 Task: Explore and select a project template in Asana for setting up a new project plan.
Action: Mouse moved to (64, 43)
Screenshot: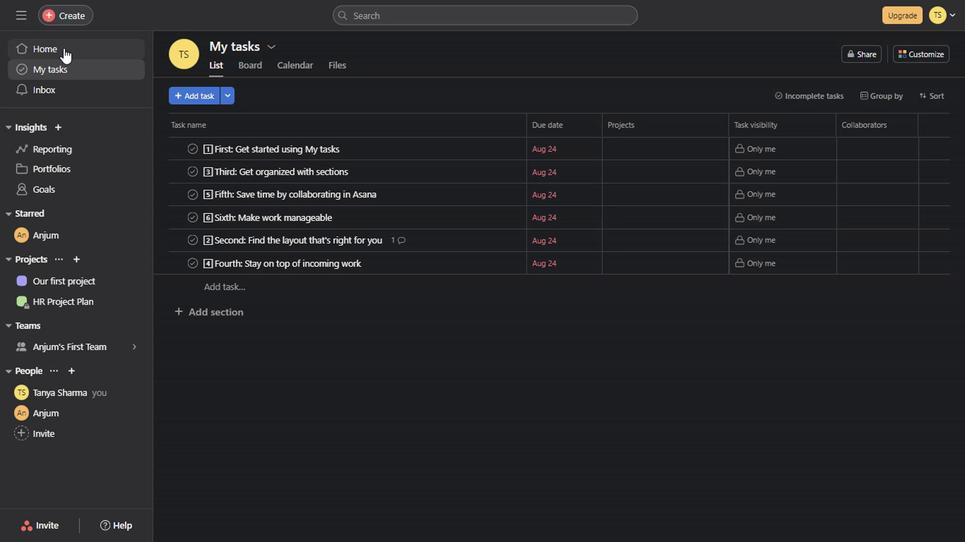 
Action: Mouse pressed left at (64, 43)
Screenshot: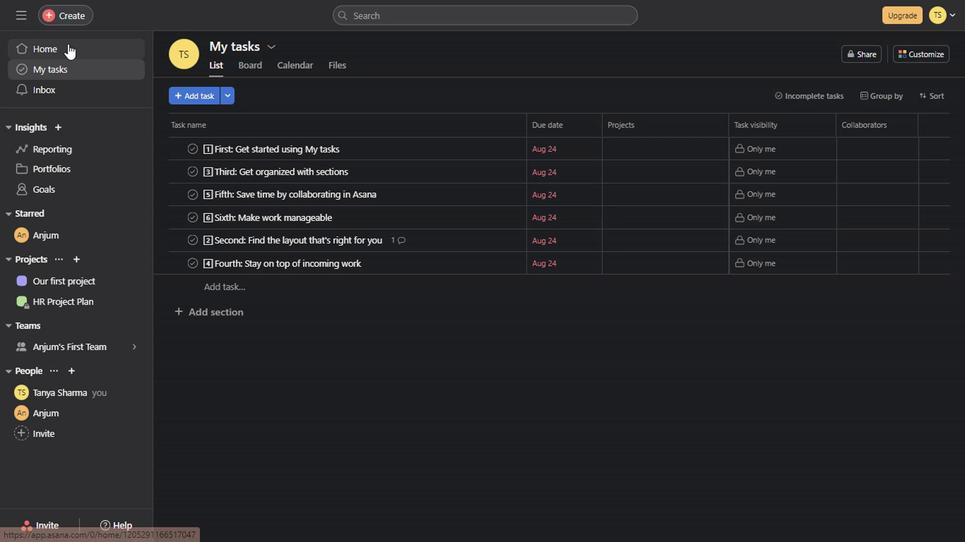 
Action: Mouse moved to (15, 14)
Screenshot: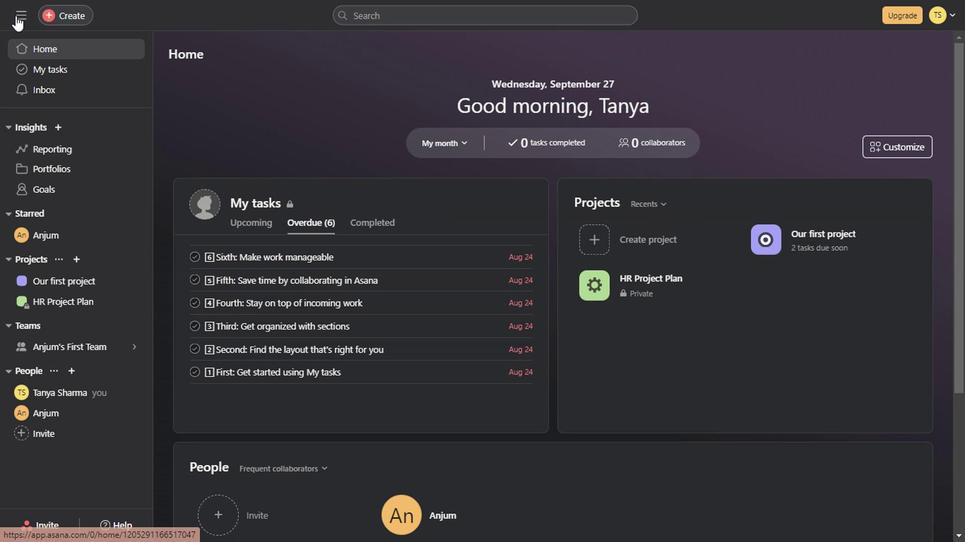 
Action: Mouse pressed left at (15, 14)
Screenshot: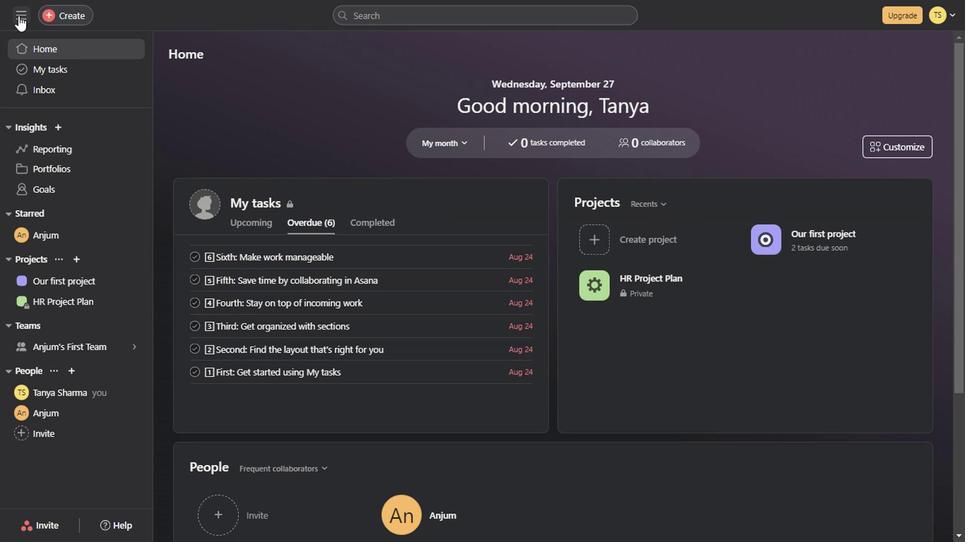 
Action: Mouse pressed left at (15, 14)
Screenshot: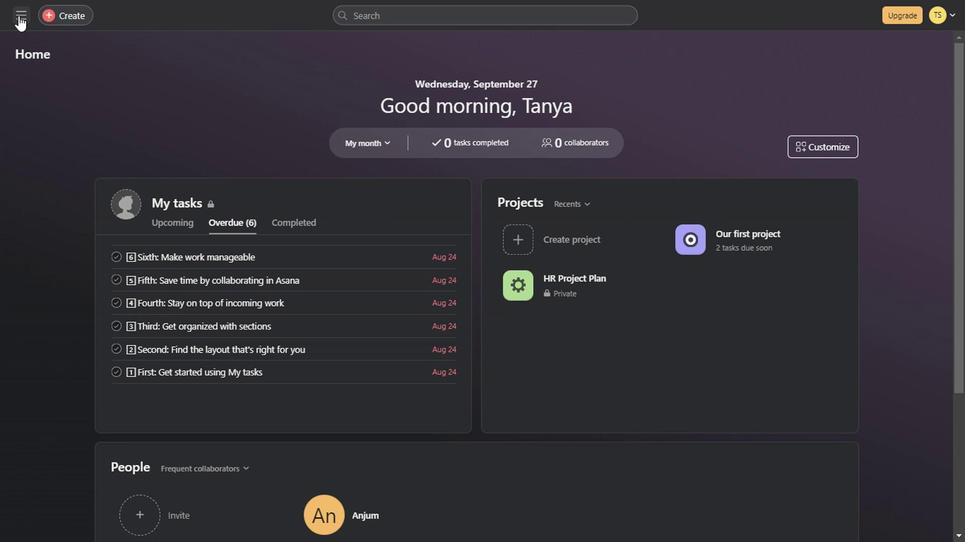 
Action: Mouse moved to (72, 71)
Screenshot: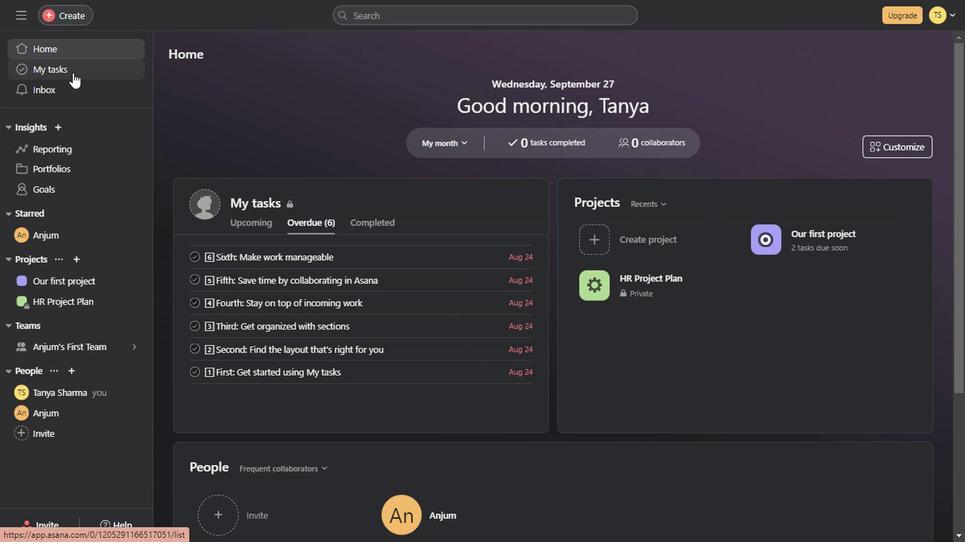 
Action: Mouse pressed left at (72, 71)
Screenshot: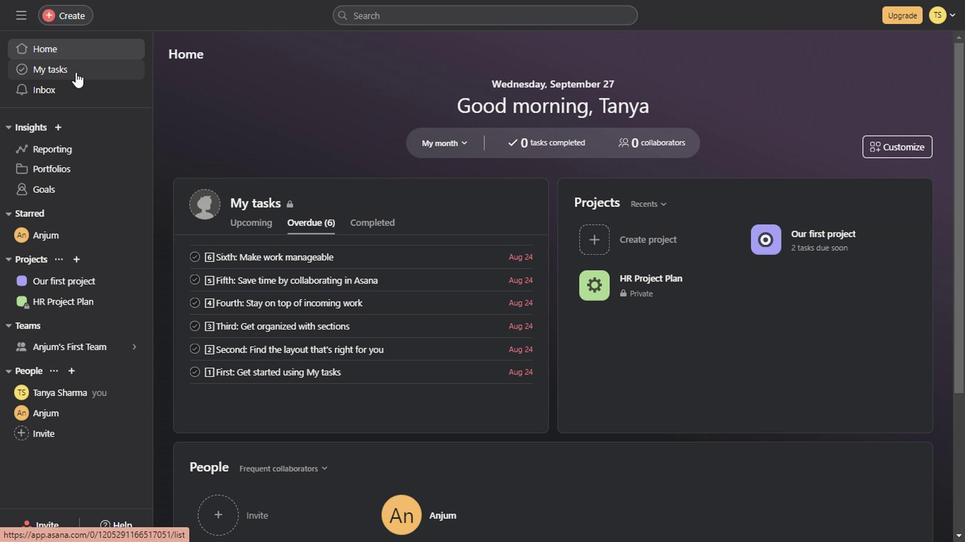 
Action: Mouse moved to (242, 68)
Screenshot: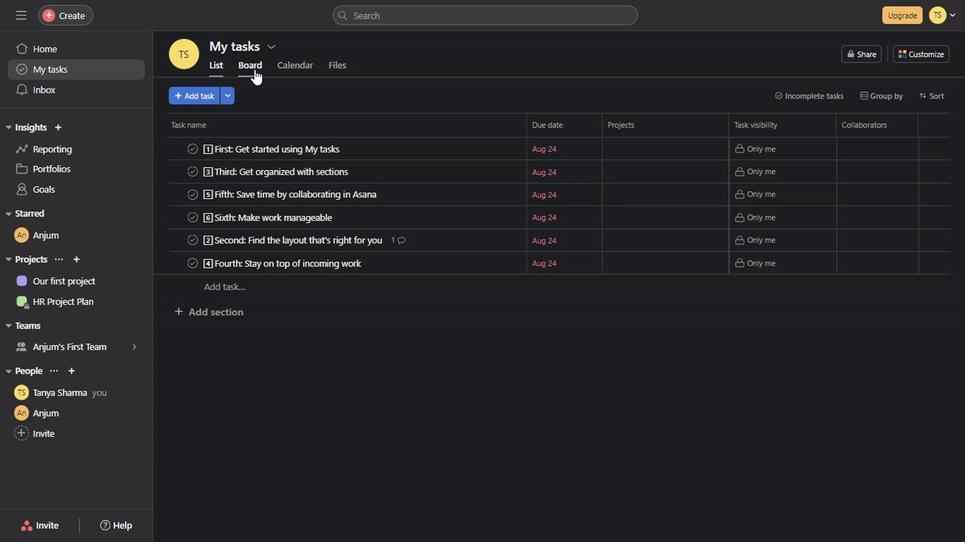 
Action: Mouse pressed left at (242, 68)
Screenshot: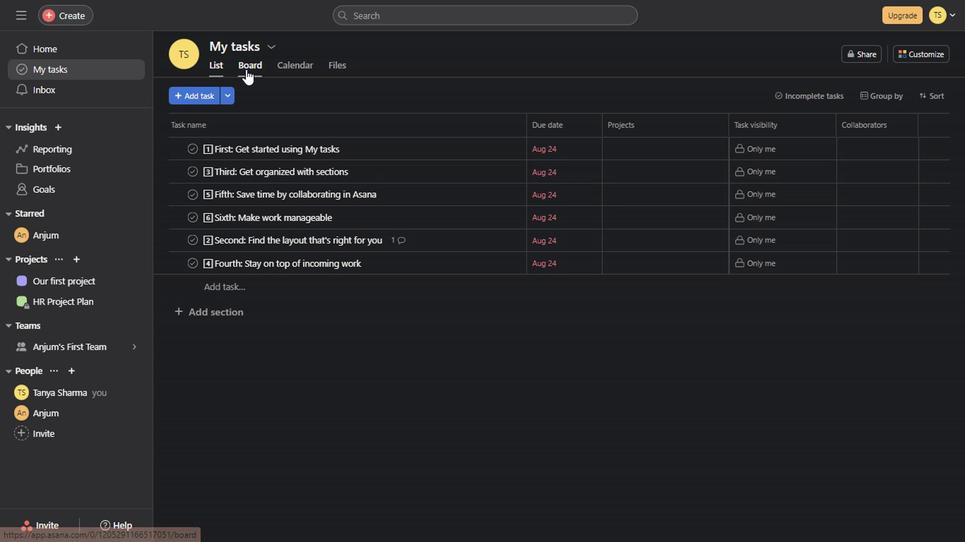 
Action: Mouse moved to (291, 62)
Screenshot: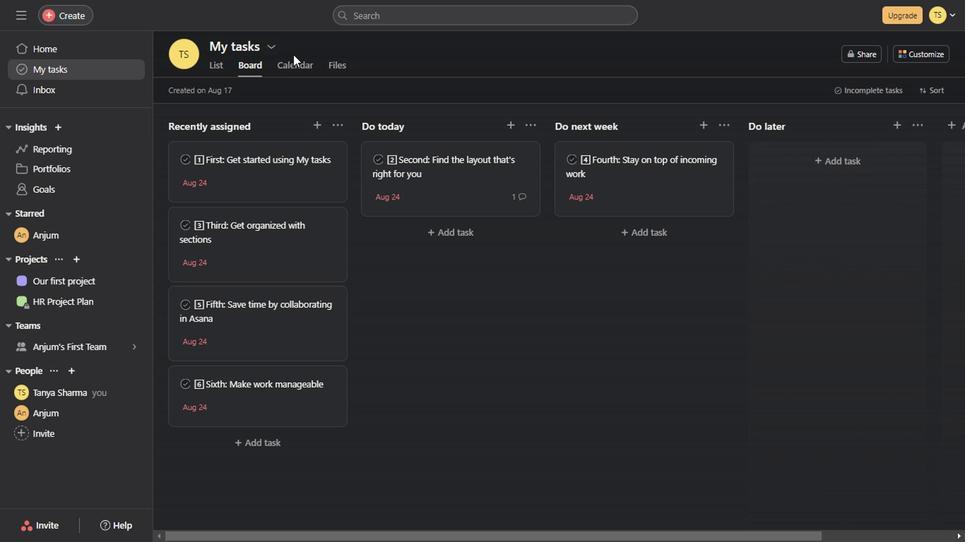 
Action: Mouse pressed left at (291, 62)
Screenshot: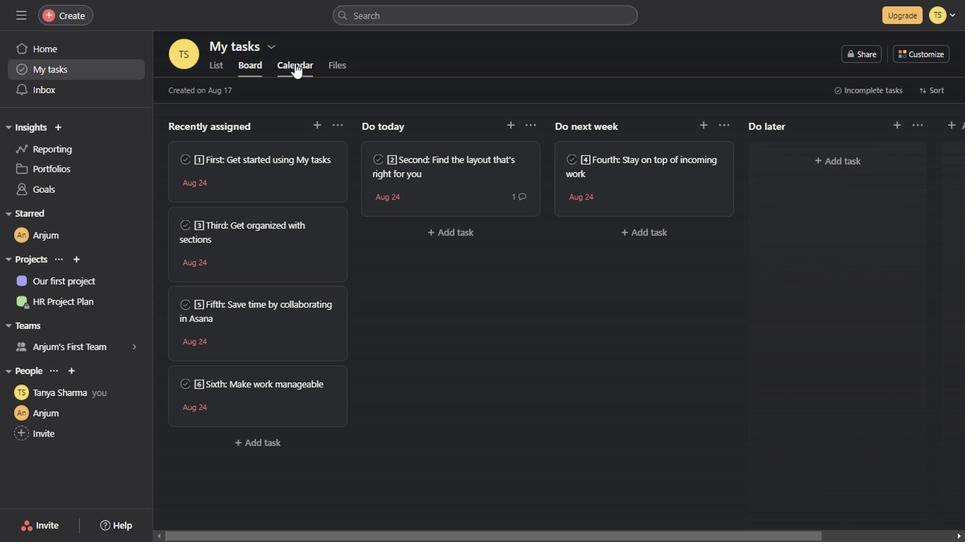 
Action: Mouse moved to (671, 348)
Screenshot: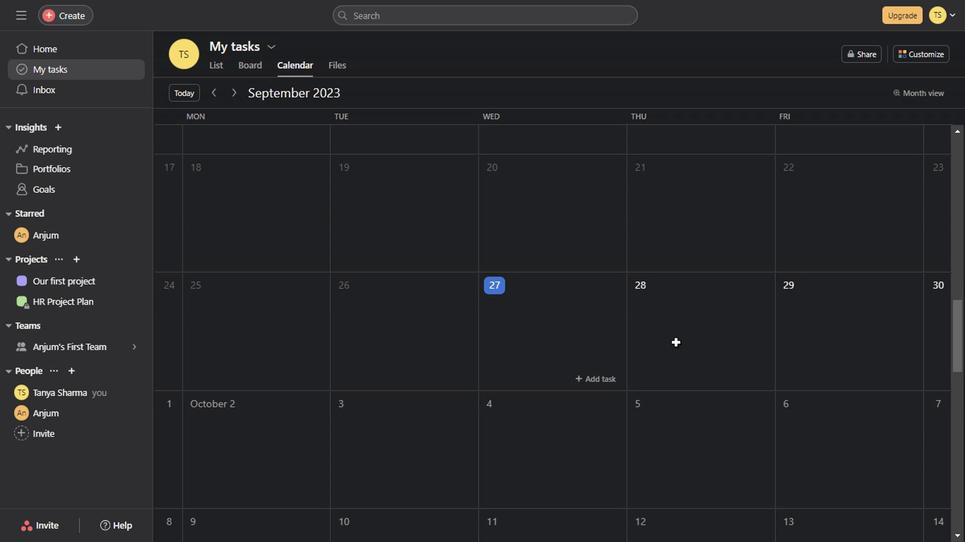 
Action: Mouse scrolled (671, 348) with delta (0, 0)
Screenshot: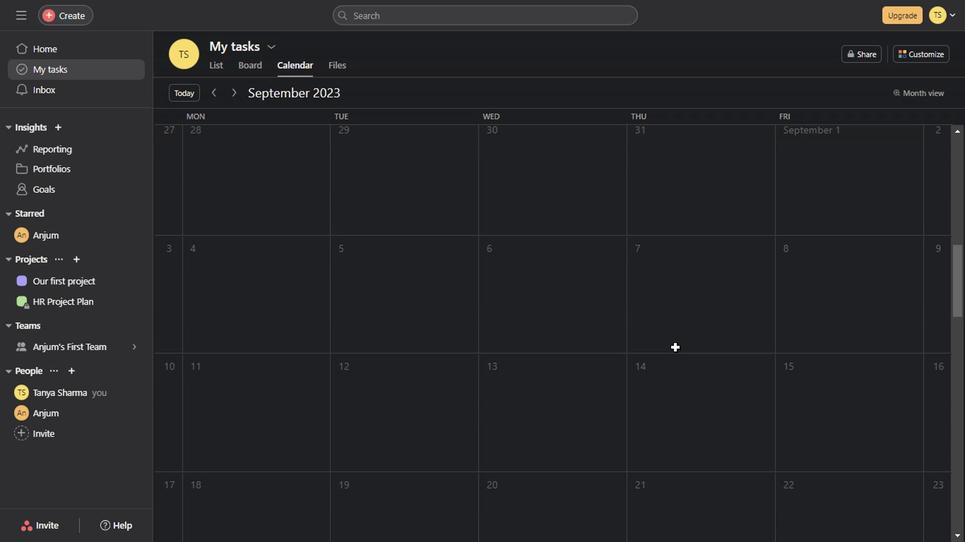 
Action: Mouse scrolled (671, 348) with delta (0, 0)
Screenshot: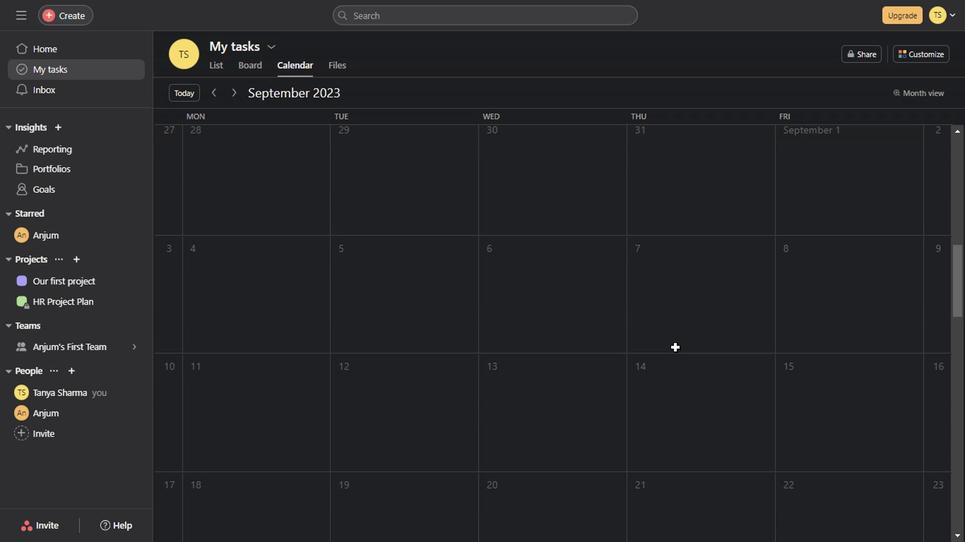 
Action: Mouse scrolled (671, 348) with delta (0, 0)
Screenshot: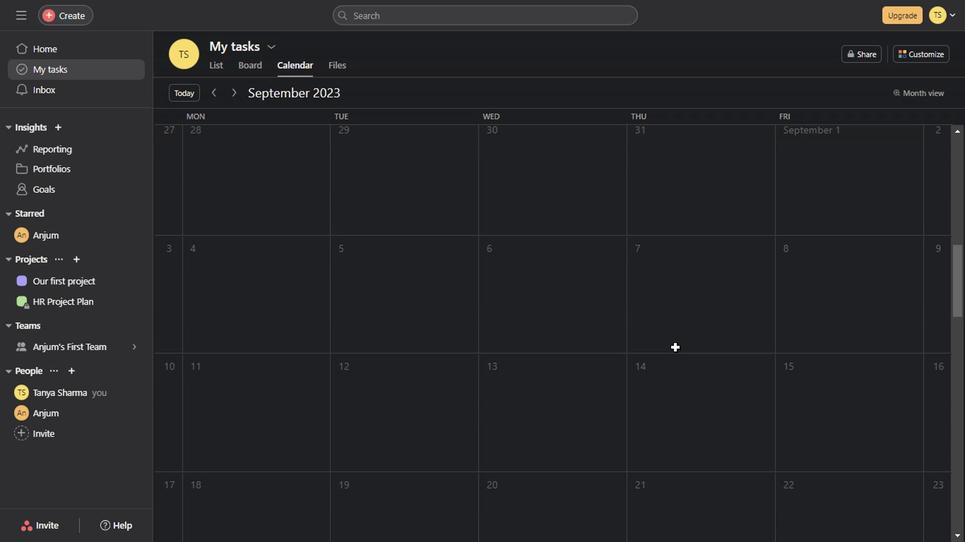 
Action: Mouse scrolled (671, 348) with delta (0, 0)
Screenshot: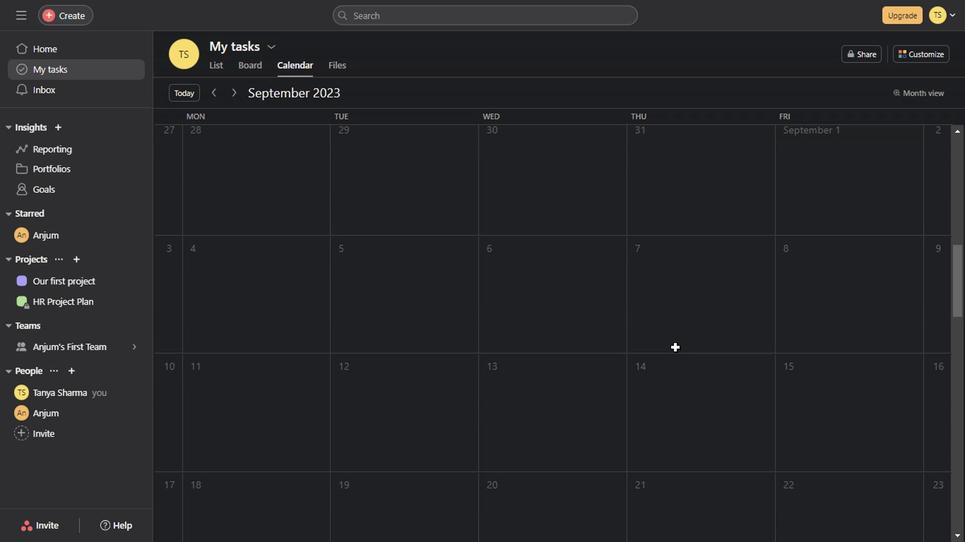 
Action: Mouse scrolled (671, 348) with delta (0, 0)
Screenshot: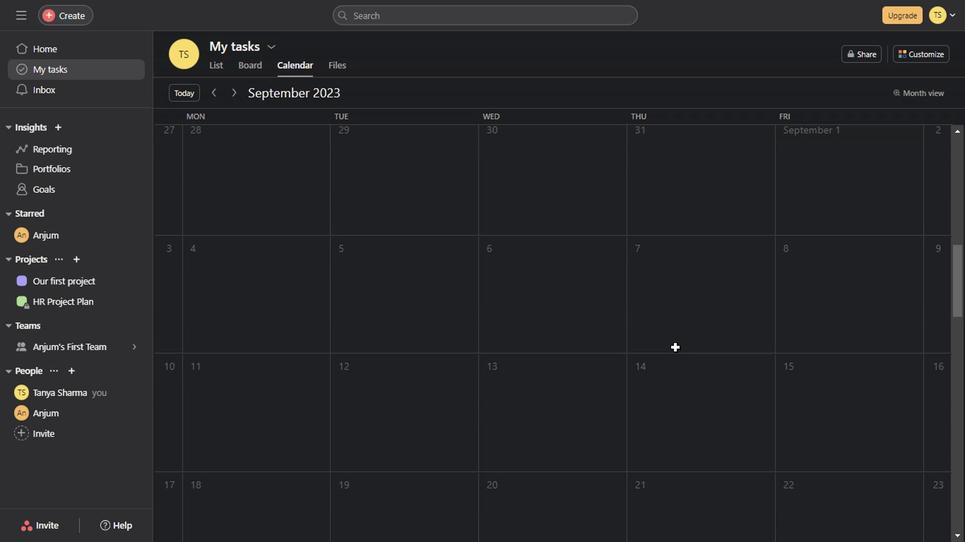 
Action: Mouse scrolled (671, 348) with delta (0, 0)
Screenshot: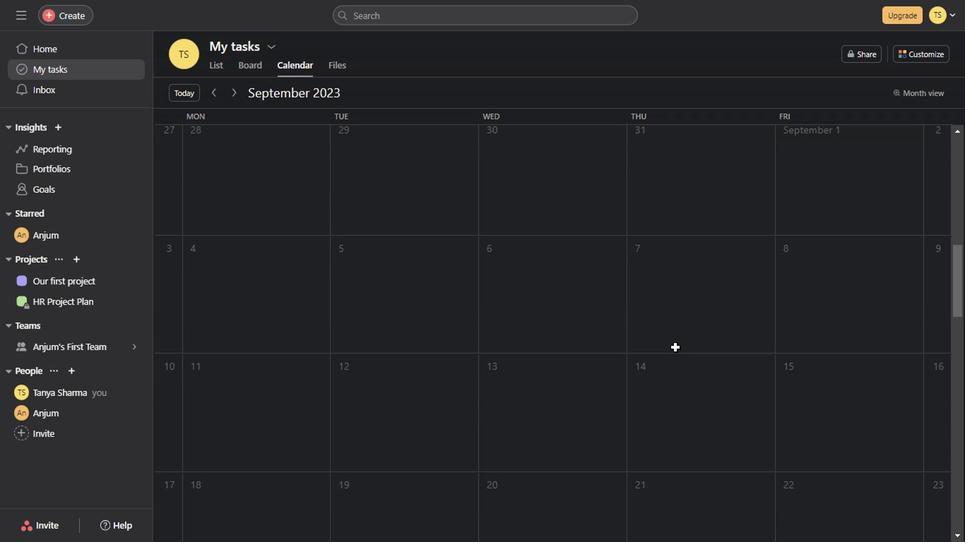 
Action: Mouse scrolled (671, 348) with delta (0, 0)
Screenshot: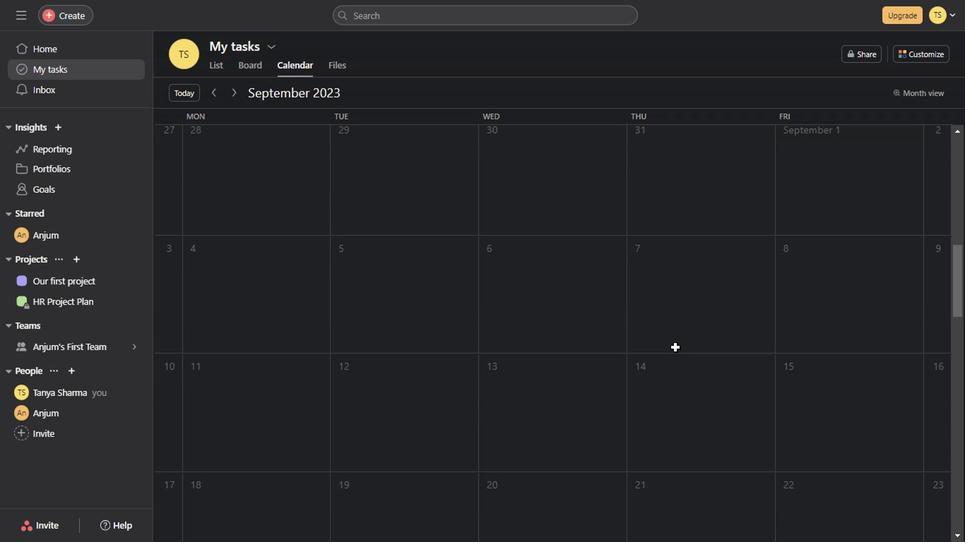 
Action: Mouse scrolled (671, 348) with delta (0, 0)
Screenshot: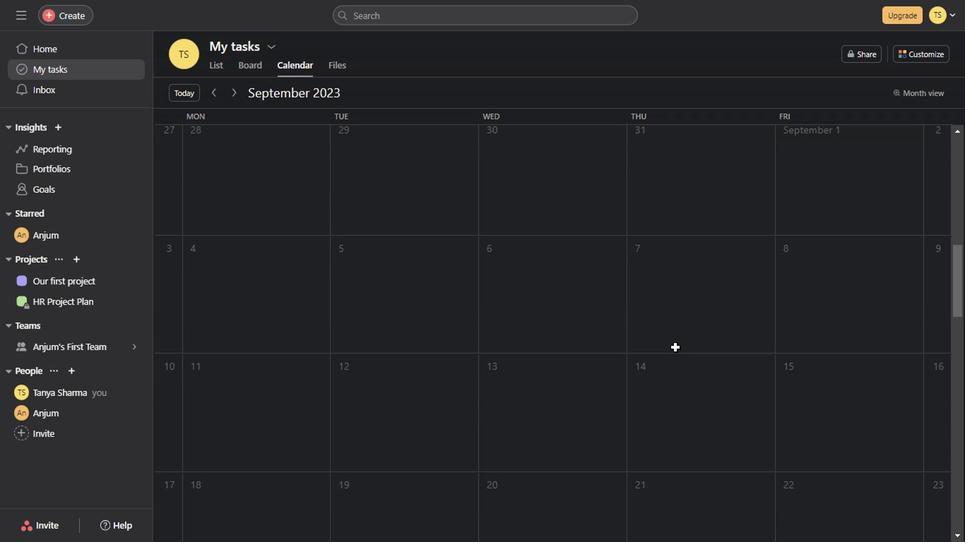 
Action: Mouse scrolled (671, 348) with delta (0, 0)
Screenshot: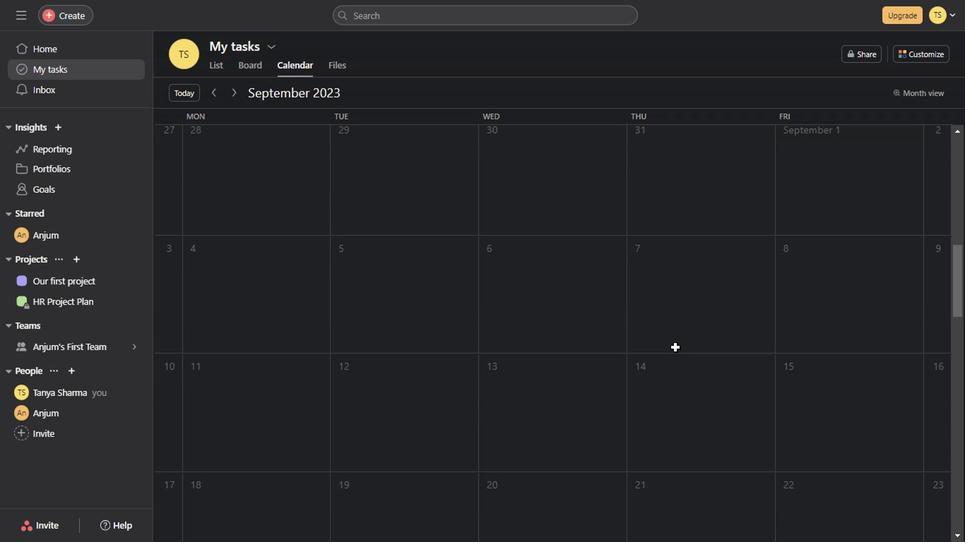 
Action: Mouse scrolled (671, 348) with delta (0, 0)
Screenshot: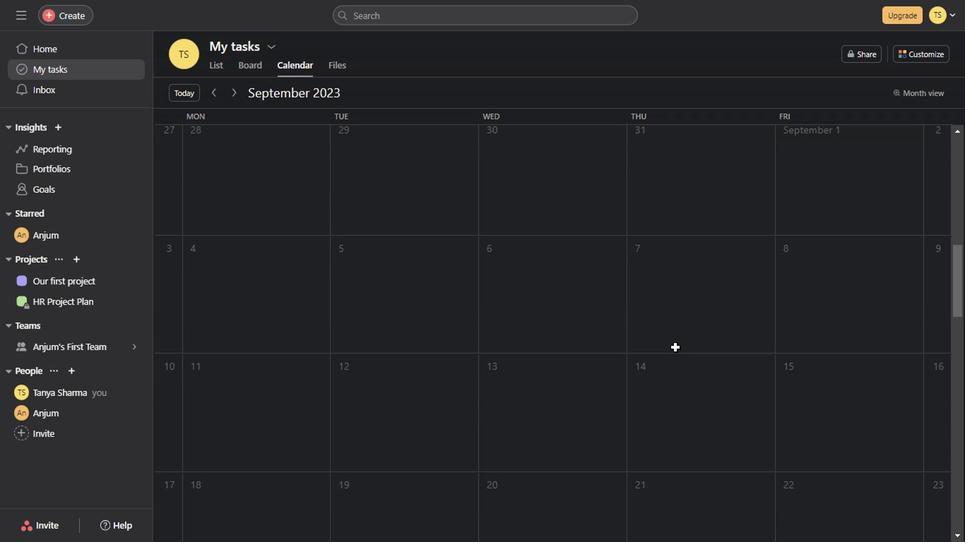 
Action: Mouse scrolled (671, 348) with delta (0, 0)
Screenshot: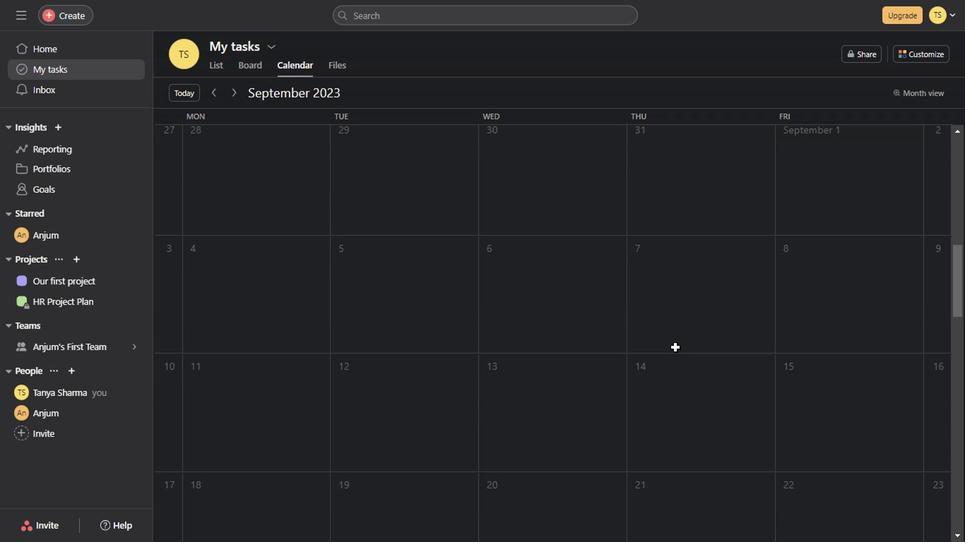 
Action: Mouse scrolled (671, 348) with delta (0, 0)
Screenshot: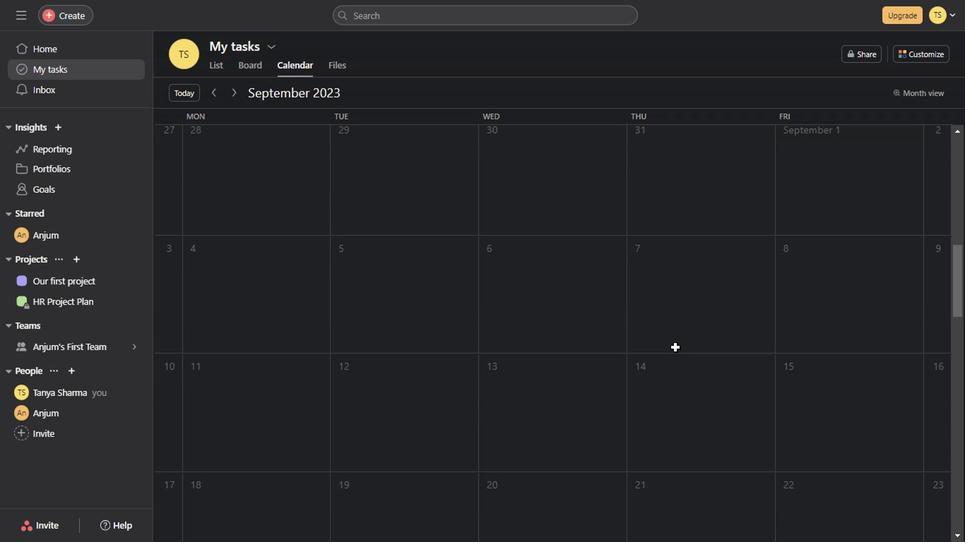 
Action: Mouse scrolled (671, 348) with delta (0, 0)
Screenshot: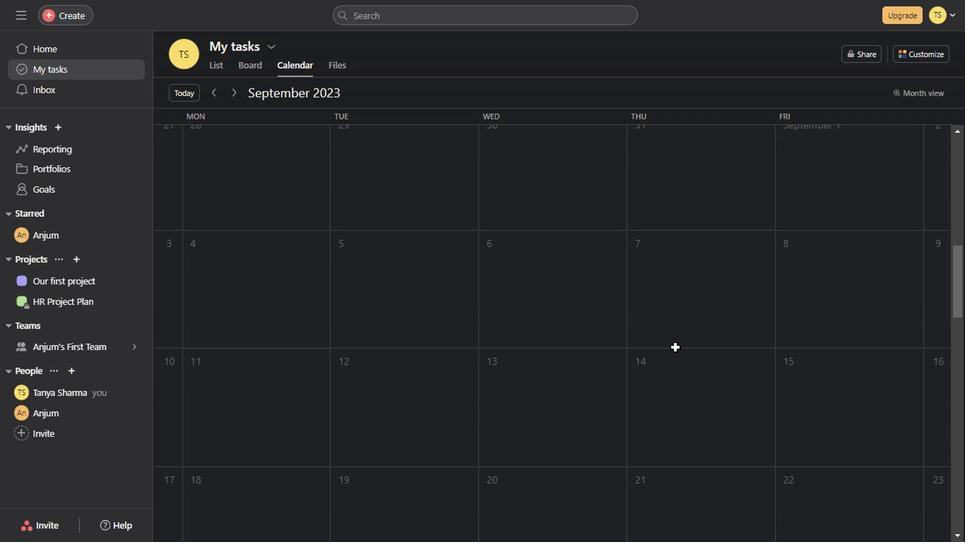 
Action: Mouse scrolled (671, 348) with delta (0, 0)
Screenshot: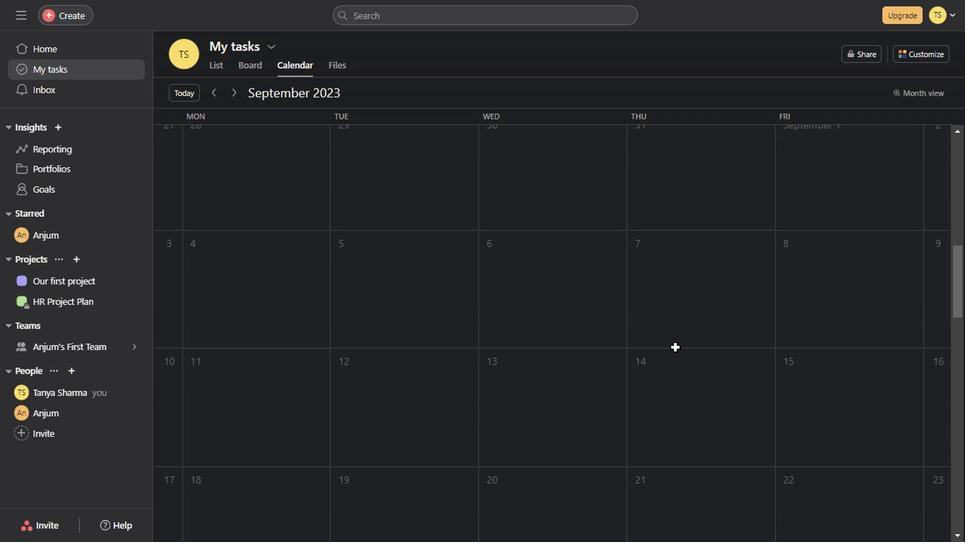 
Action: Mouse scrolled (671, 348) with delta (0, 0)
Screenshot: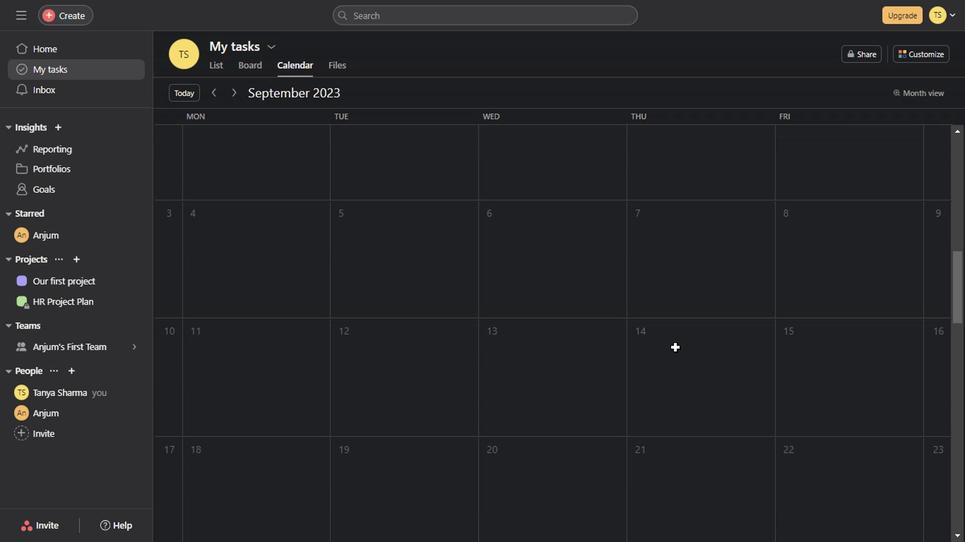 
Action: Mouse scrolled (671, 348) with delta (0, 0)
Screenshot: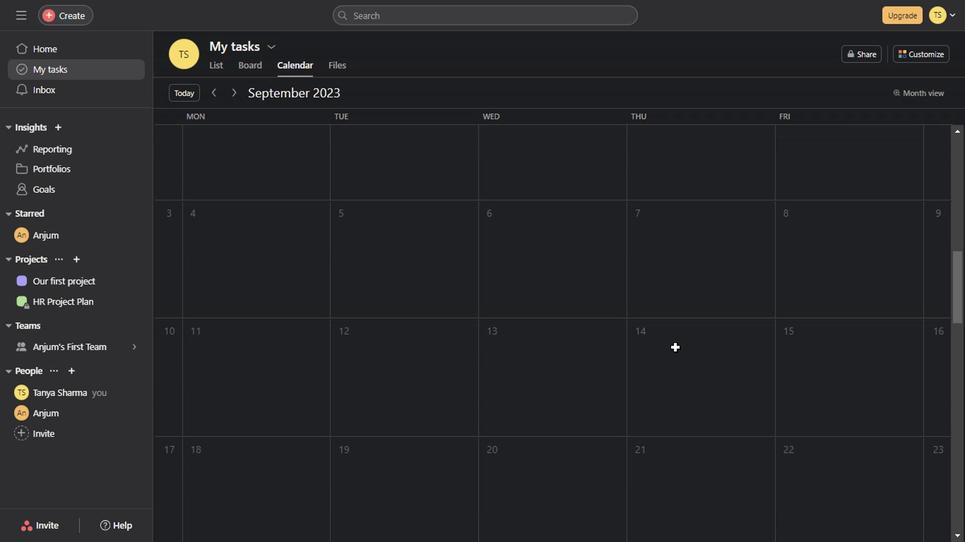 
Action: Mouse scrolled (671, 348) with delta (0, 0)
Screenshot: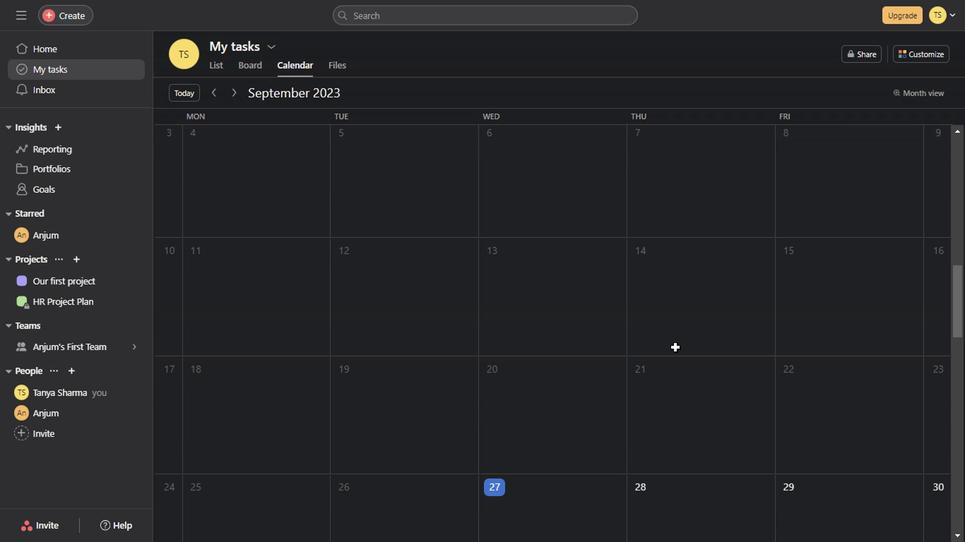 
Action: Mouse scrolled (671, 348) with delta (0, 0)
Screenshot: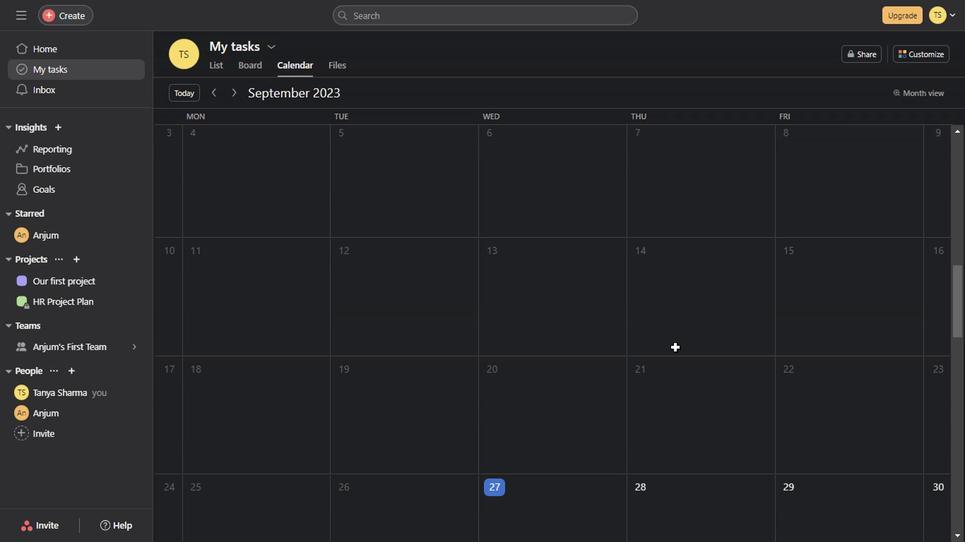 
Action: Mouse scrolled (671, 348) with delta (0, 0)
Screenshot: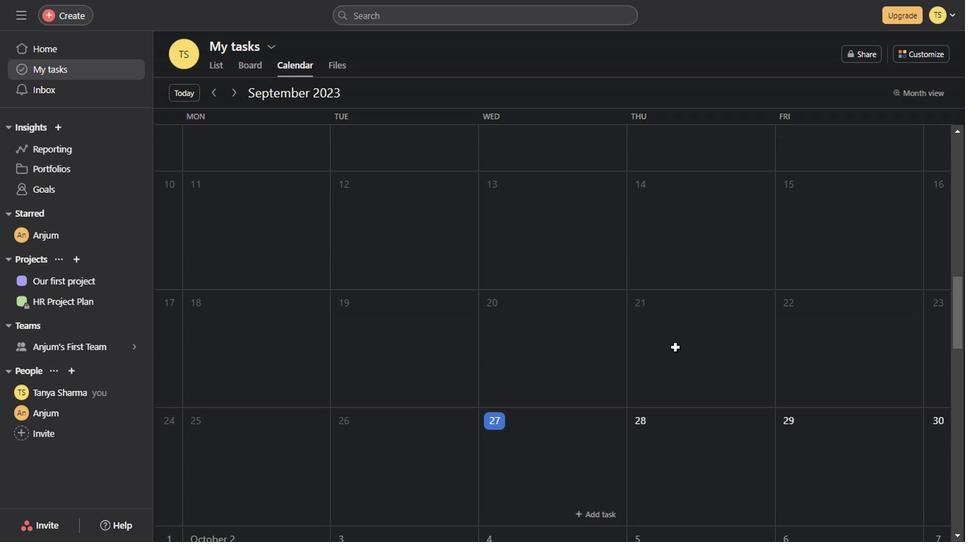 
Action: Mouse scrolled (671, 348) with delta (0, 0)
Screenshot: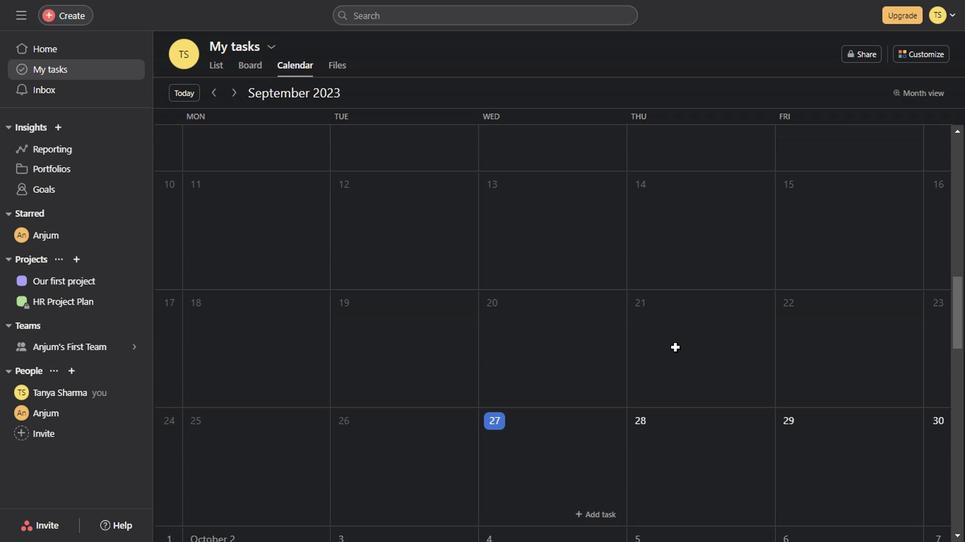 
Action: Mouse scrolled (671, 348) with delta (0, 0)
Screenshot: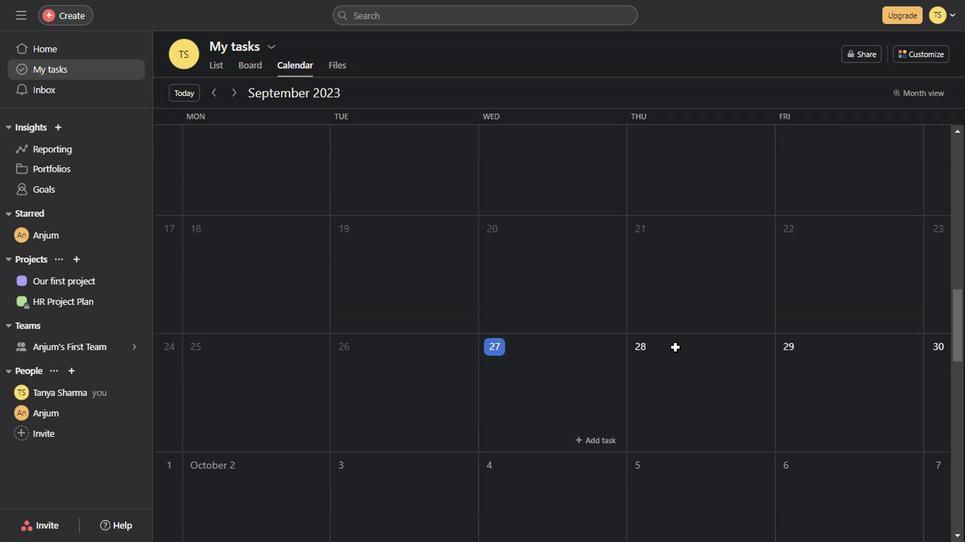 
Action: Mouse scrolled (671, 348) with delta (0, 0)
Screenshot: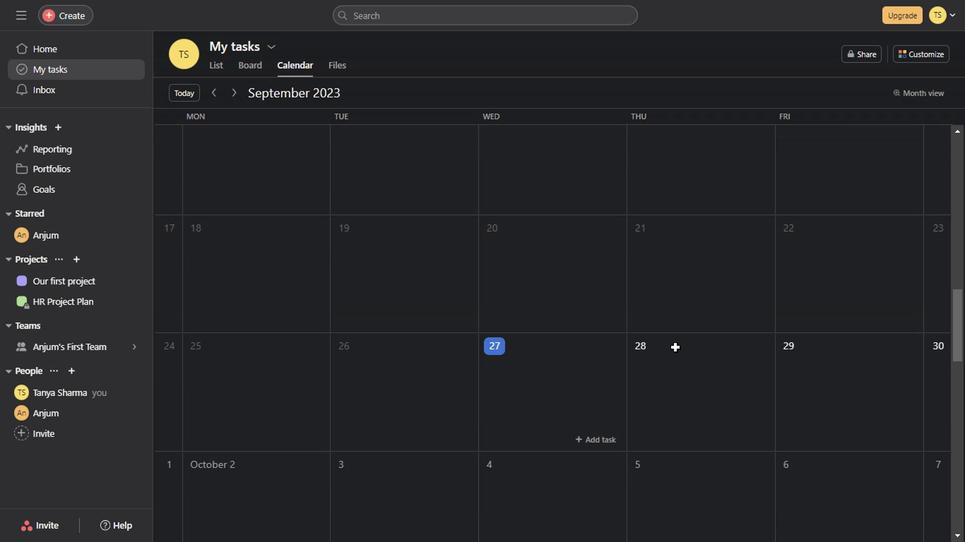 
Action: Mouse scrolled (671, 348) with delta (0, 0)
Screenshot: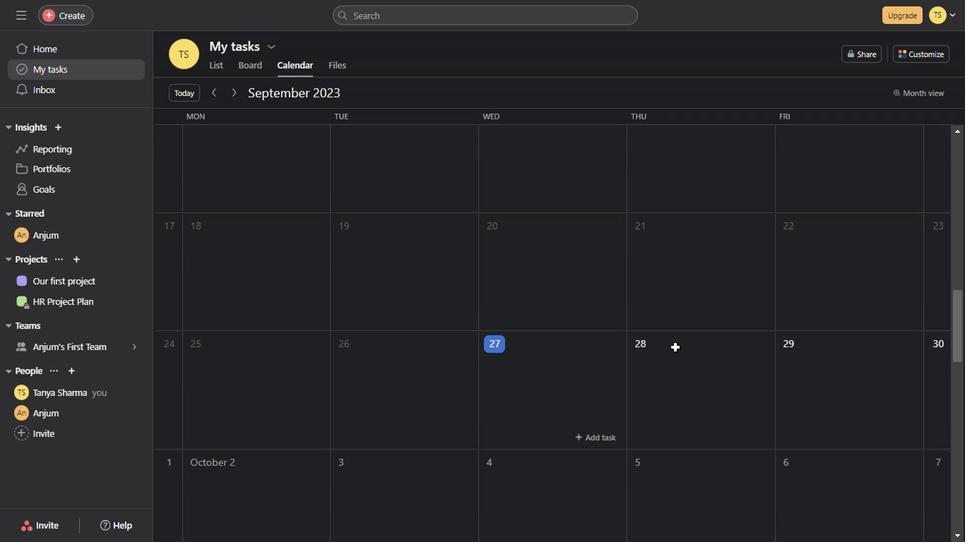 
Action: Mouse scrolled (671, 348) with delta (0, 0)
Screenshot: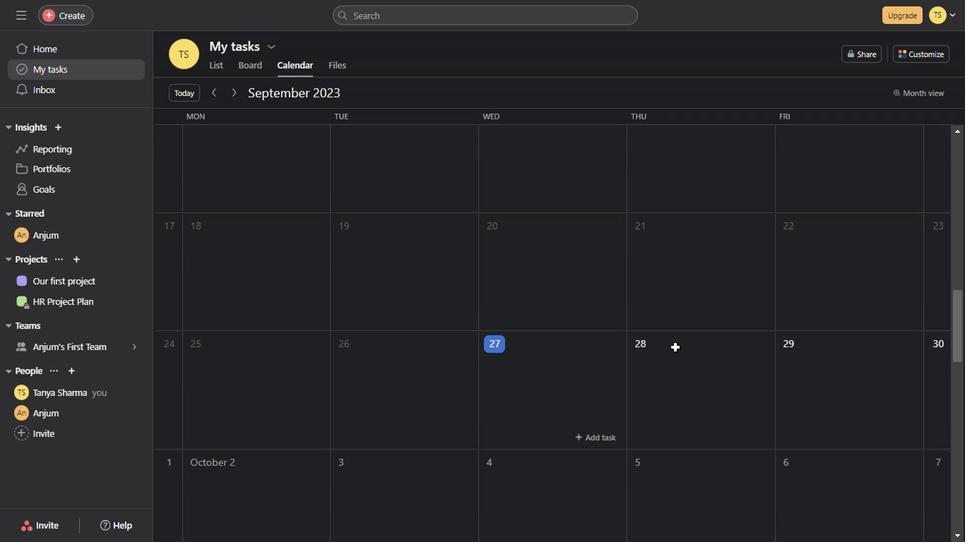 
Action: Mouse scrolled (671, 348) with delta (0, 0)
Screenshot: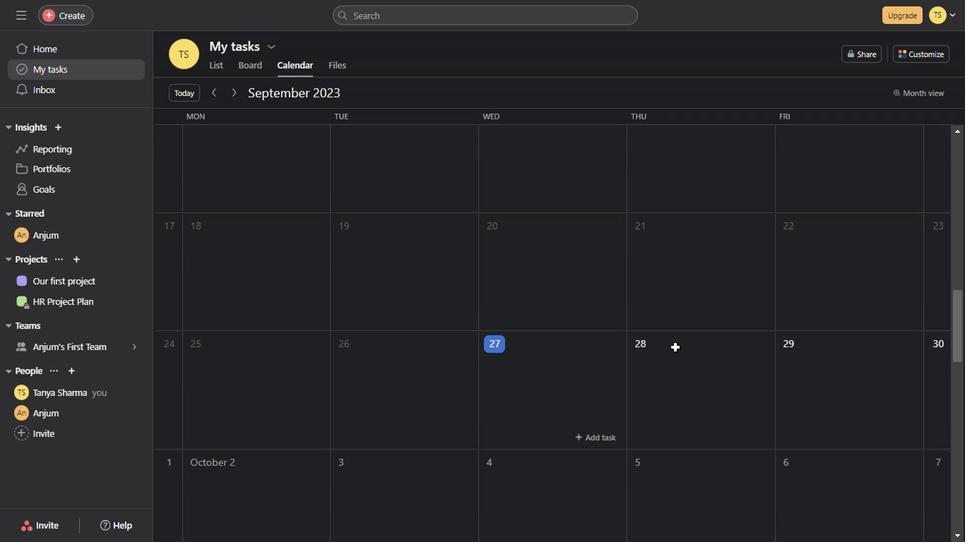 
Action: Mouse scrolled (671, 348) with delta (0, 0)
Screenshot: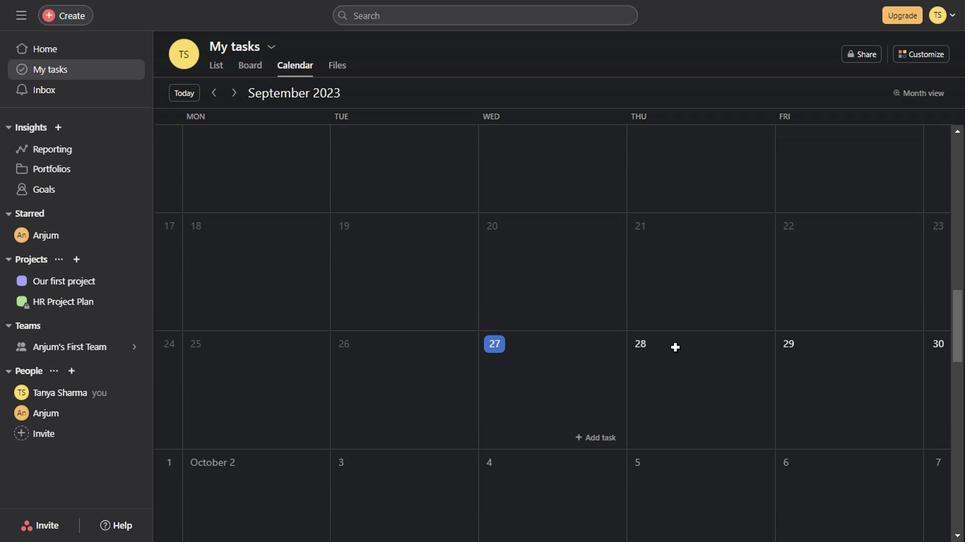 
Action: Mouse scrolled (671, 348) with delta (0, 0)
Screenshot: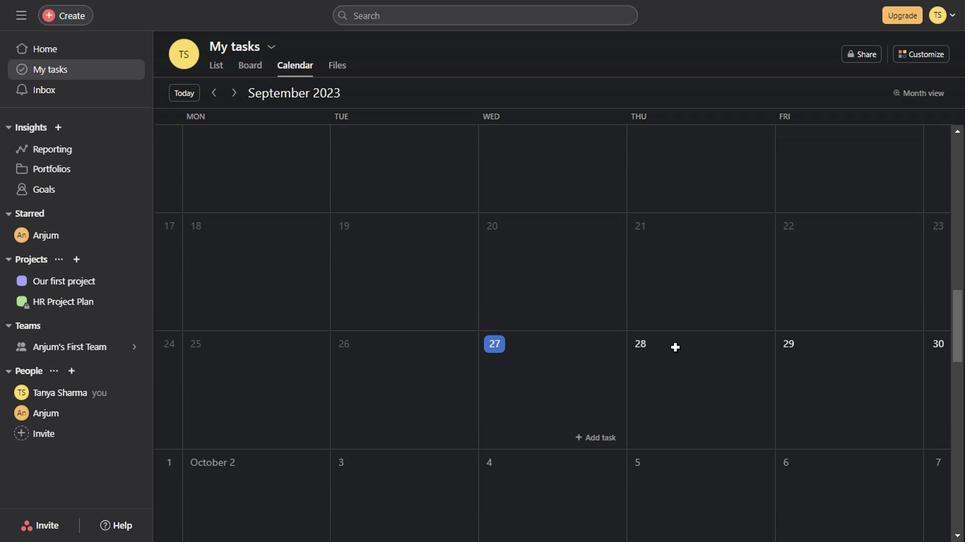
Action: Mouse scrolled (671, 348) with delta (0, 0)
Screenshot: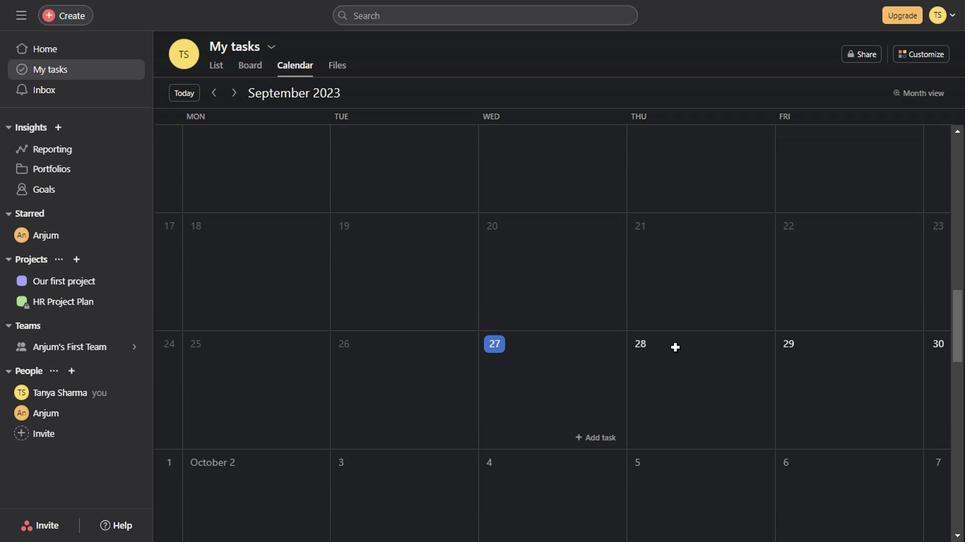 
Action: Mouse scrolled (671, 348) with delta (0, 0)
Screenshot: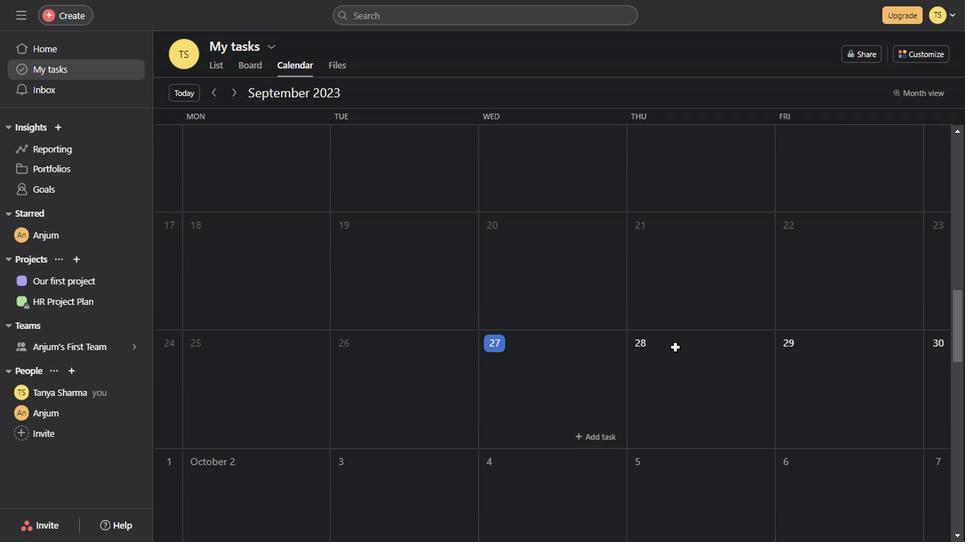 
Action: Mouse scrolled (671, 348) with delta (0, 0)
Screenshot: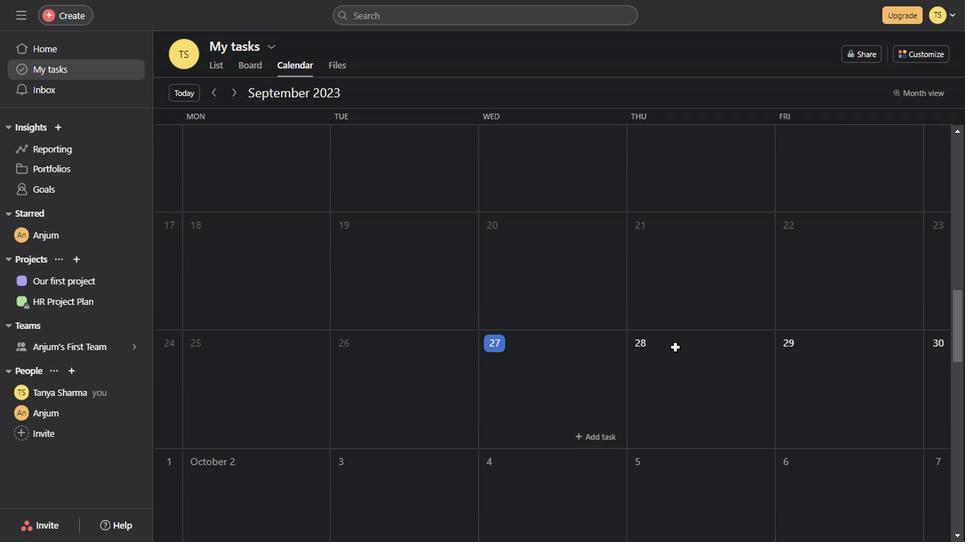 
Action: Mouse scrolled (671, 348) with delta (0, 0)
Screenshot: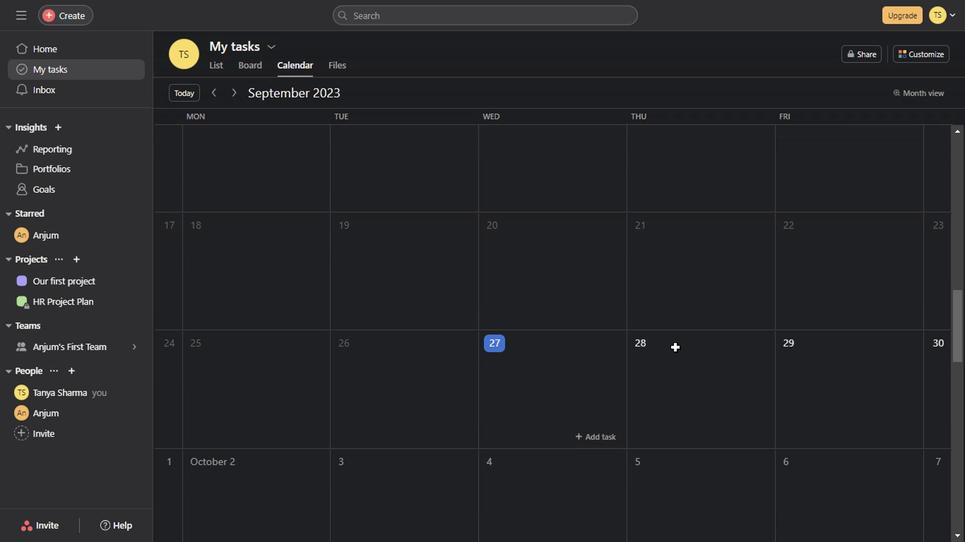 
Action: Mouse scrolled (671, 348) with delta (0, 0)
Screenshot: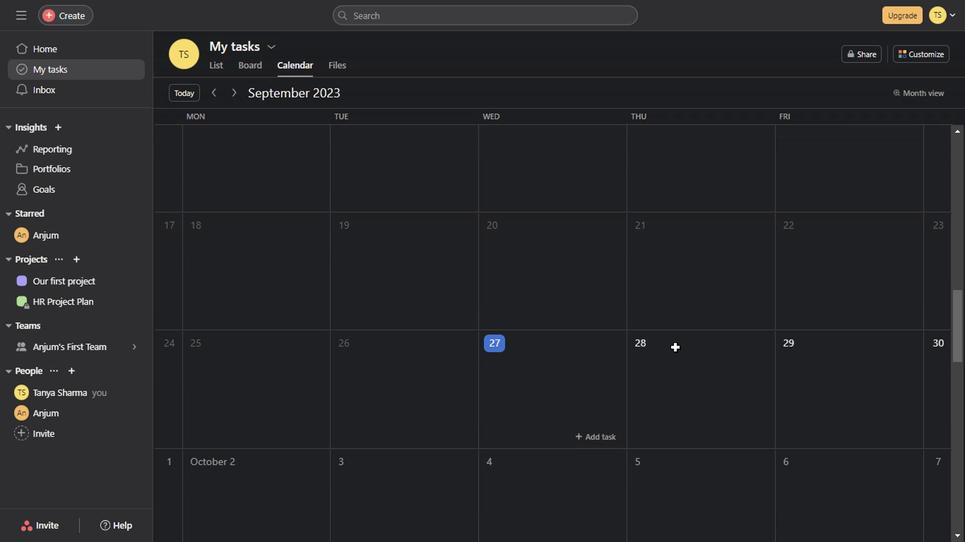 
Action: Mouse moved to (912, 92)
Screenshot: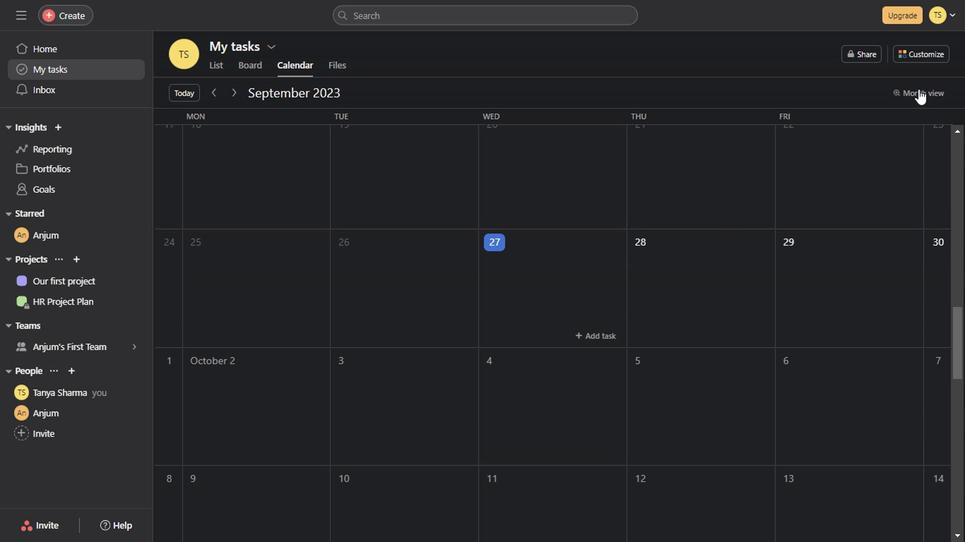 
Action: Mouse pressed left at (912, 92)
Screenshot: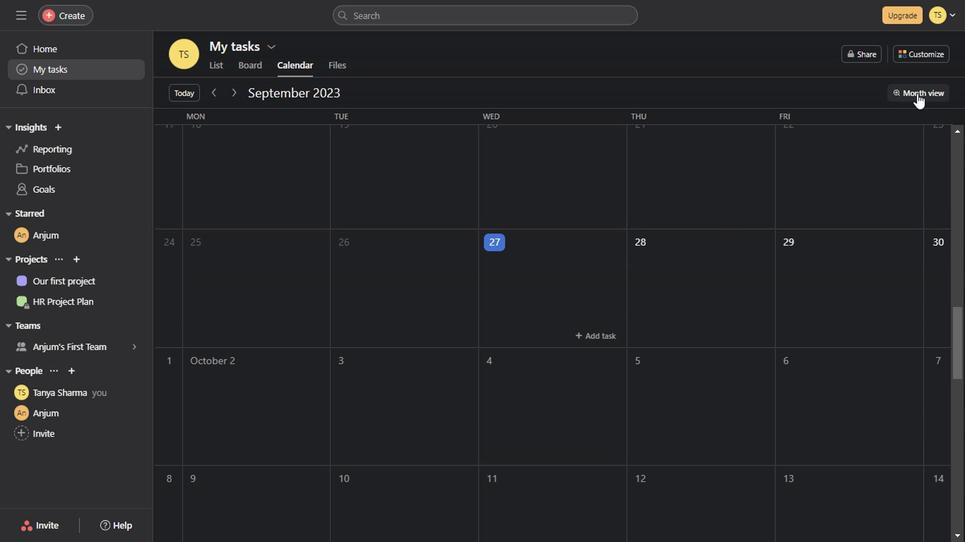 
Action: Mouse moved to (878, 105)
Screenshot: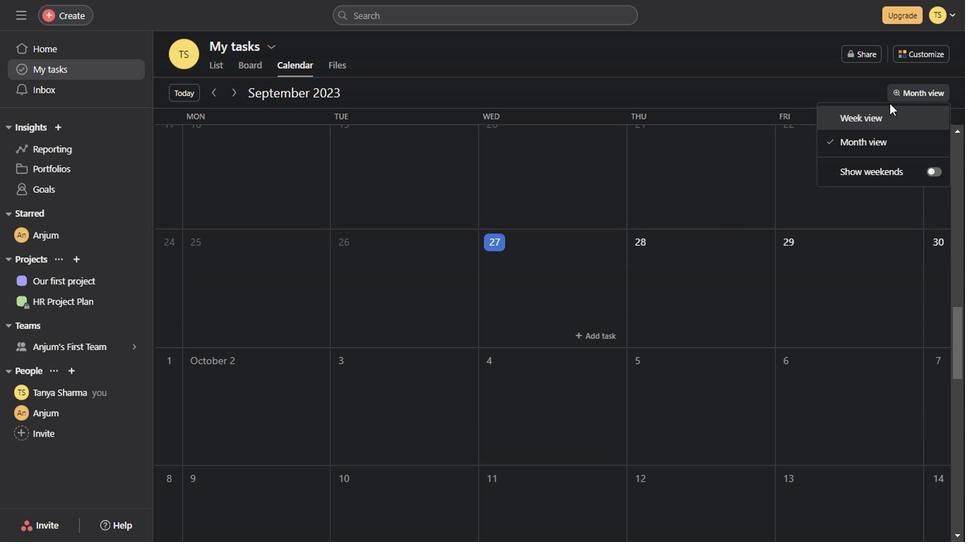 
Action: Mouse pressed left at (878, 105)
Screenshot: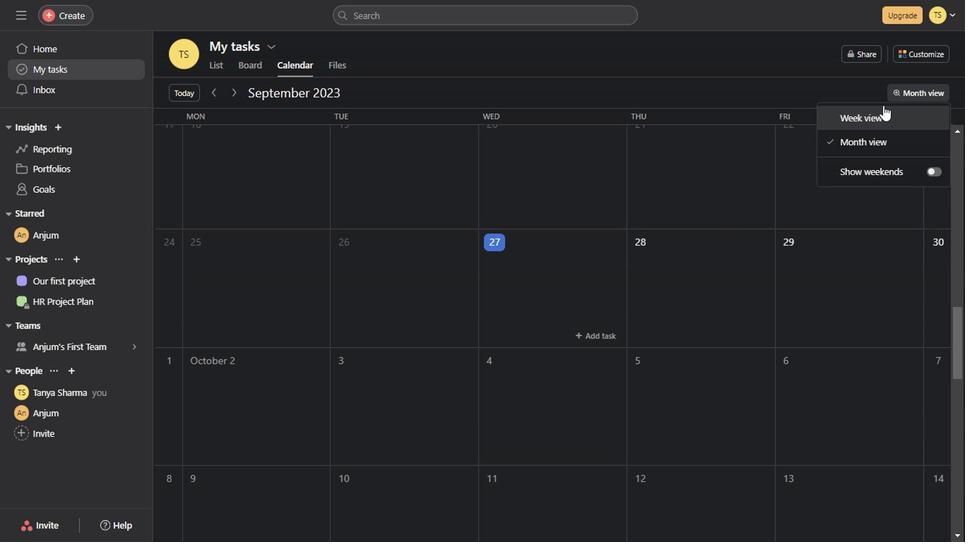 
Action: Mouse moved to (804, 93)
Screenshot: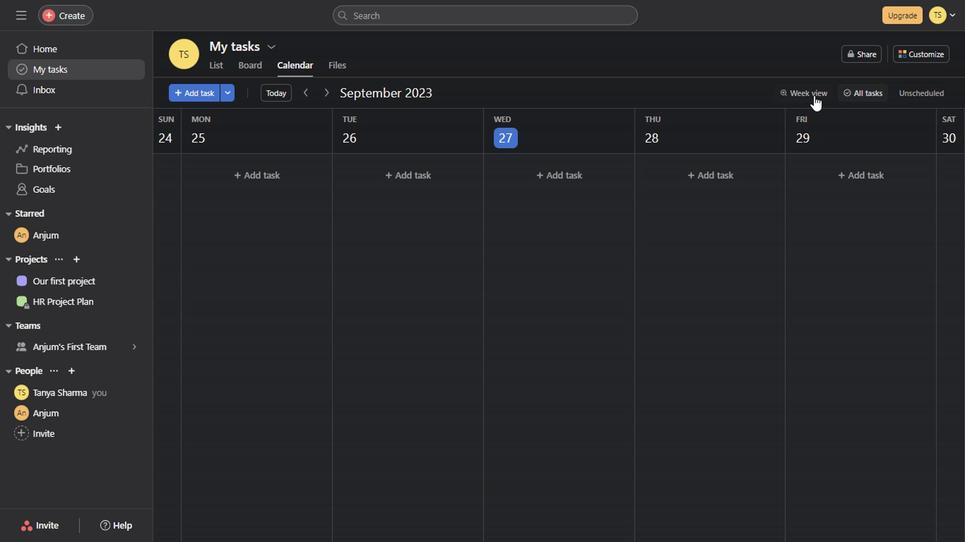 
Action: Mouse pressed left at (804, 93)
Screenshot: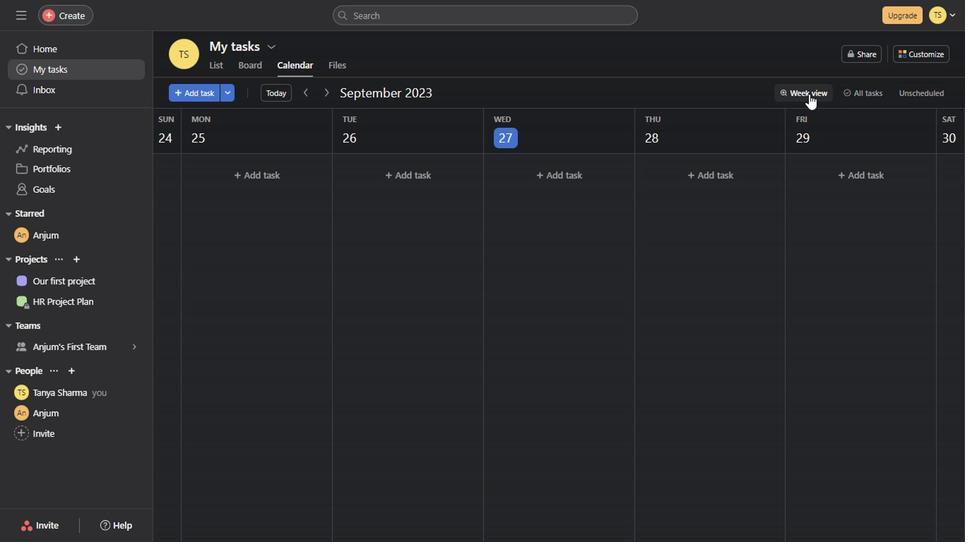 
Action: Mouse moved to (898, 189)
Screenshot: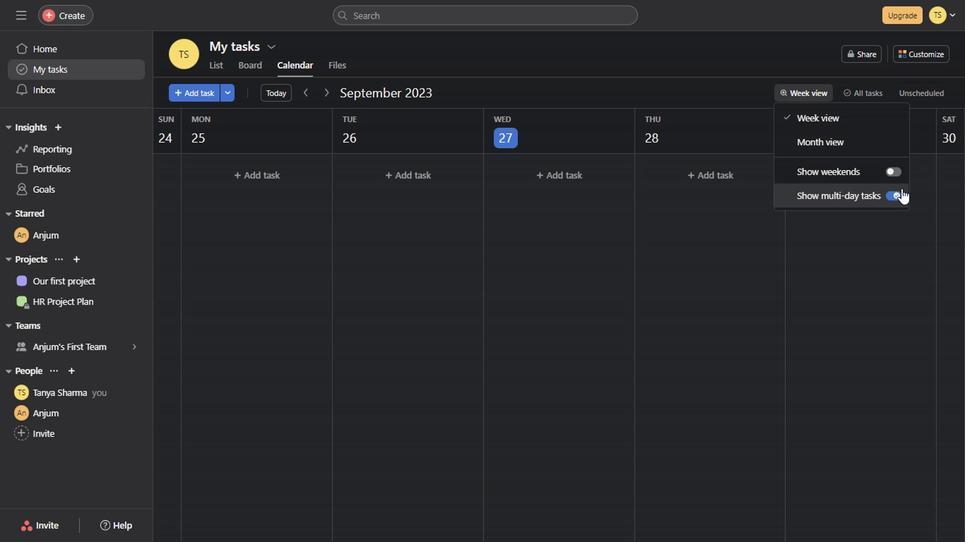 
Action: Mouse pressed left at (898, 189)
Screenshot: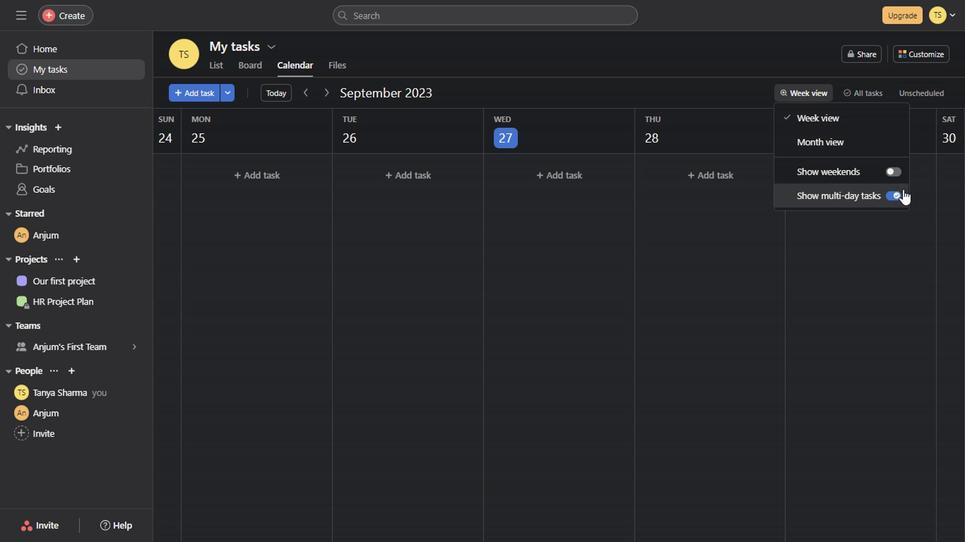 
Action: Mouse pressed left at (898, 189)
Screenshot: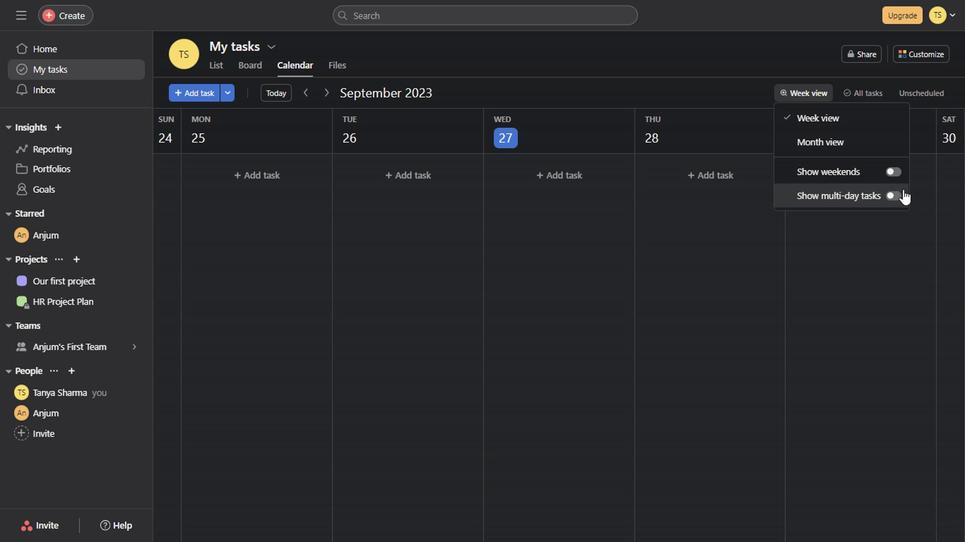 
Action: Mouse moved to (890, 174)
Screenshot: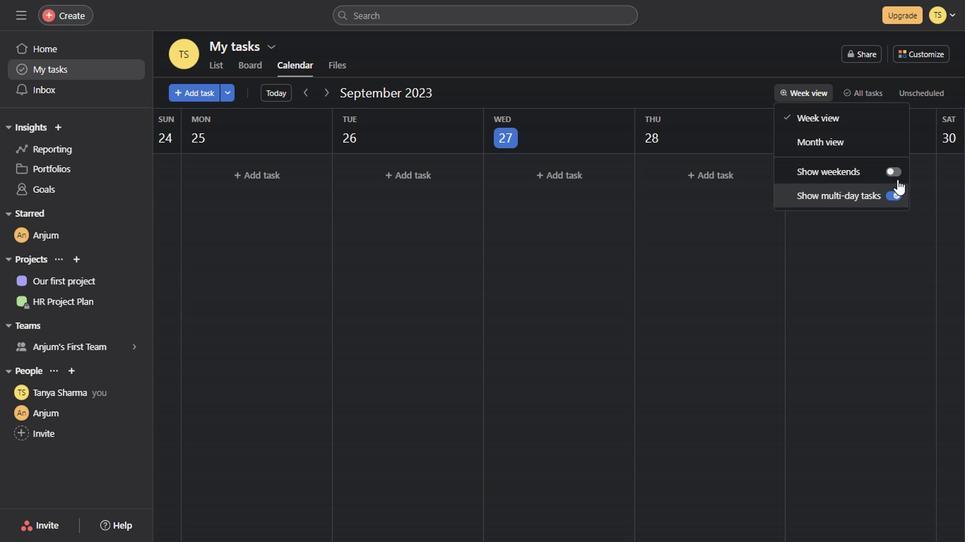 
Action: Mouse pressed left at (890, 174)
Screenshot: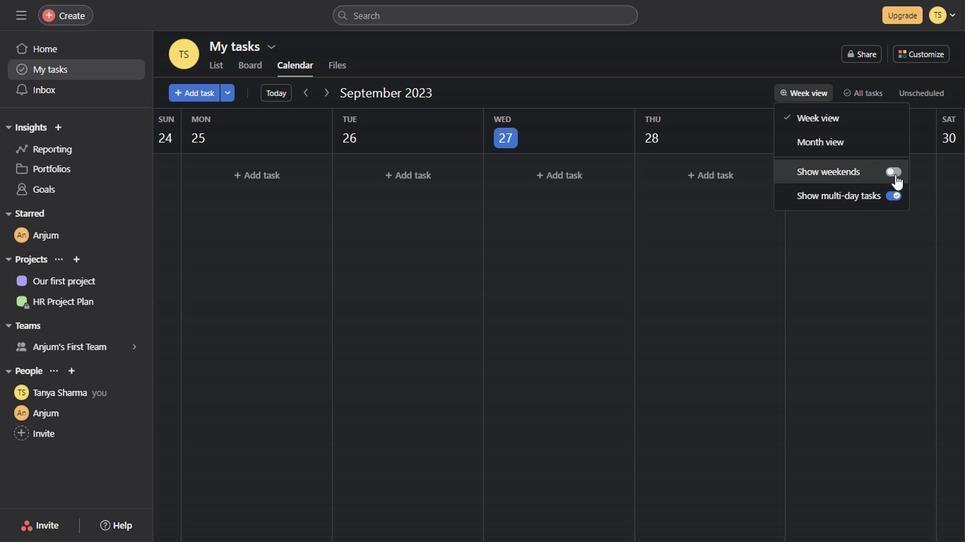
Action: Mouse moved to (843, 273)
Screenshot: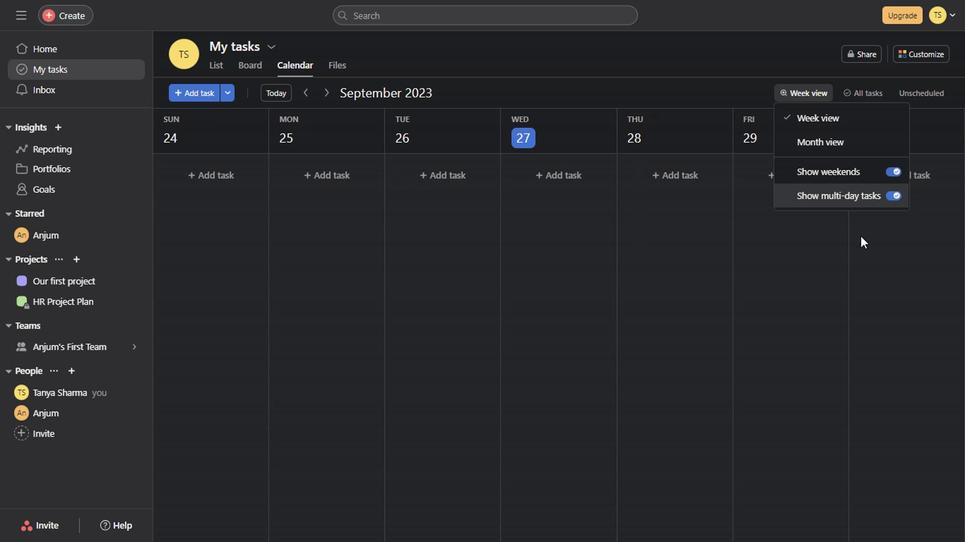 
Action: Mouse pressed left at (843, 273)
Screenshot: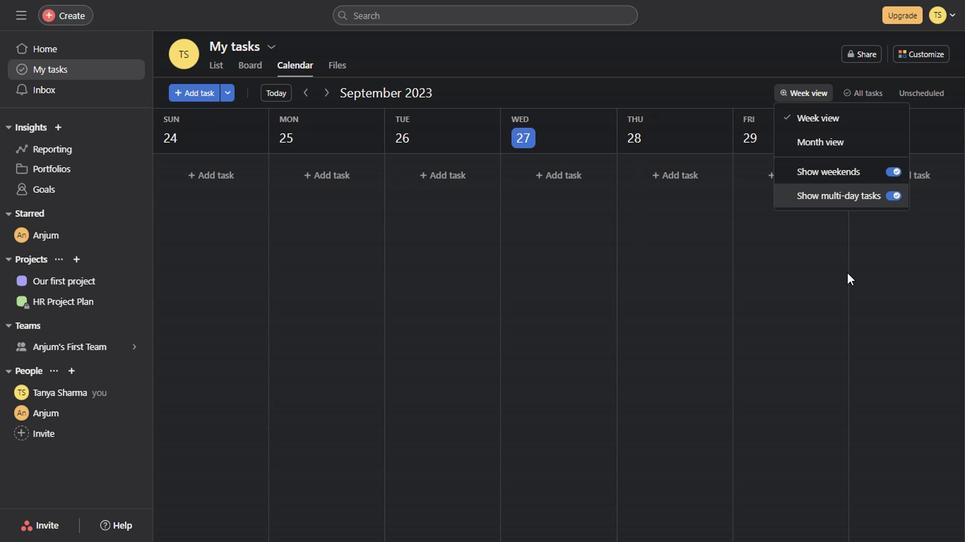 
Action: Mouse moved to (922, 96)
Screenshot: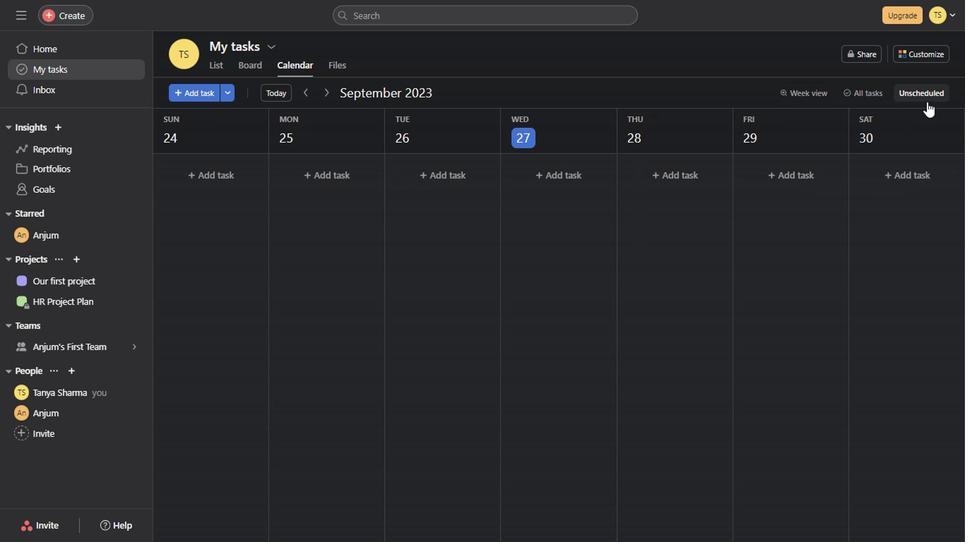 
Action: Mouse pressed left at (922, 96)
Screenshot: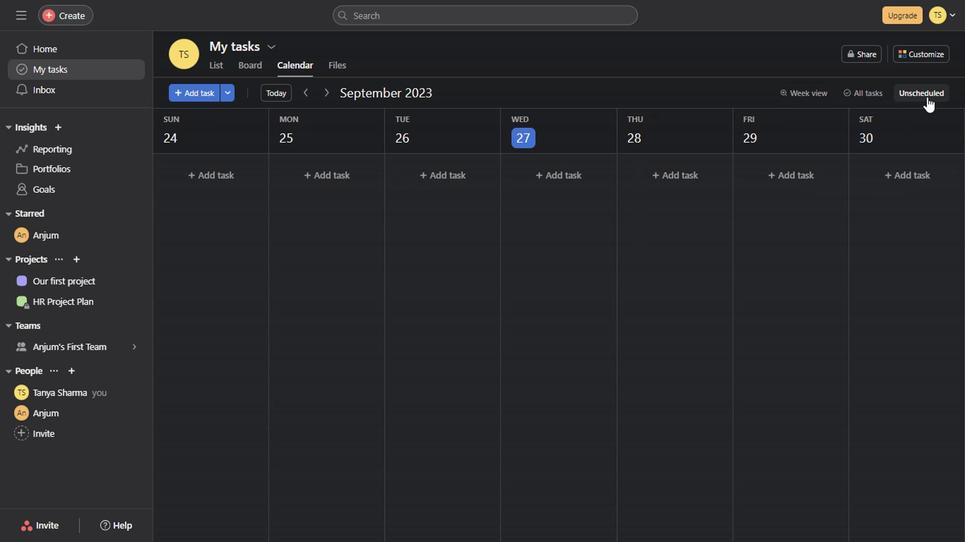 
Action: Mouse moved to (876, 86)
Screenshot: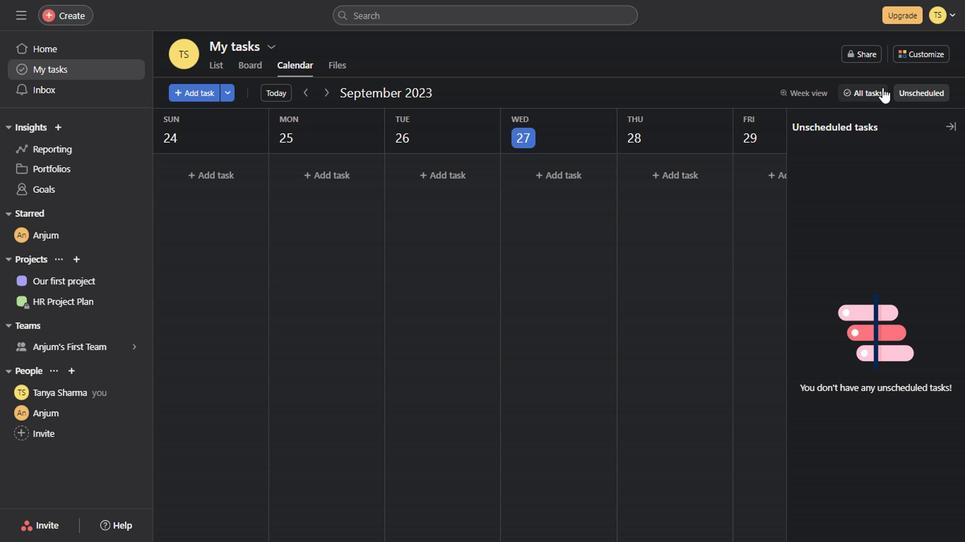 
Action: Mouse pressed left at (876, 86)
Screenshot: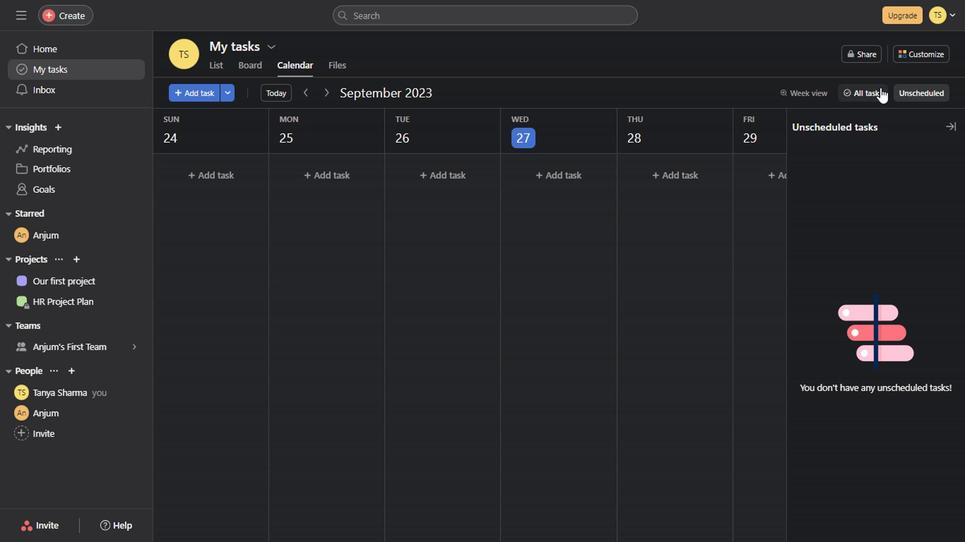 
Action: Mouse moved to (876, 110)
Screenshot: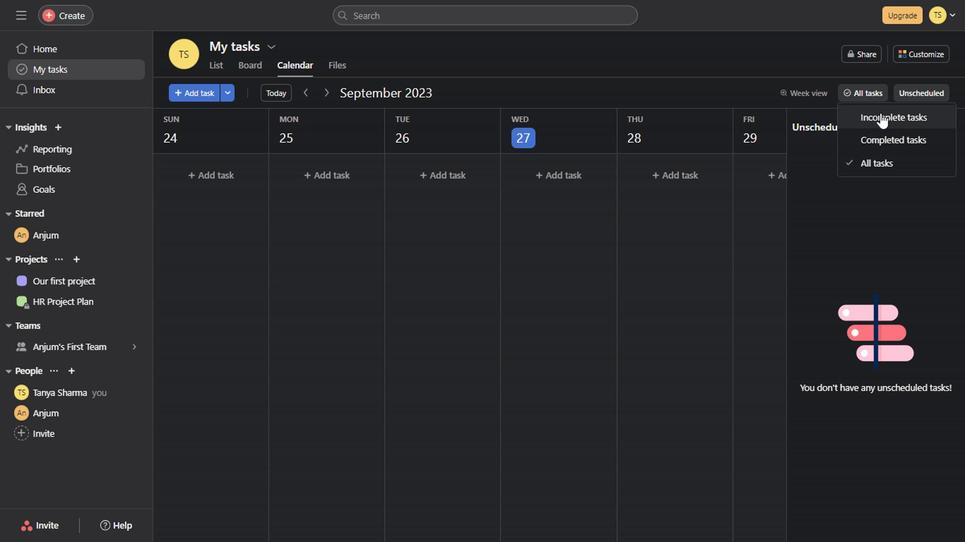 
Action: Mouse pressed left at (876, 110)
Screenshot: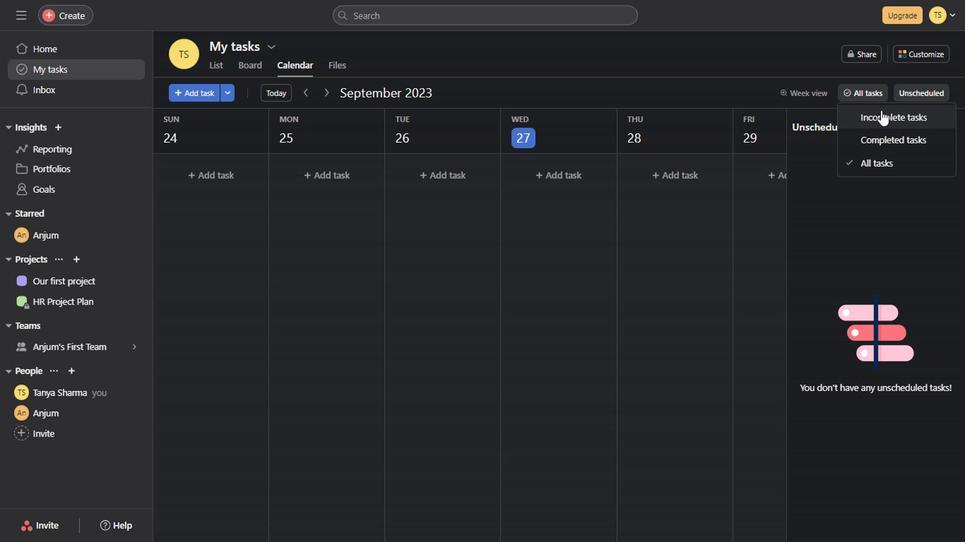 
Action: Mouse moved to (945, 125)
Screenshot: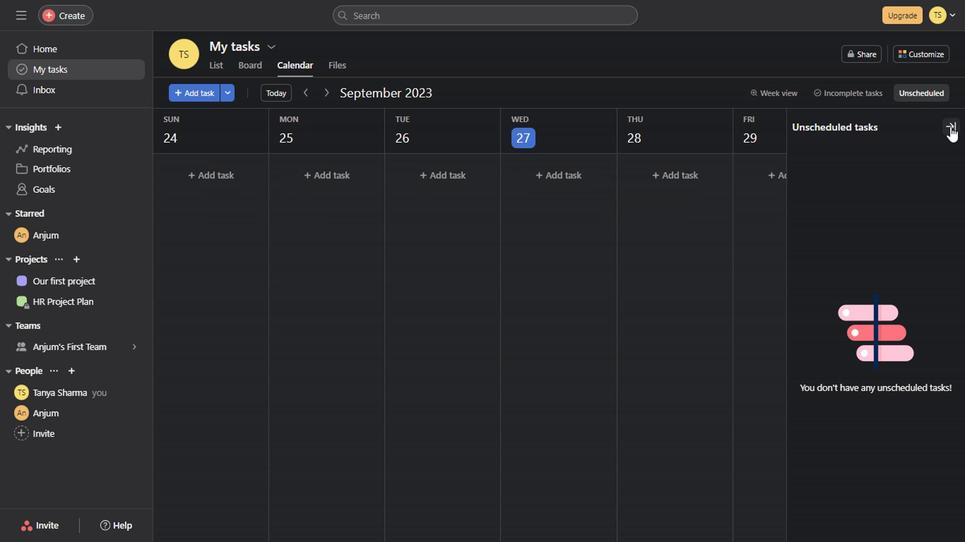 
Action: Mouse pressed left at (945, 125)
Screenshot: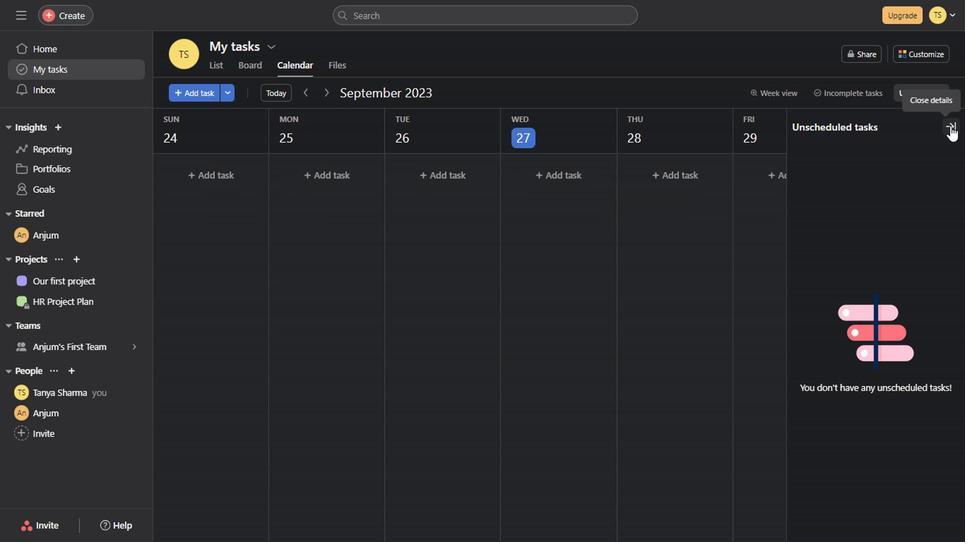 
Action: Mouse moved to (868, 95)
Screenshot: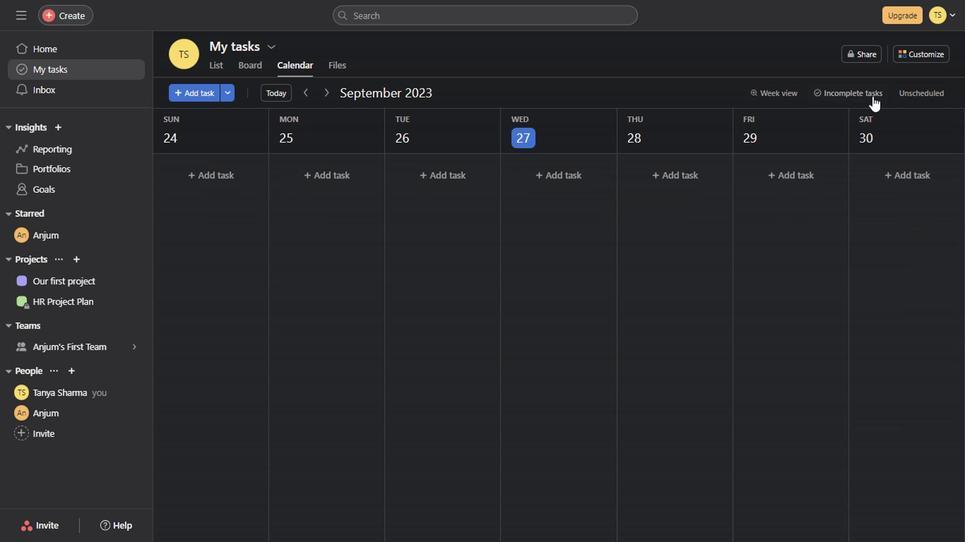 
Action: Mouse pressed left at (868, 95)
Screenshot: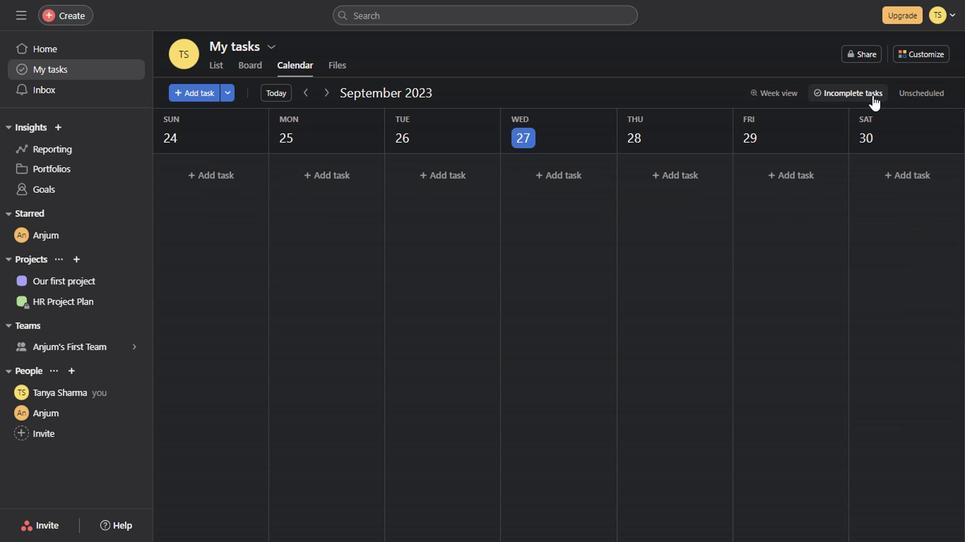 
Action: Mouse moved to (855, 165)
Screenshot: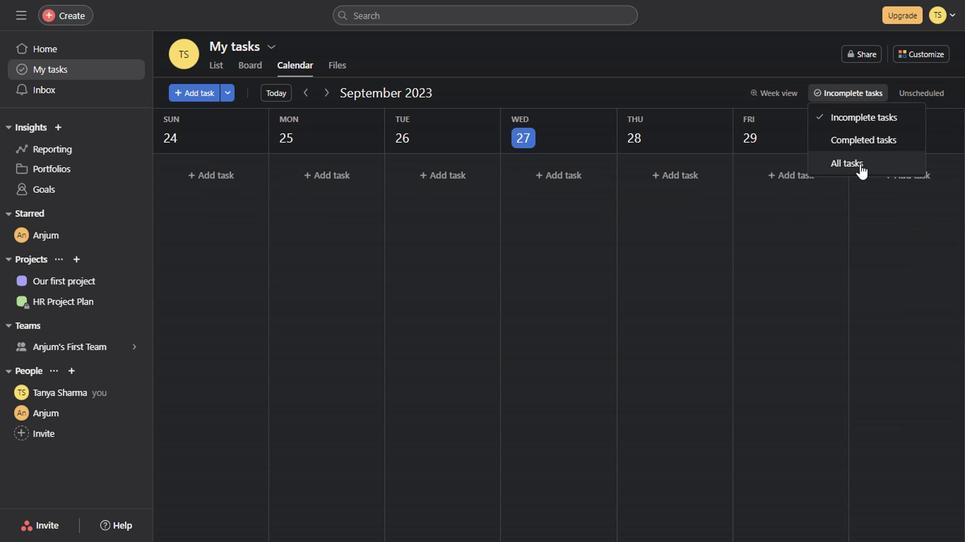 
Action: Mouse pressed left at (855, 165)
Screenshot: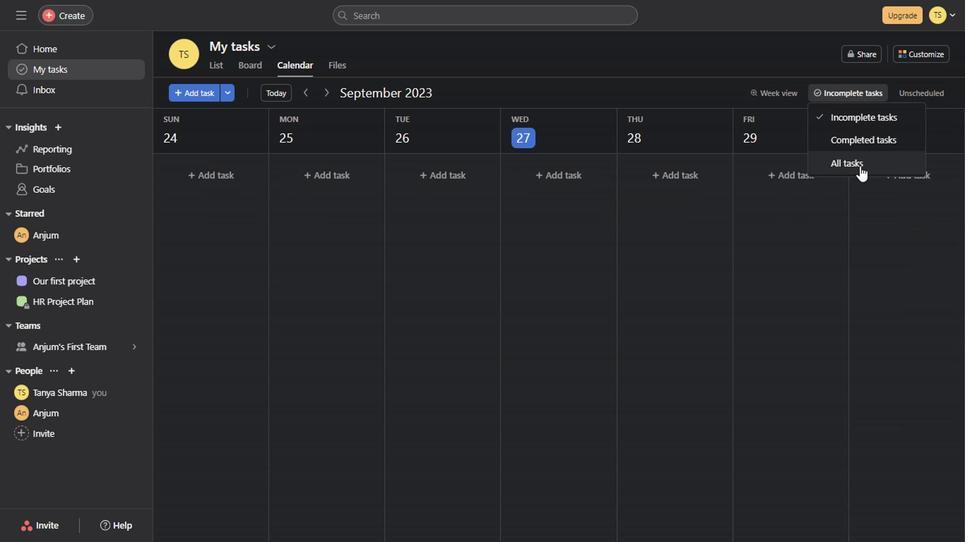 
Action: Mouse moved to (808, 95)
Screenshot: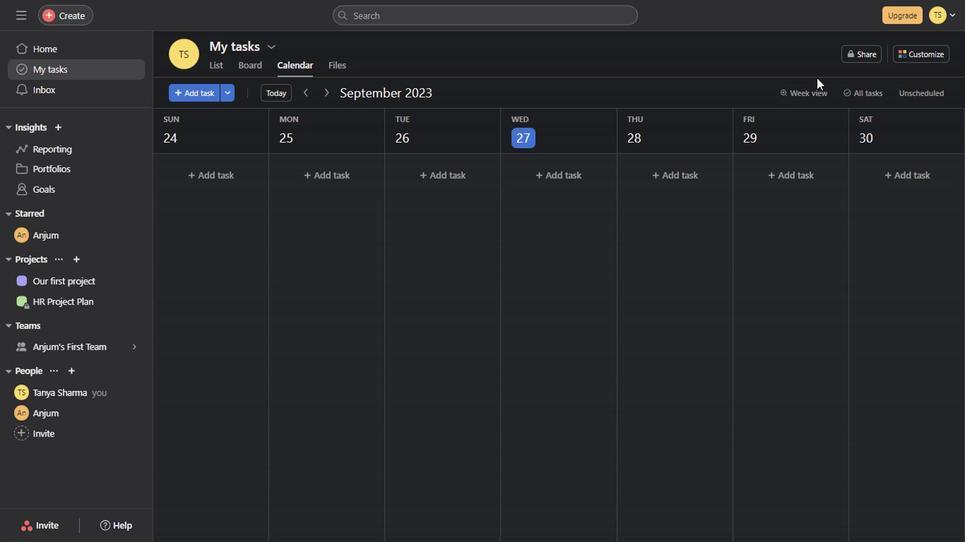 
Action: Mouse pressed left at (808, 95)
Screenshot: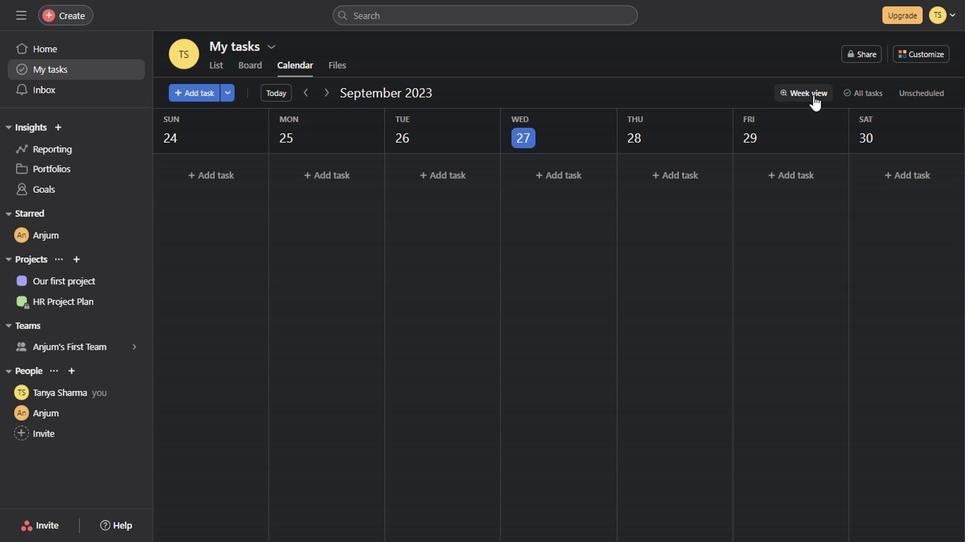 
Action: Mouse moved to (810, 147)
Screenshot: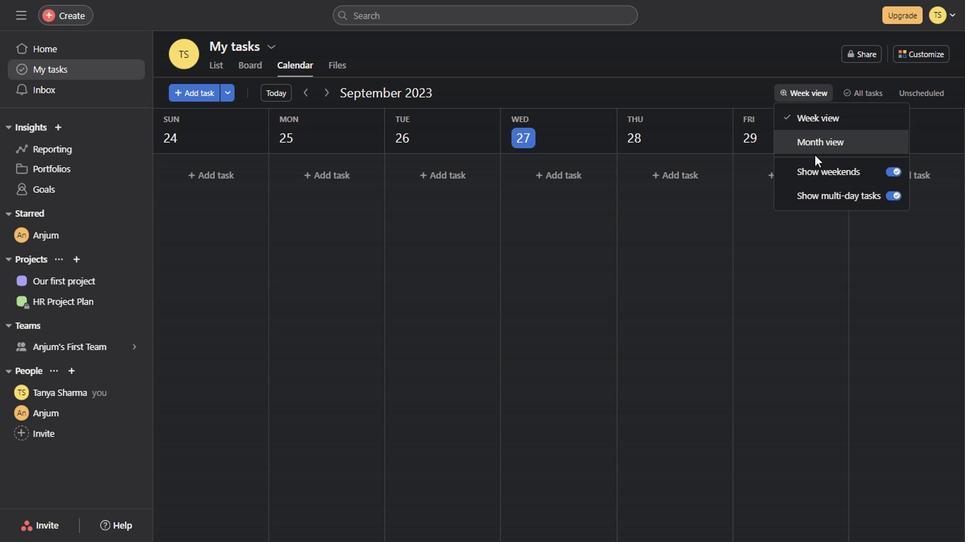 
Action: Mouse pressed left at (810, 147)
Screenshot: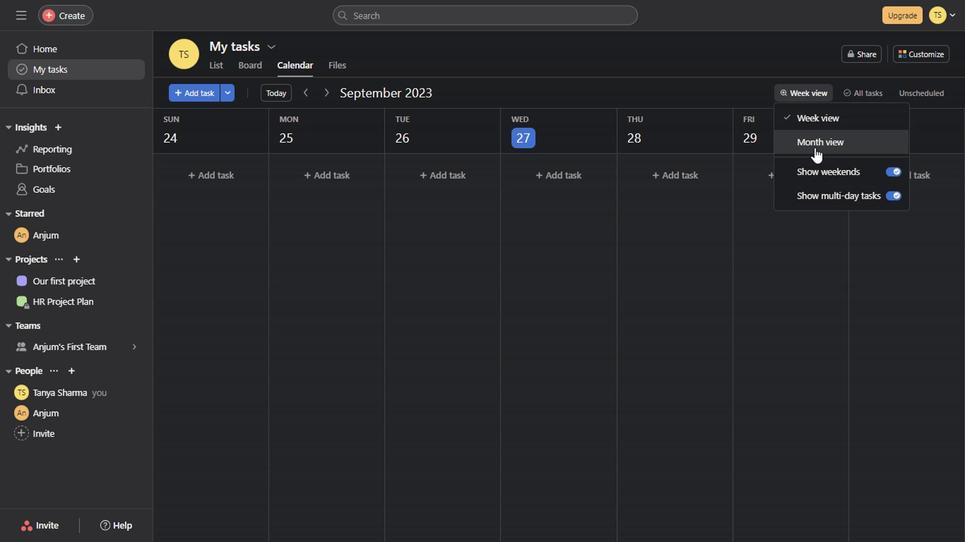 
Action: Mouse moved to (507, 291)
Screenshot: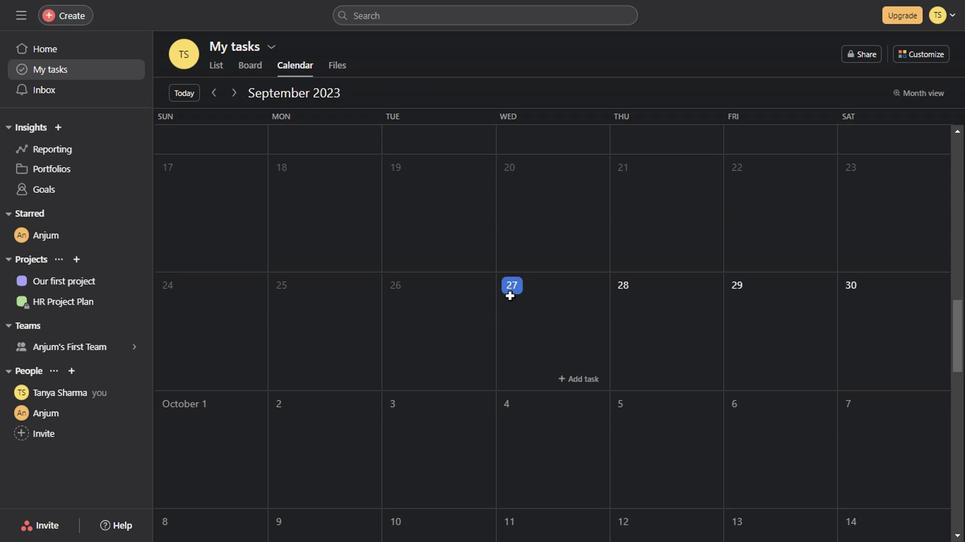 
Action: Mouse pressed left at (507, 291)
Screenshot: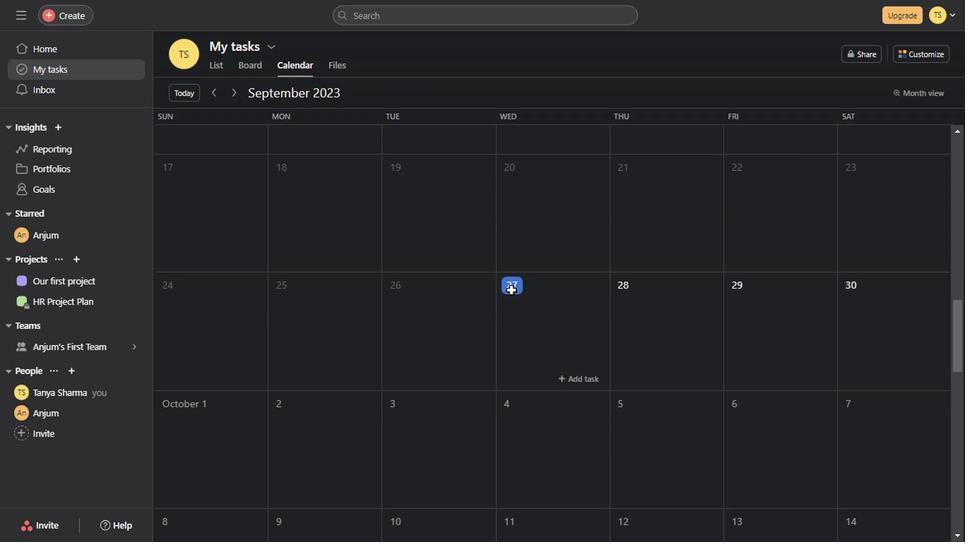 
Action: Mouse moved to (692, 279)
Screenshot: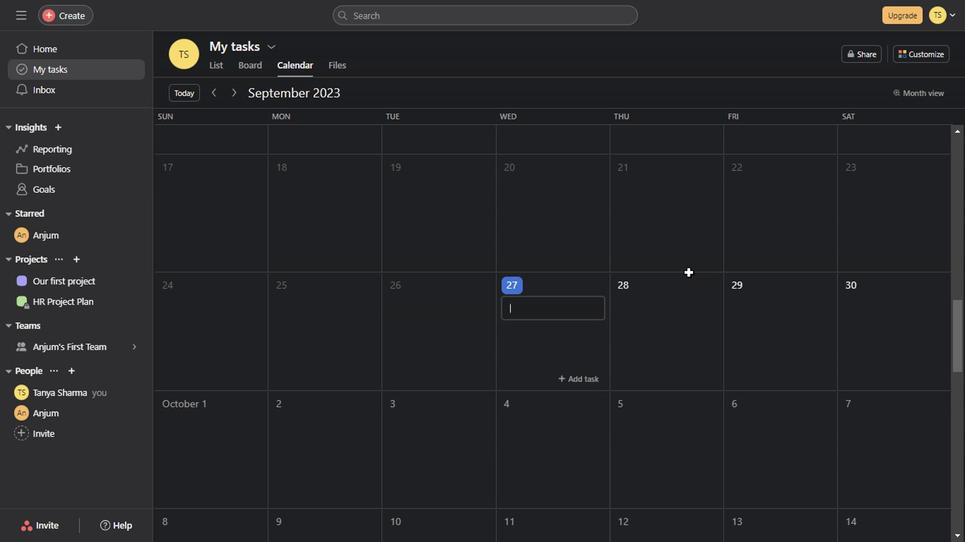 
Action: Mouse scrolled (692, 278) with delta (0, -1)
Screenshot: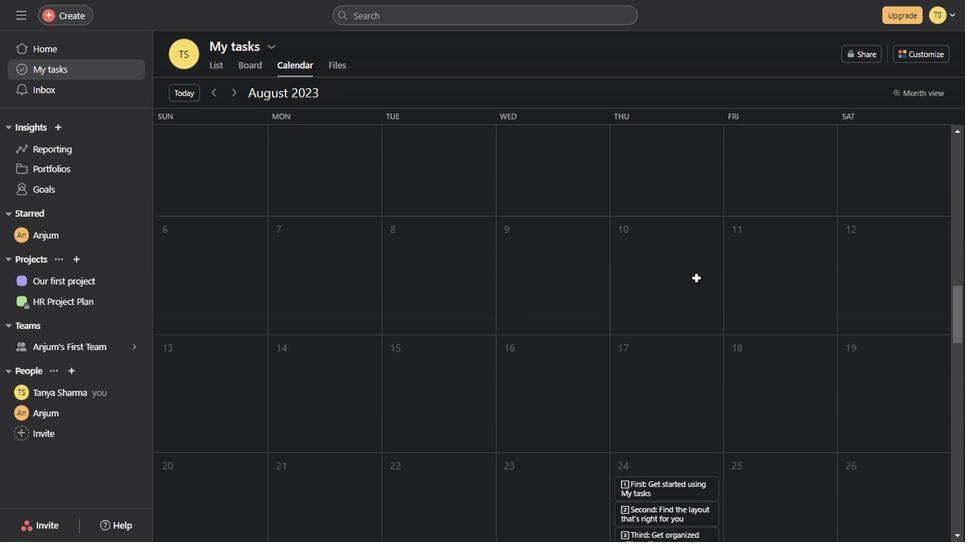 
Action: Mouse scrolled (692, 278) with delta (0, -1)
Screenshot: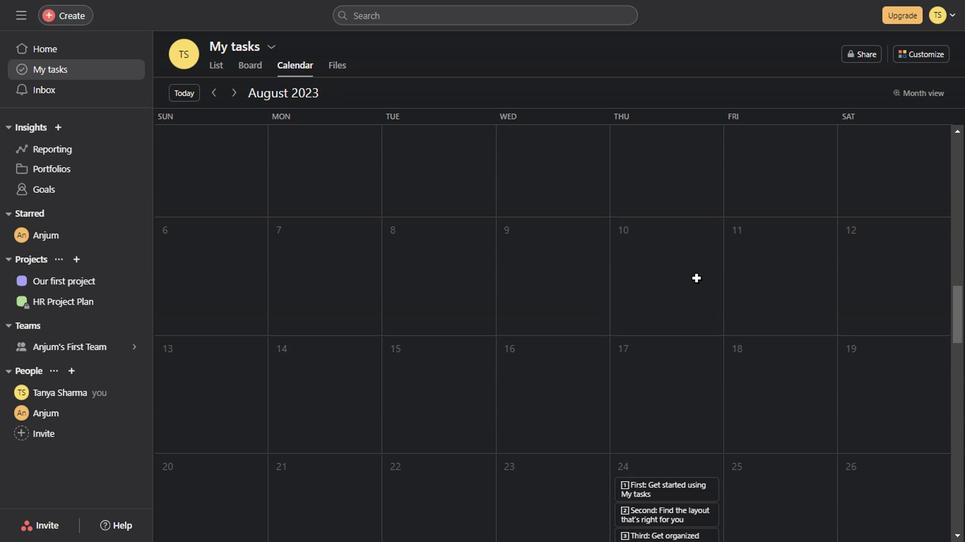 
Action: Mouse scrolled (692, 278) with delta (0, -1)
Screenshot: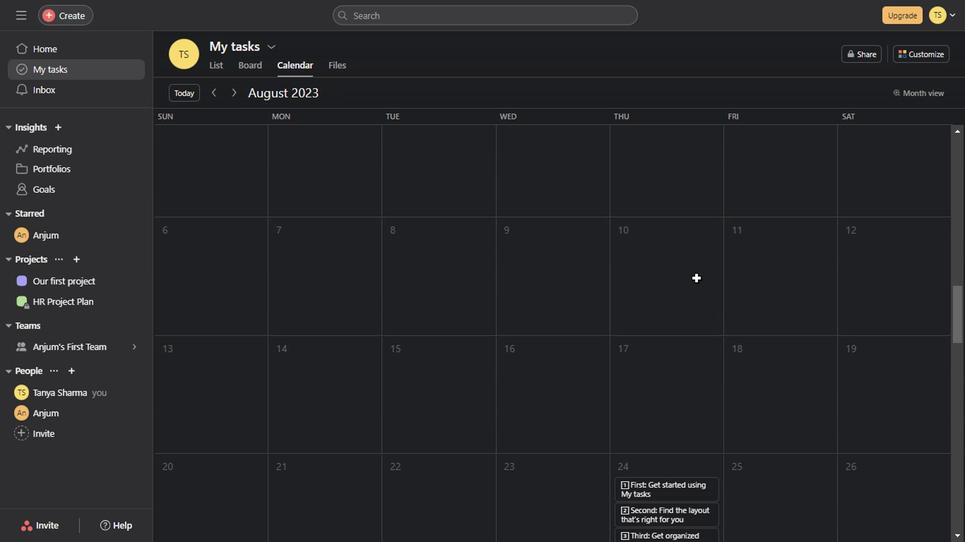 
Action: Mouse scrolled (692, 278) with delta (0, -1)
Screenshot: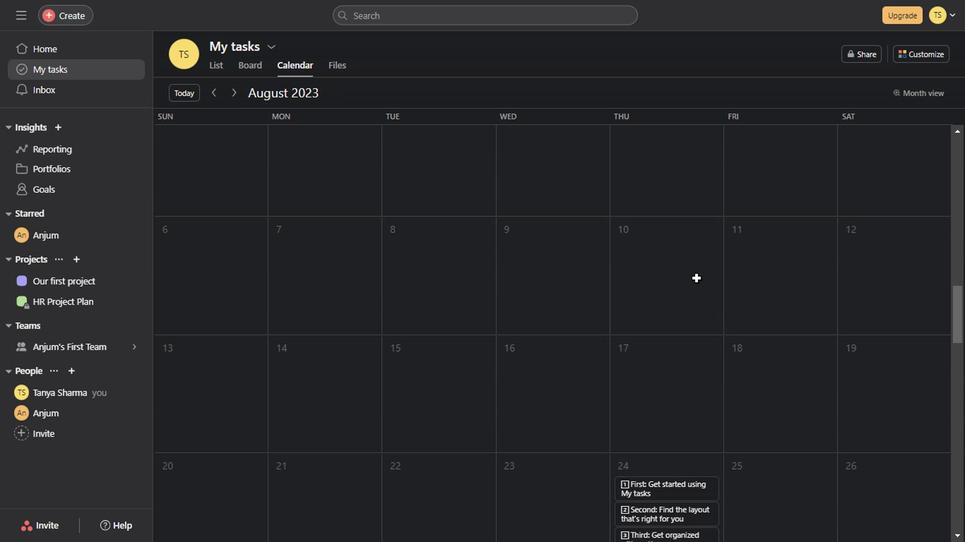 
Action: Mouse scrolled (692, 278) with delta (0, -1)
Screenshot: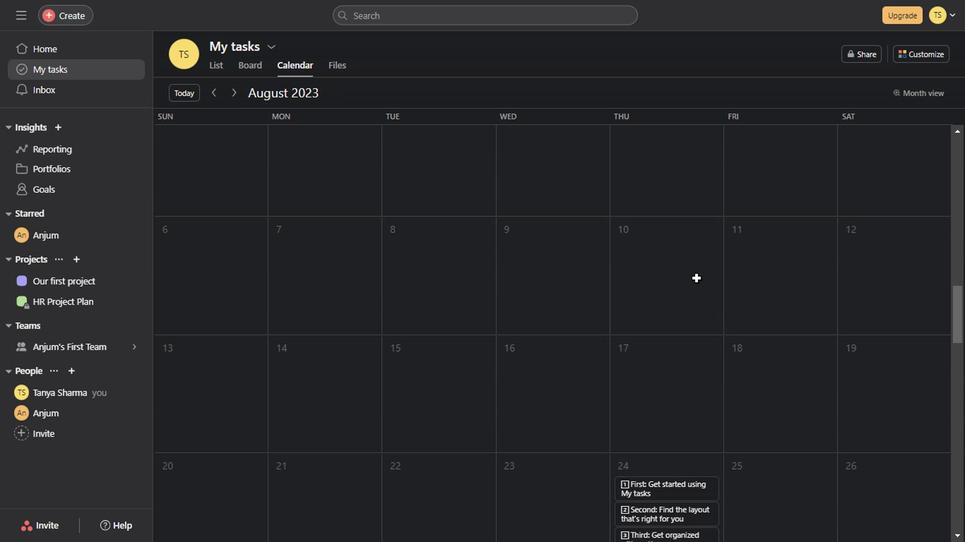 
Action: Mouse scrolled (692, 278) with delta (0, -1)
Screenshot: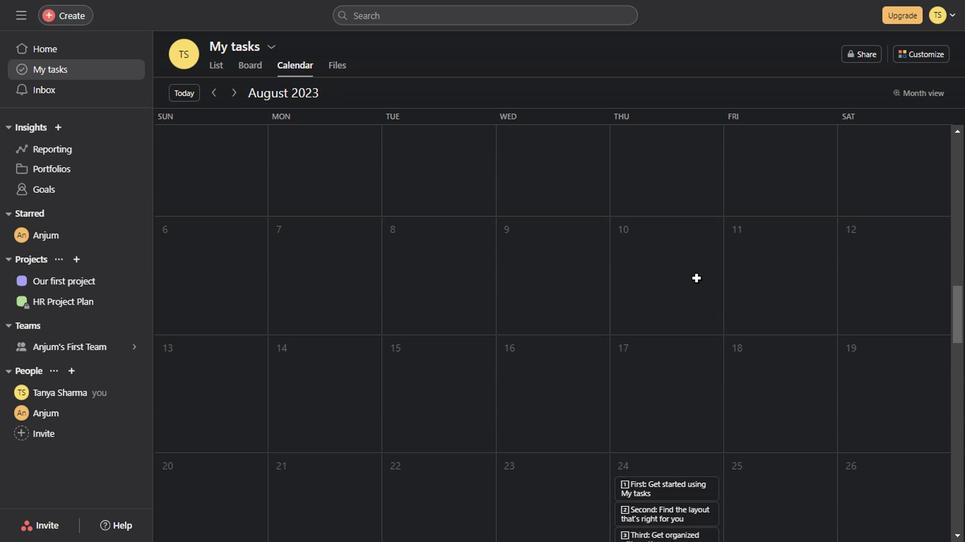 
Action: Mouse scrolled (692, 278) with delta (0, -1)
Screenshot: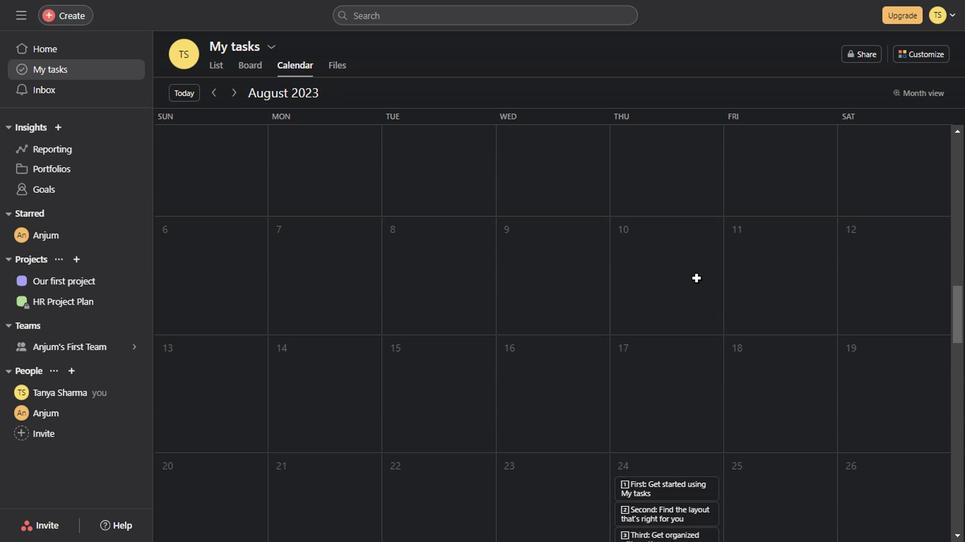 
Action: Mouse scrolled (692, 278) with delta (0, -1)
Screenshot: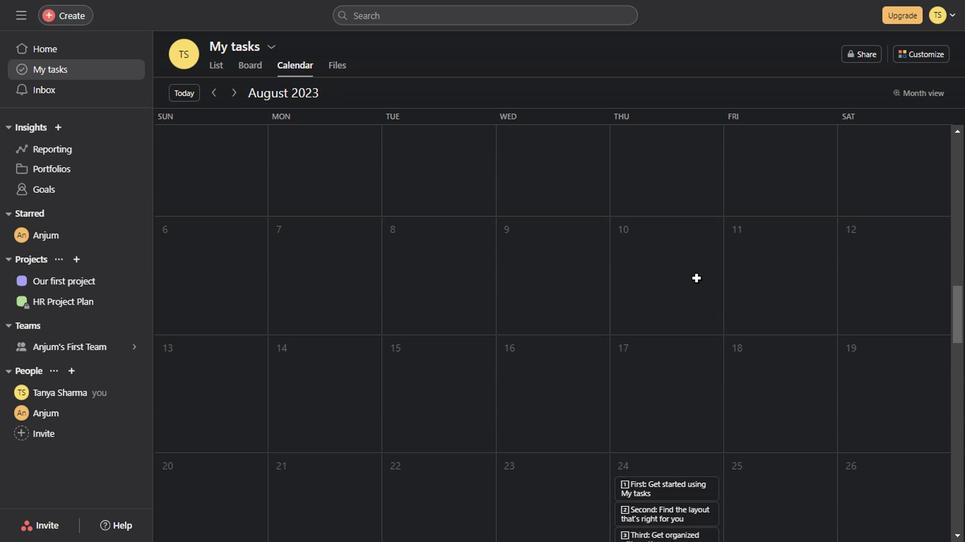 
Action: Mouse scrolled (692, 278) with delta (0, -1)
Screenshot: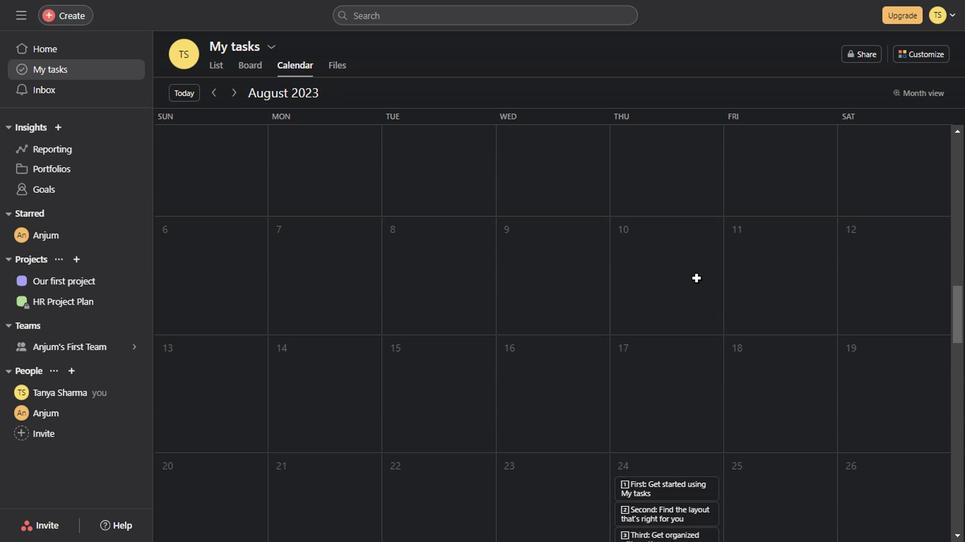 
Action: Mouse scrolled (692, 278) with delta (0, -1)
Screenshot: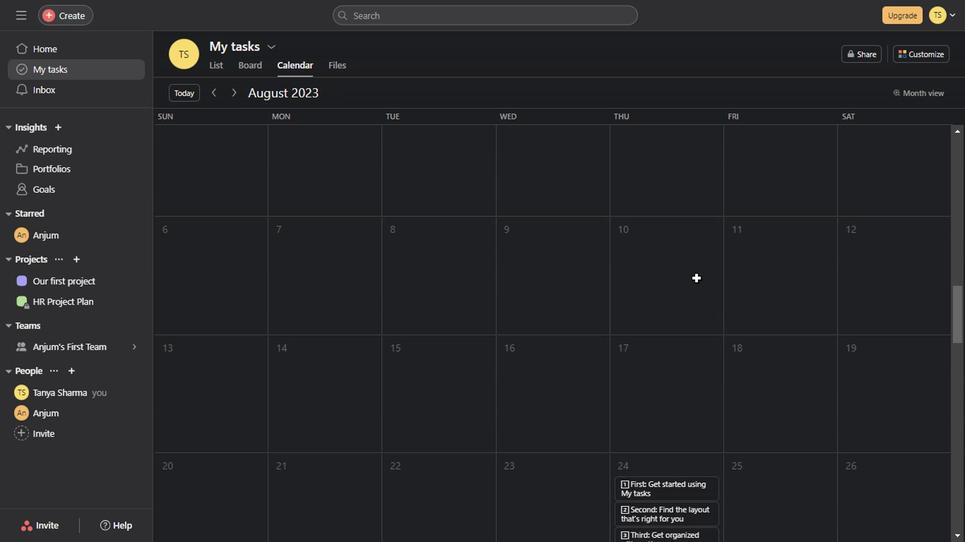 
Action: Mouse scrolled (692, 278) with delta (0, -1)
Screenshot: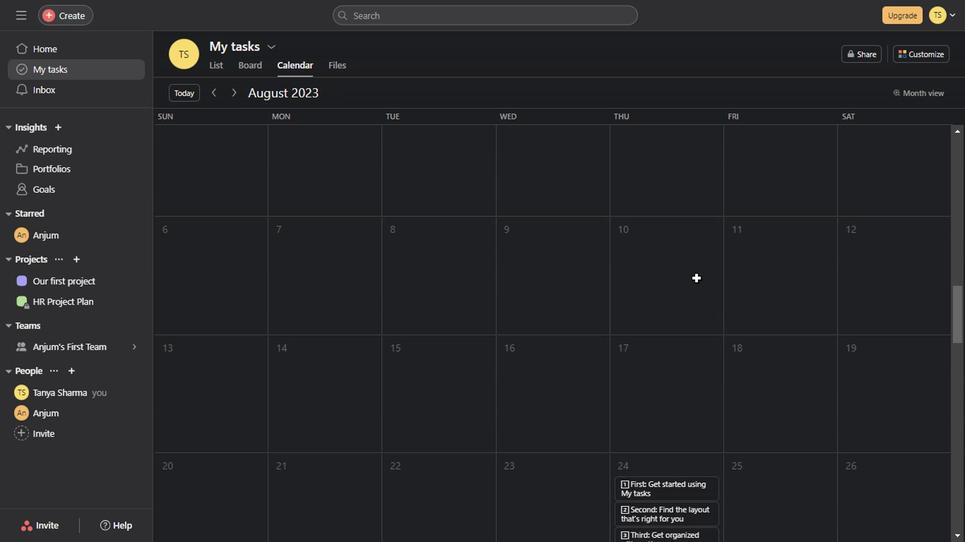 
Action: Mouse scrolled (692, 278) with delta (0, -1)
Screenshot: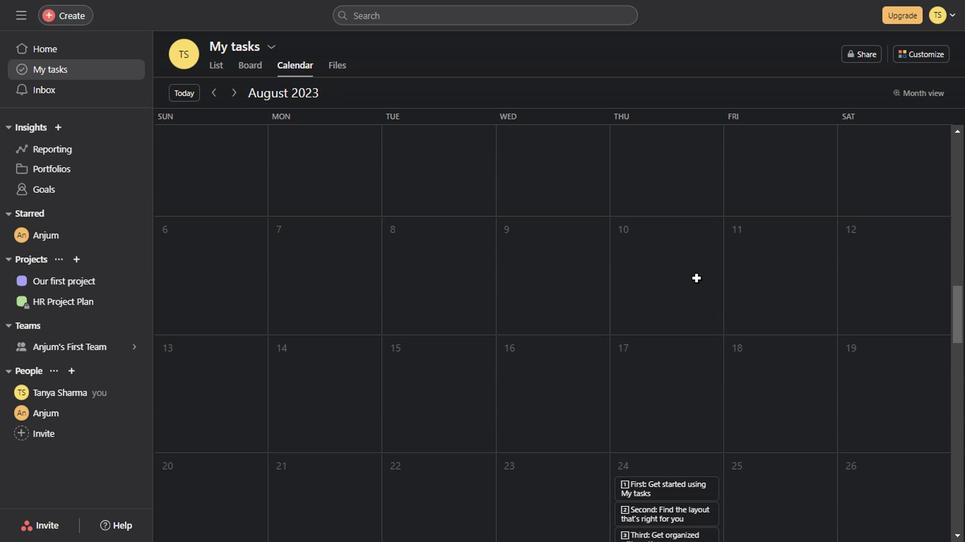 
Action: Mouse scrolled (692, 278) with delta (0, -1)
Screenshot: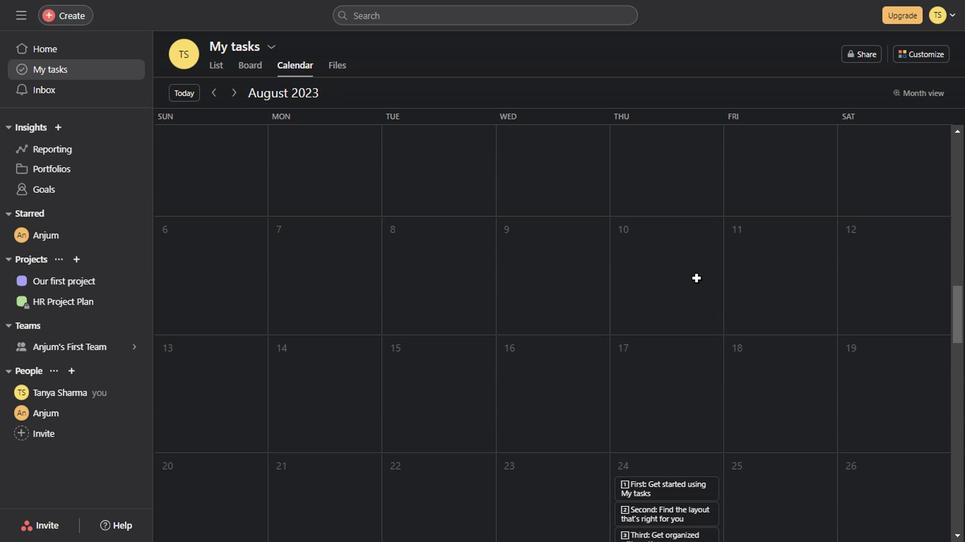 
Action: Mouse scrolled (692, 278) with delta (0, -1)
Screenshot: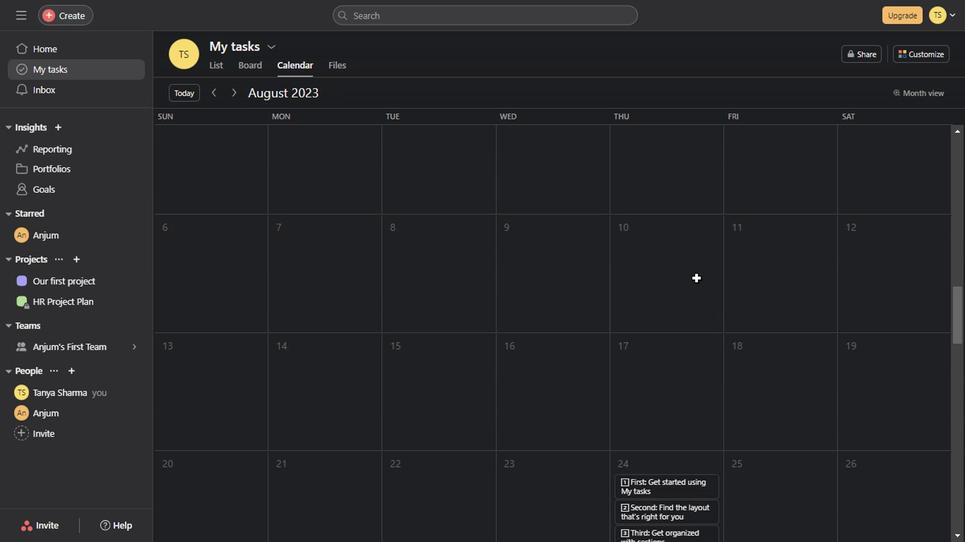 
Action: Mouse scrolled (692, 278) with delta (0, -1)
Screenshot: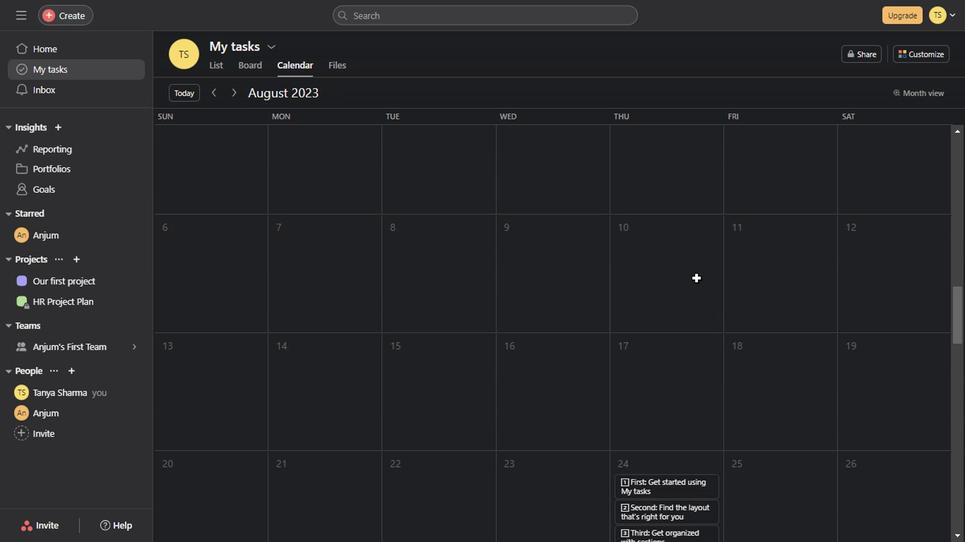 
Action: Mouse scrolled (692, 278) with delta (0, -1)
Screenshot: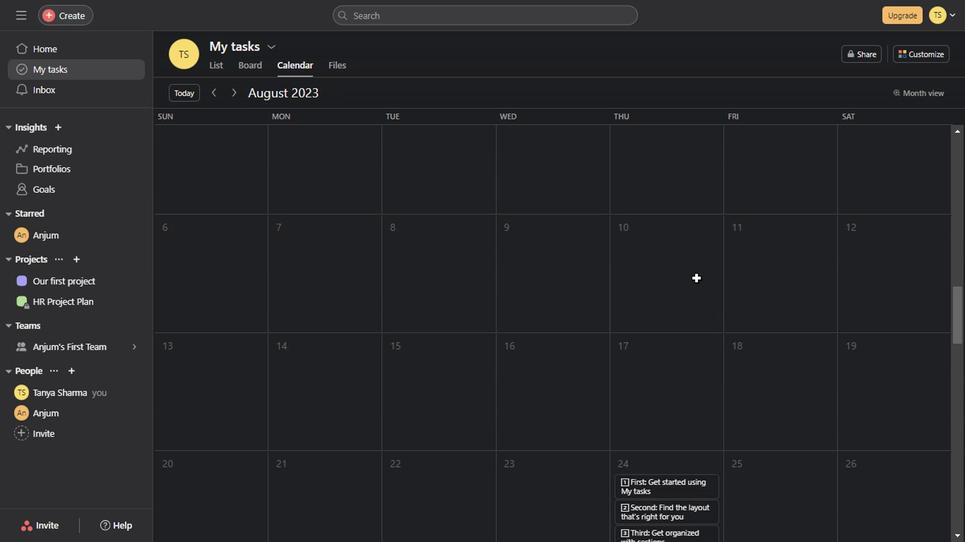 
Action: Mouse scrolled (692, 278) with delta (0, -1)
Screenshot: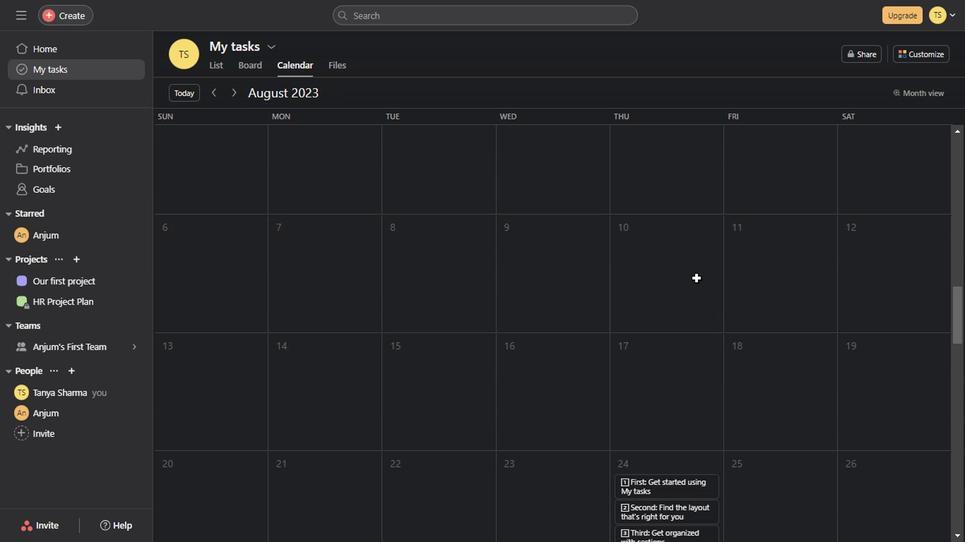 
Action: Mouse scrolled (692, 278) with delta (0, -1)
Screenshot: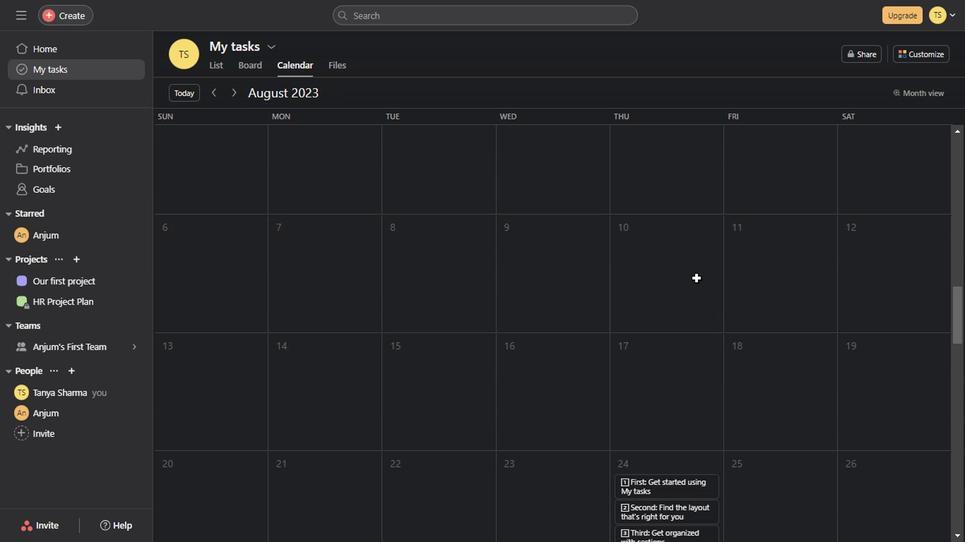 
Action: Mouse scrolled (692, 278) with delta (0, -1)
Screenshot: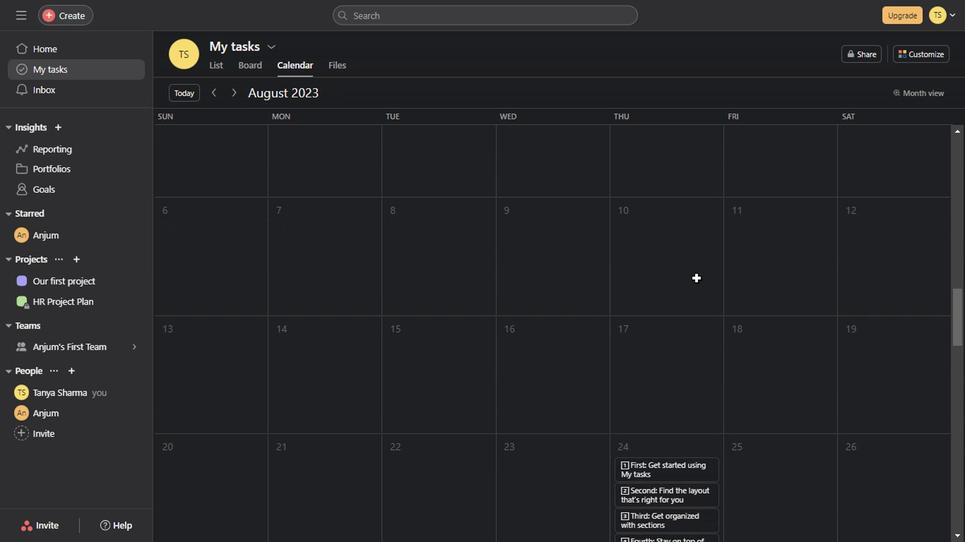 
Action: Mouse moved to (683, 290)
Screenshot: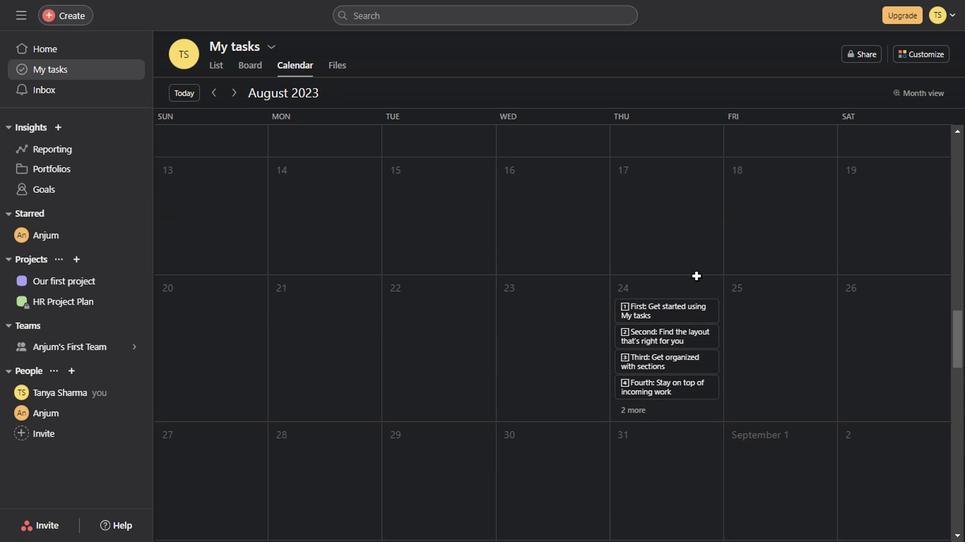 
Action: Mouse pressed left at (683, 290)
Screenshot: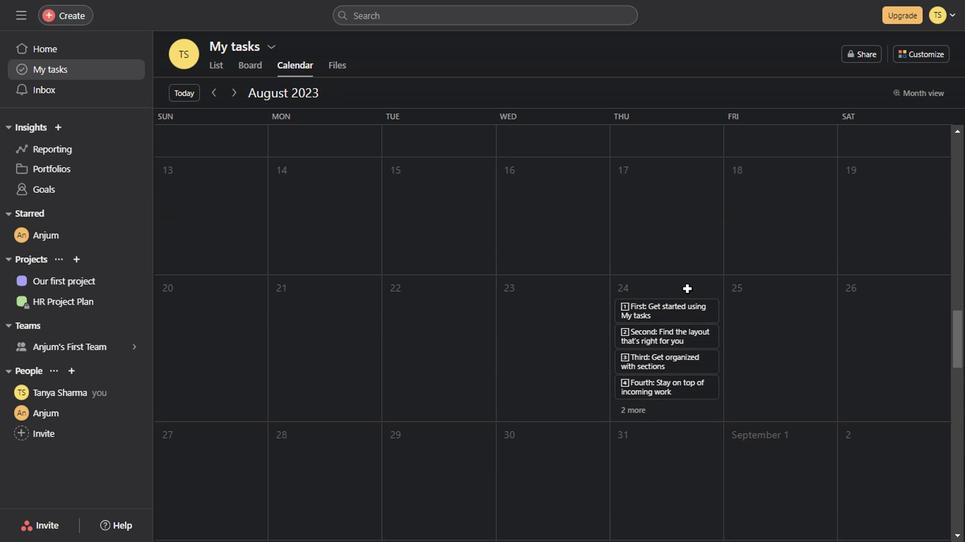 
Action: Mouse moved to (716, 389)
Screenshot: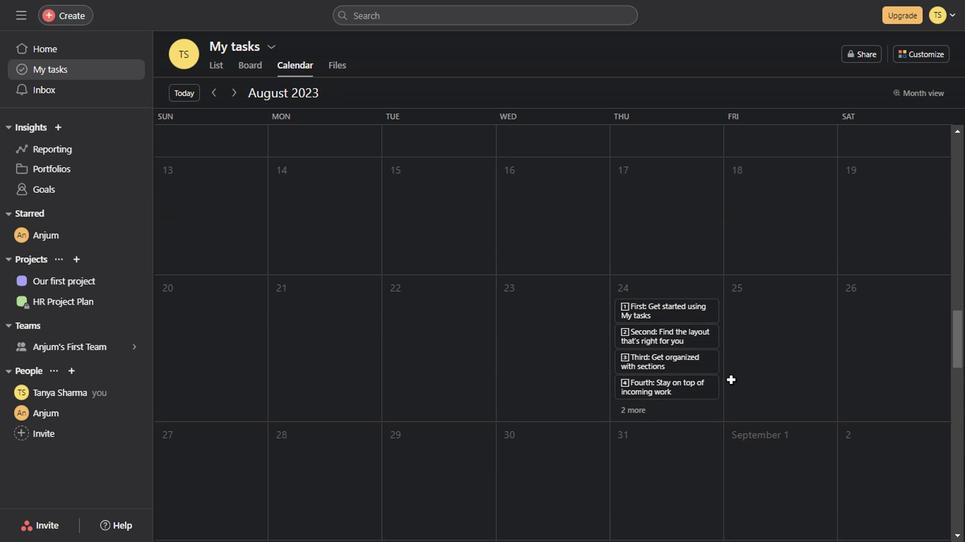 
Action: Mouse scrolled (716, 390) with delta (0, 0)
Screenshot: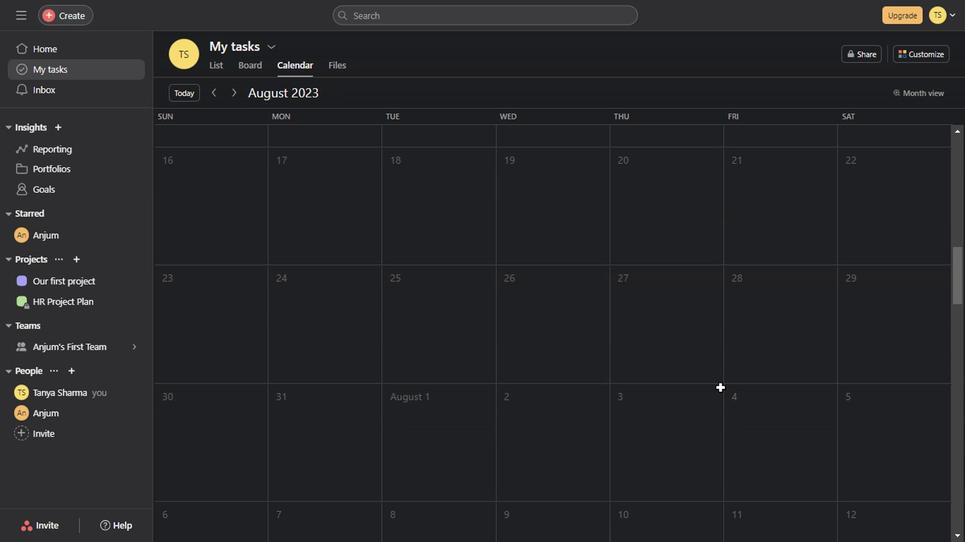 
Action: Mouse scrolled (716, 389) with delta (0, 0)
Screenshot: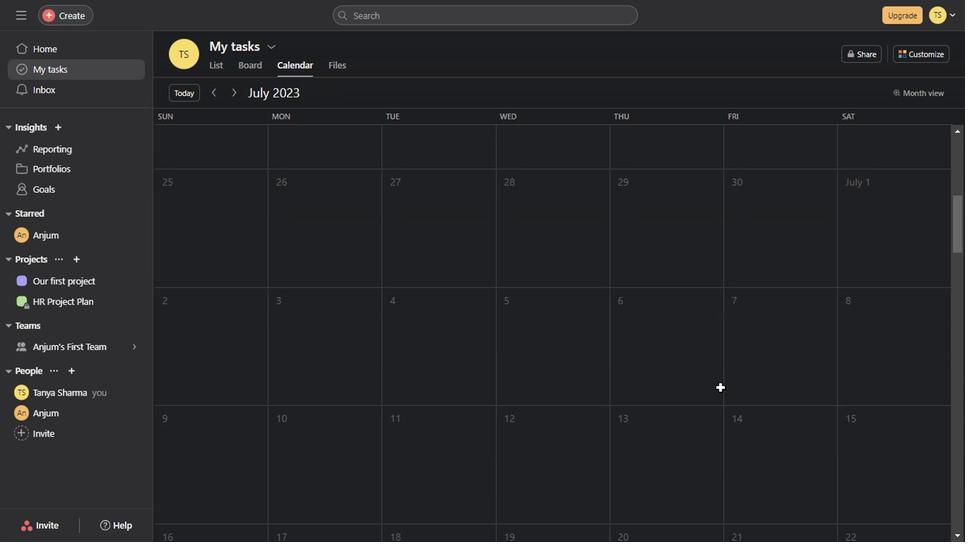 
Action: Mouse scrolled (716, 389) with delta (0, 0)
Screenshot: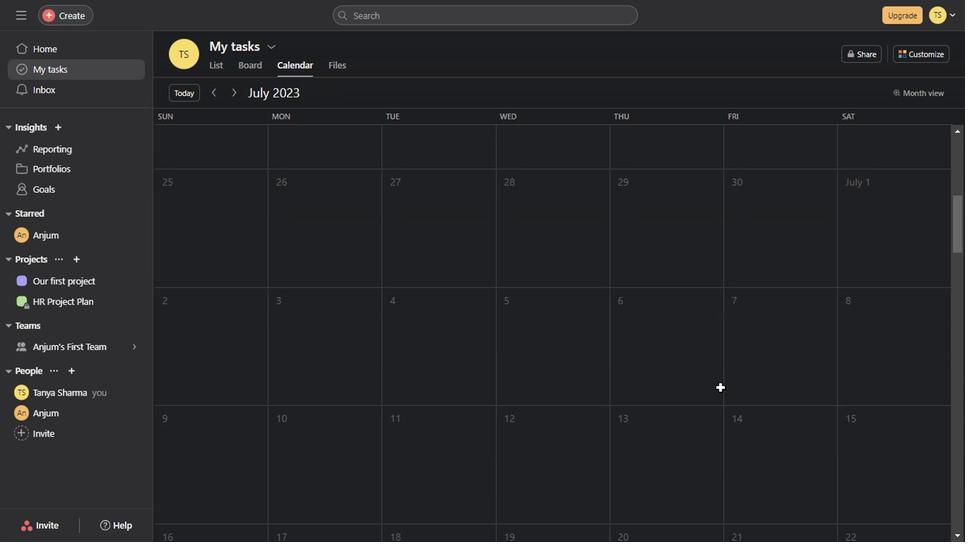 
Action: Mouse scrolled (716, 389) with delta (0, 0)
Screenshot: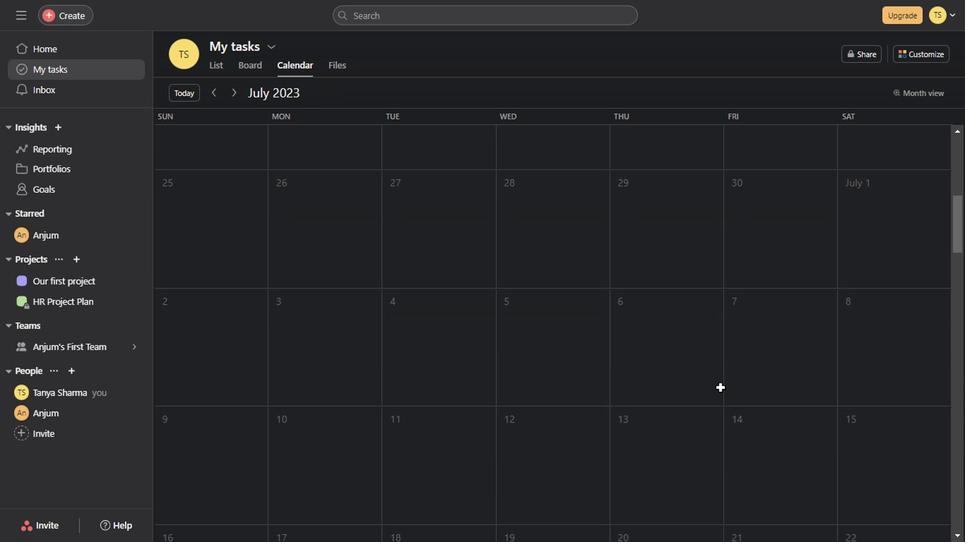 
Action: Mouse scrolled (716, 389) with delta (0, 0)
Screenshot: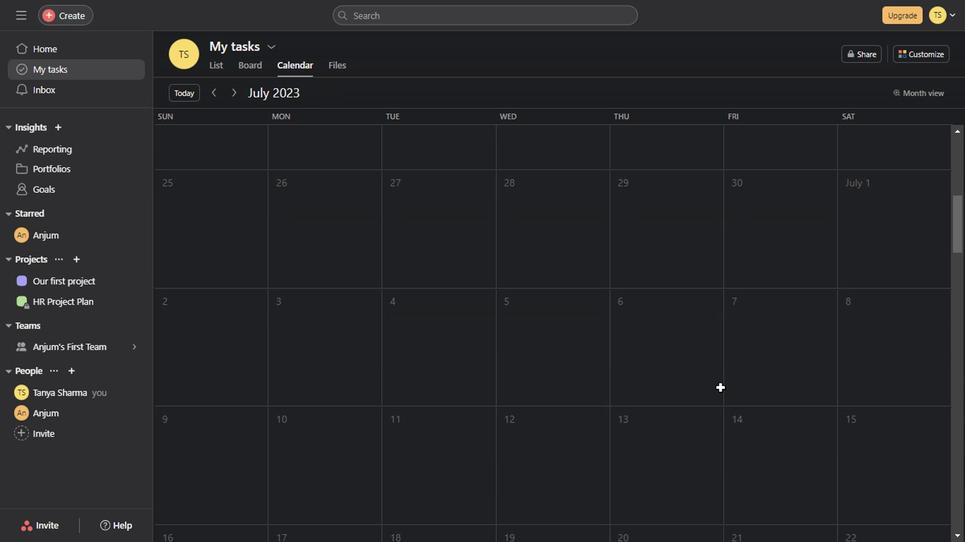 
Action: Mouse scrolled (716, 389) with delta (0, 0)
Screenshot: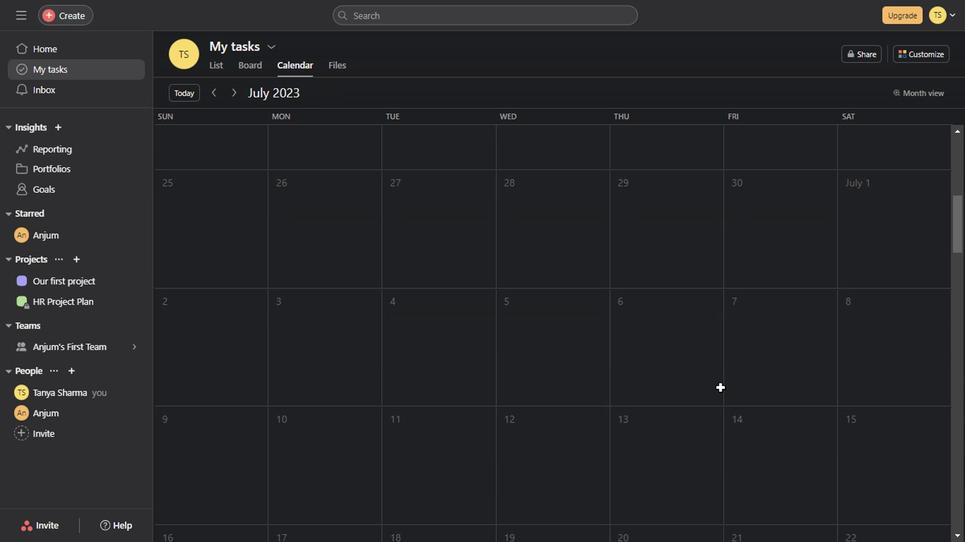 
Action: Mouse scrolled (716, 389) with delta (0, 0)
Screenshot: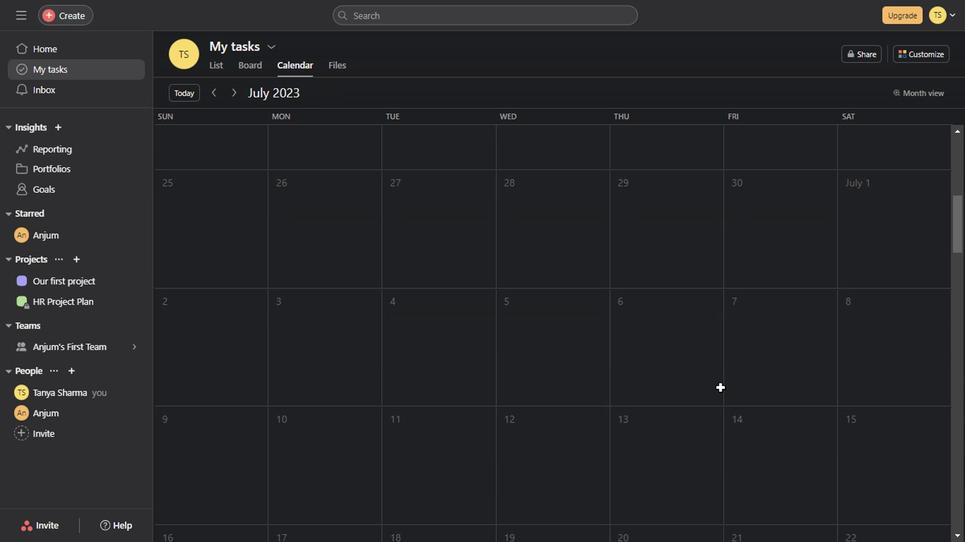 
Action: Mouse scrolled (716, 389) with delta (0, 0)
Screenshot: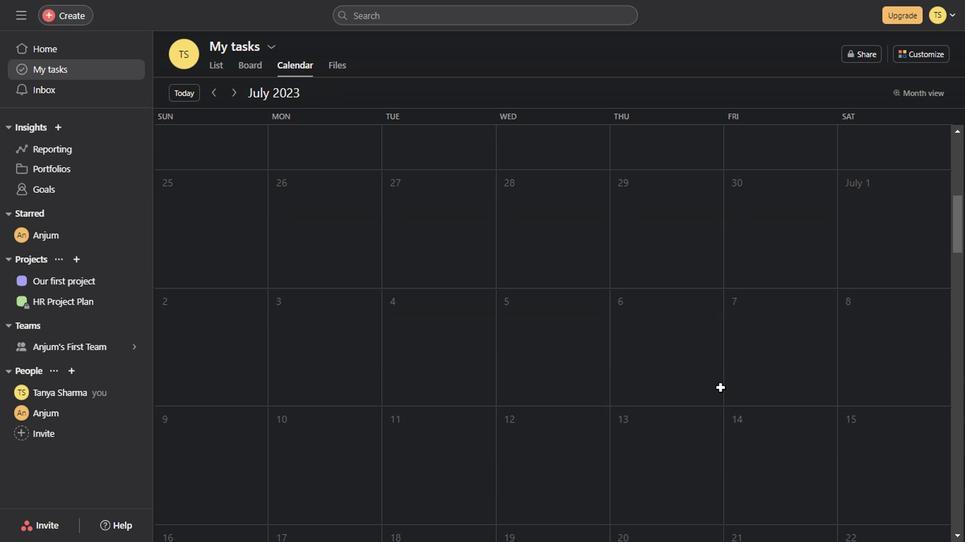
Action: Mouse scrolled (716, 389) with delta (0, 0)
Screenshot: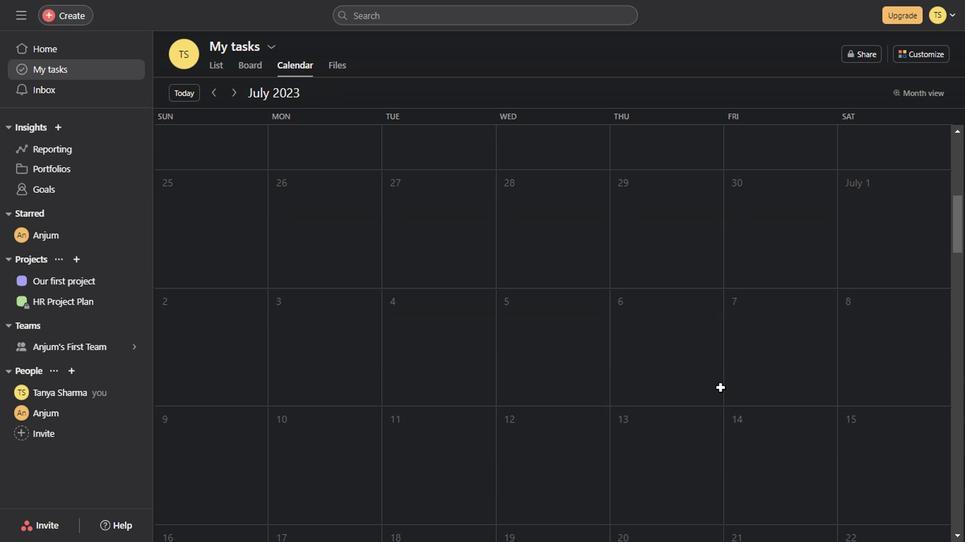 
Action: Mouse scrolled (716, 389) with delta (0, 0)
Screenshot: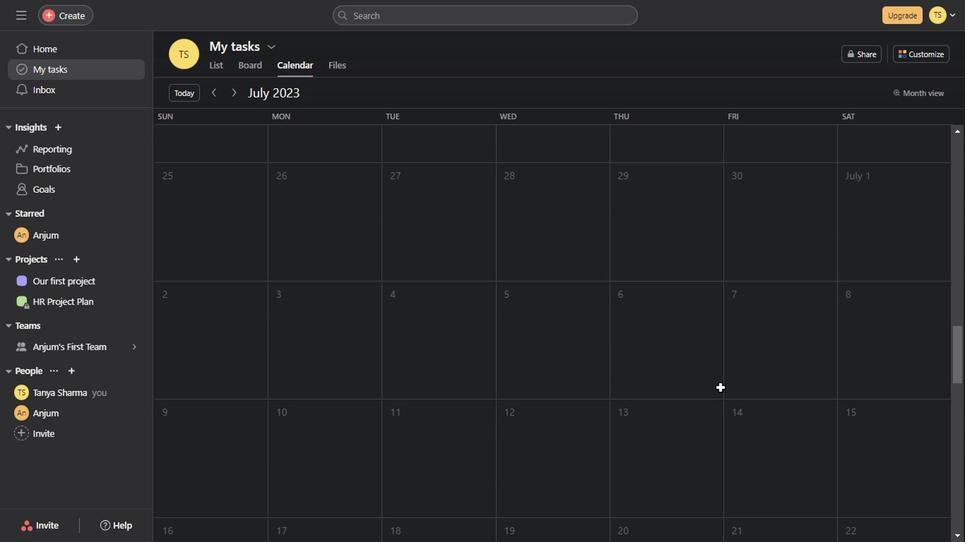 
Action: Mouse scrolled (716, 389) with delta (0, 0)
Screenshot: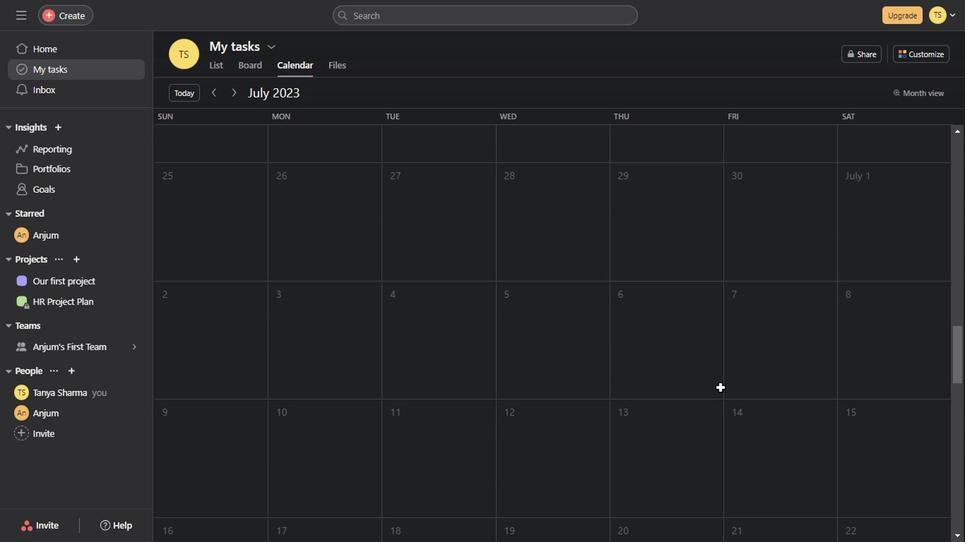 
Action: Mouse scrolled (716, 389) with delta (0, 0)
Screenshot: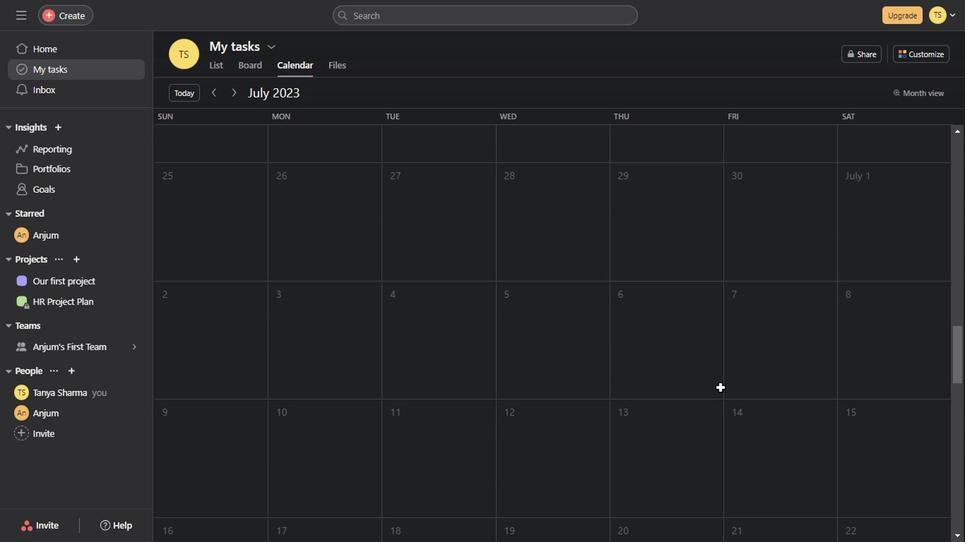 
Action: Mouse scrolled (716, 389) with delta (0, 0)
Screenshot: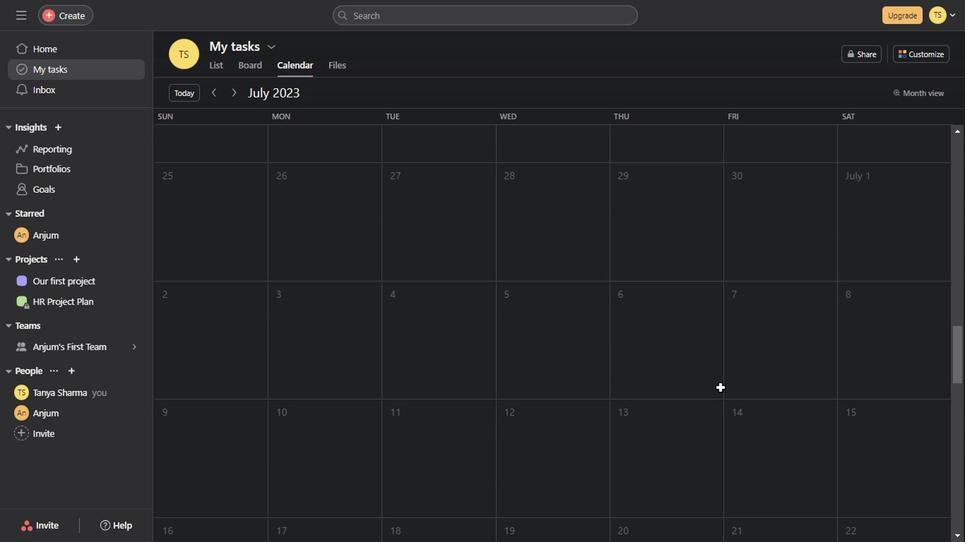 
Action: Mouse scrolled (716, 389) with delta (0, 0)
Screenshot: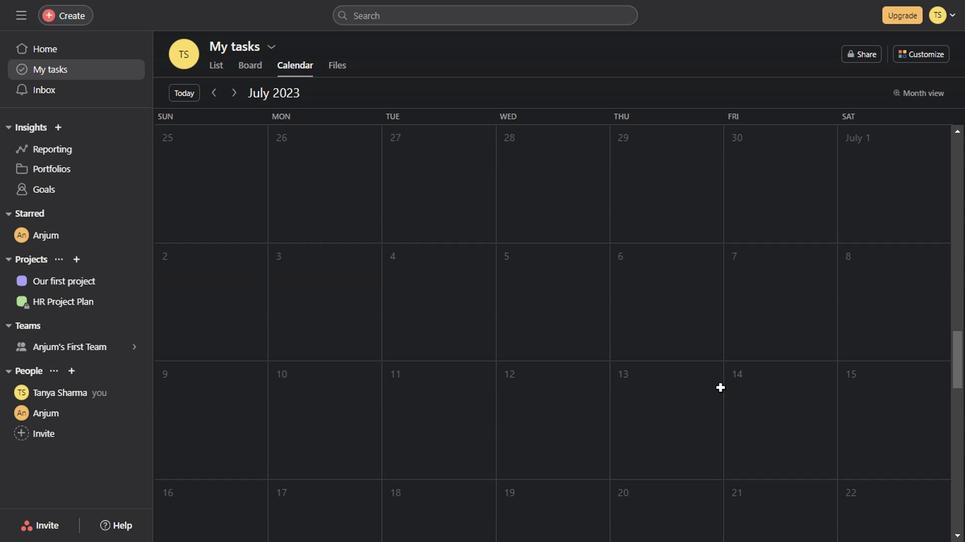 
Action: Mouse scrolled (716, 389) with delta (0, 0)
Screenshot: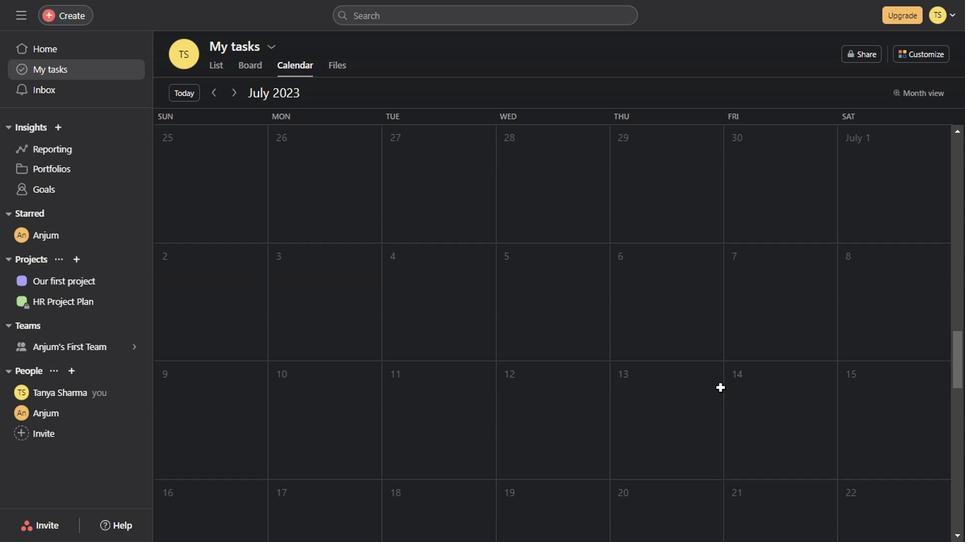 
Action: Mouse scrolled (716, 389) with delta (0, 0)
Screenshot: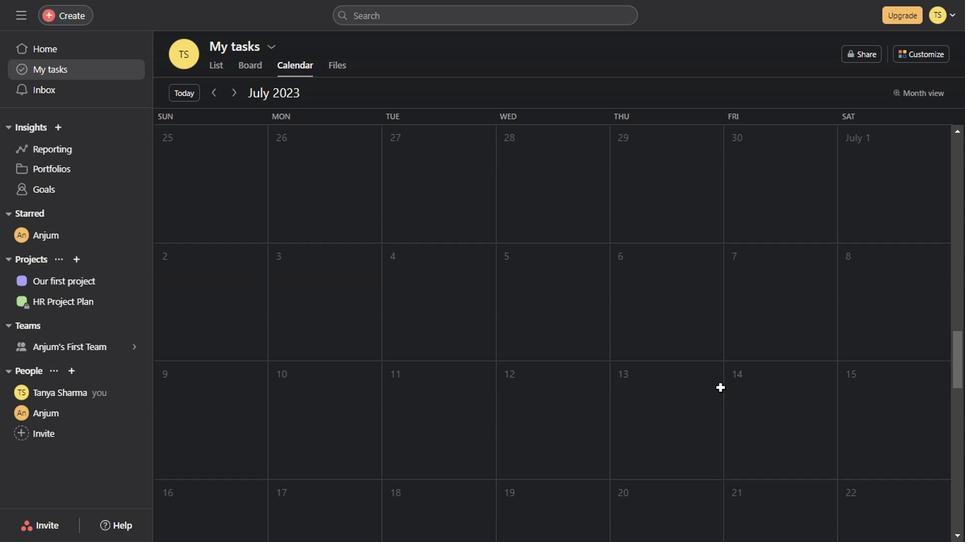
Action: Mouse scrolled (716, 389) with delta (0, 0)
Screenshot: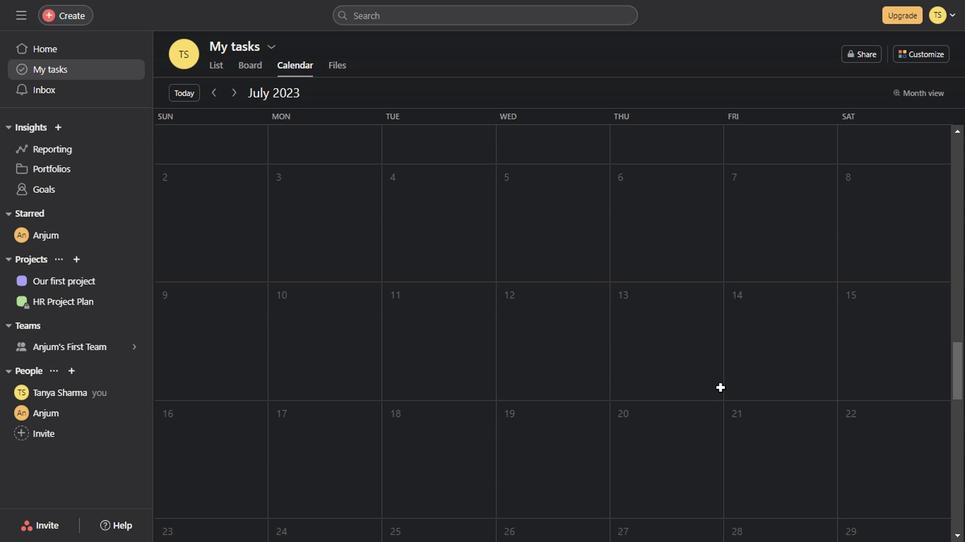 
Action: Mouse scrolled (716, 389) with delta (0, 0)
Screenshot: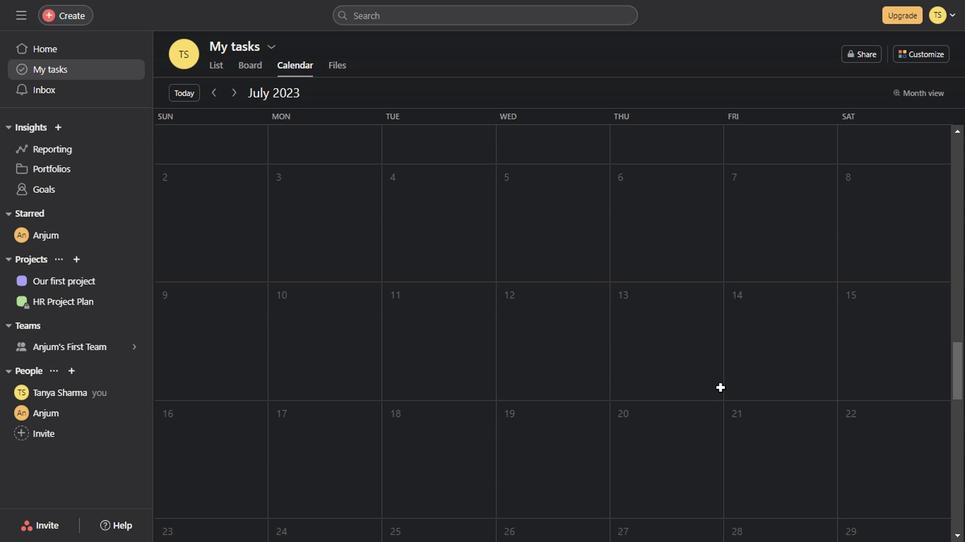 
Action: Mouse scrolled (716, 389) with delta (0, 0)
Screenshot: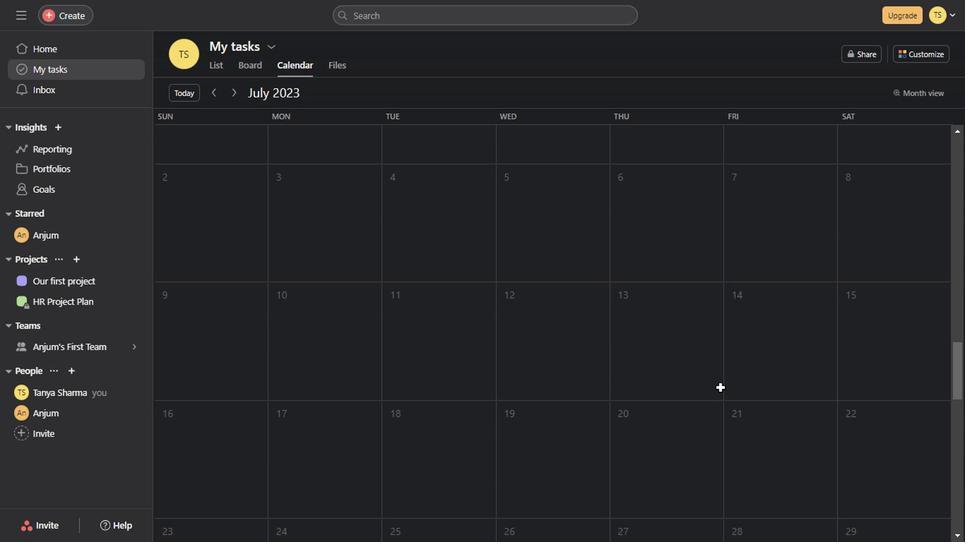 
Action: Mouse scrolled (716, 389) with delta (0, 0)
Screenshot: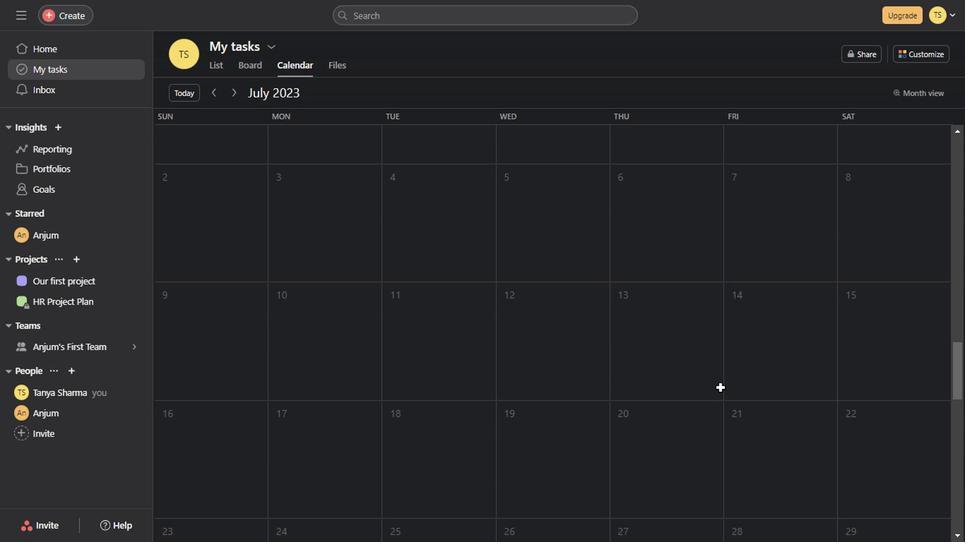 
Action: Mouse scrolled (716, 389) with delta (0, 0)
Screenshot: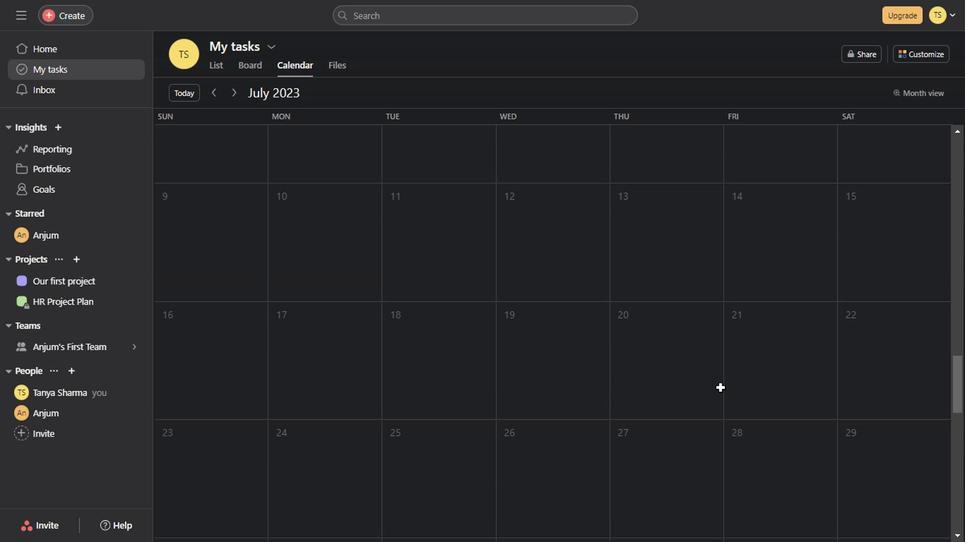 
Action: Mouse scrolled (716, 389) with delta (0, 0)
Screenshot: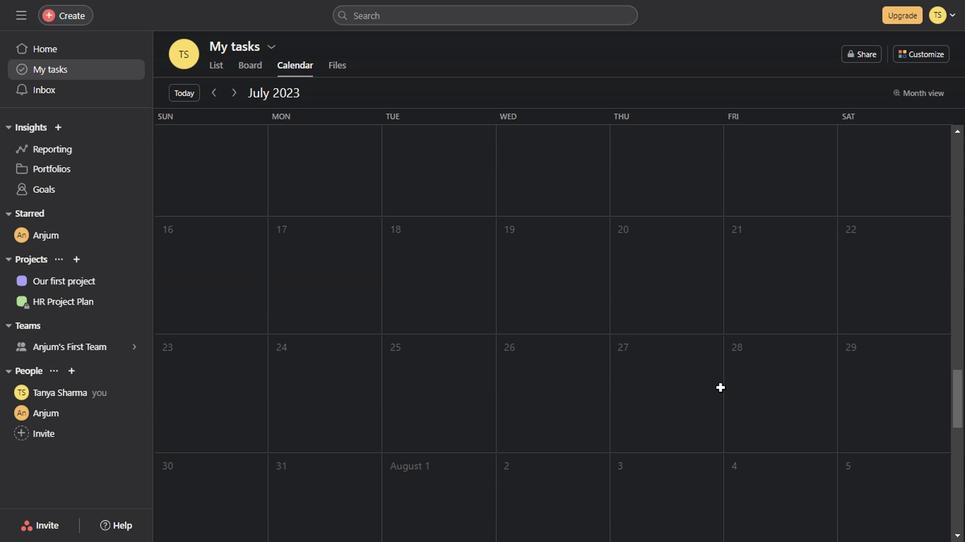 
Action: Mouse scrolled (716, 389) with delta (0, 0)
Screenshot: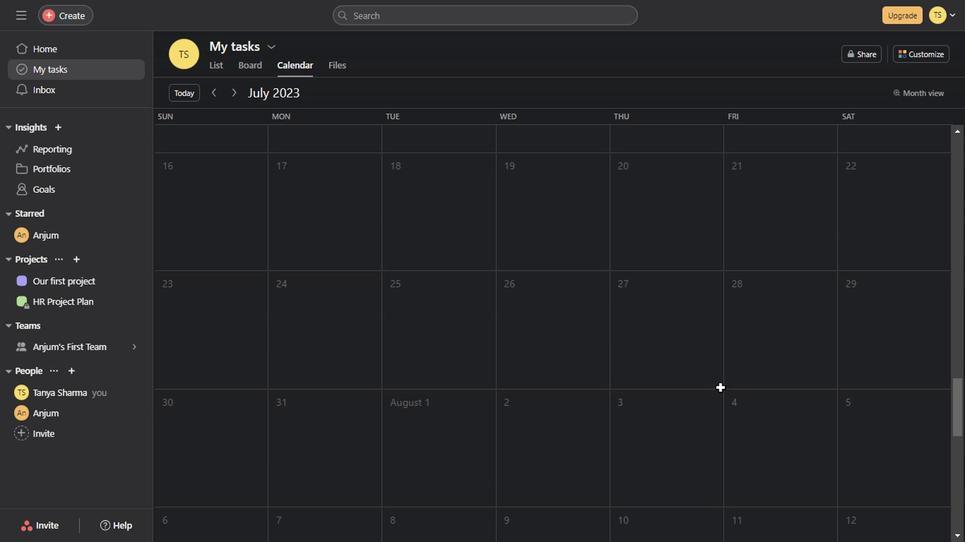 
Action: Mouse scrolled (716, 389) with delta (0, 0)
Screenshot: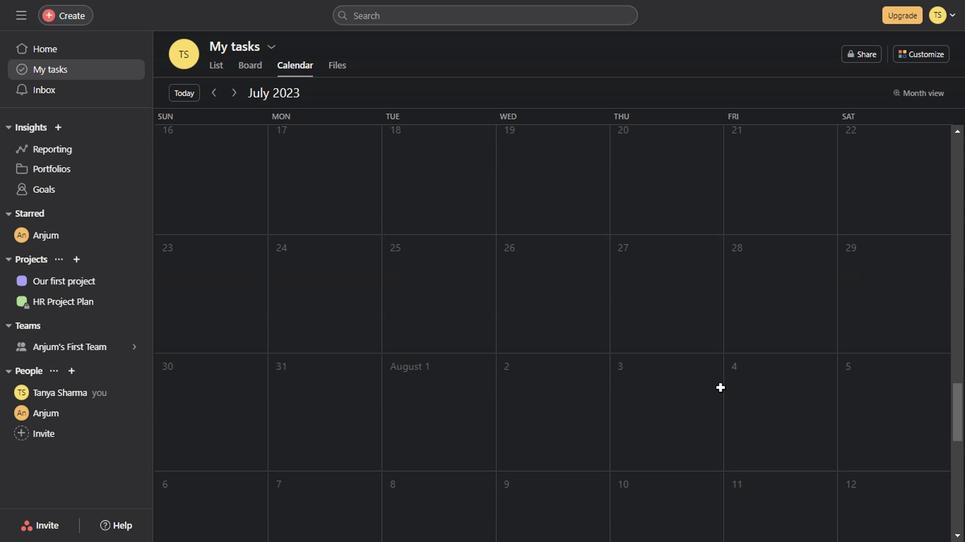 
Action: Mouse scrolled (716, 389) with delta (0, 0)
Screenshot: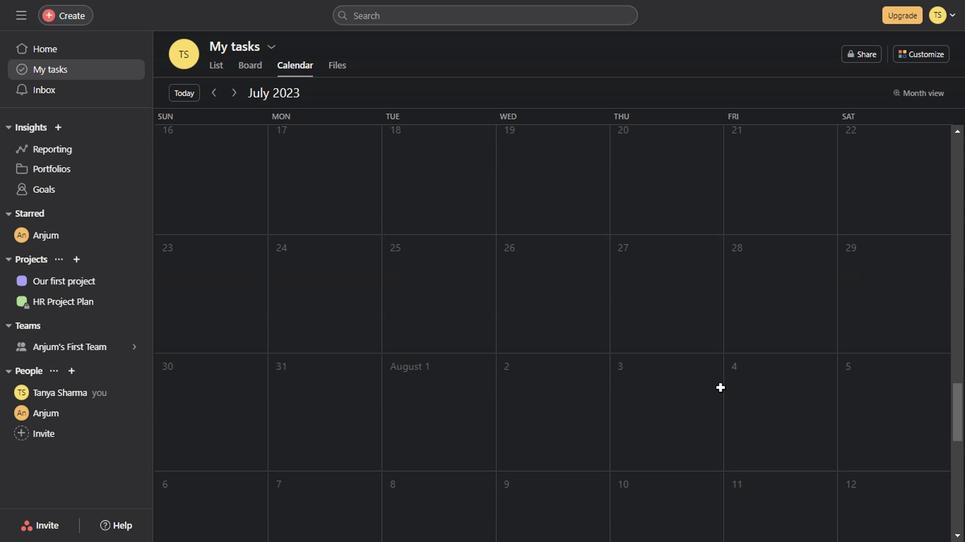 
Action: Mouse scrolled (716, 389) with delta (0, 0)
Screenshot: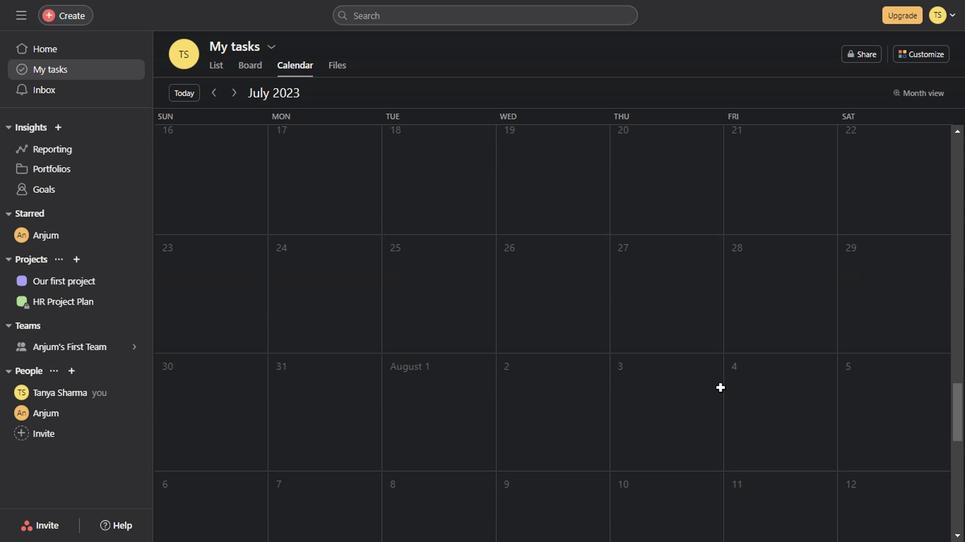 
Action: Mouse scrolled (716, 389) with delta (0, 0)
Screenshot: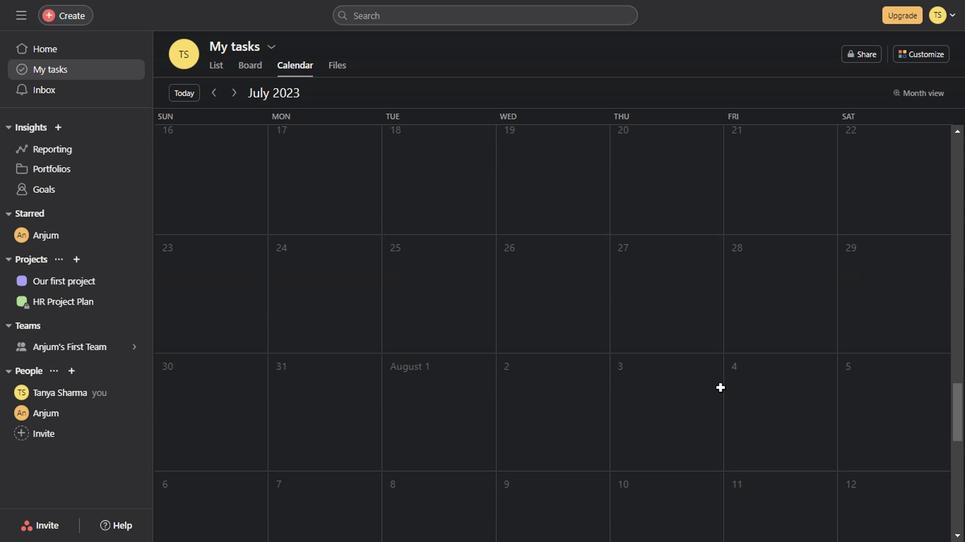 
Action: Mouse scrolled (716, 389) with delta (0, 0)
Screenshot: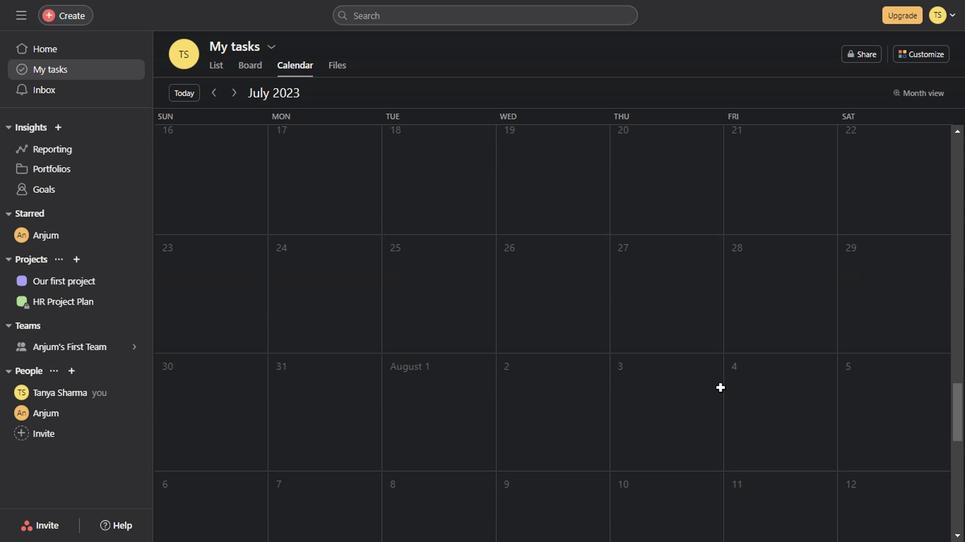 
Action: Mouse scrolled (716, 389) with delta (0, 0)
Screenshot: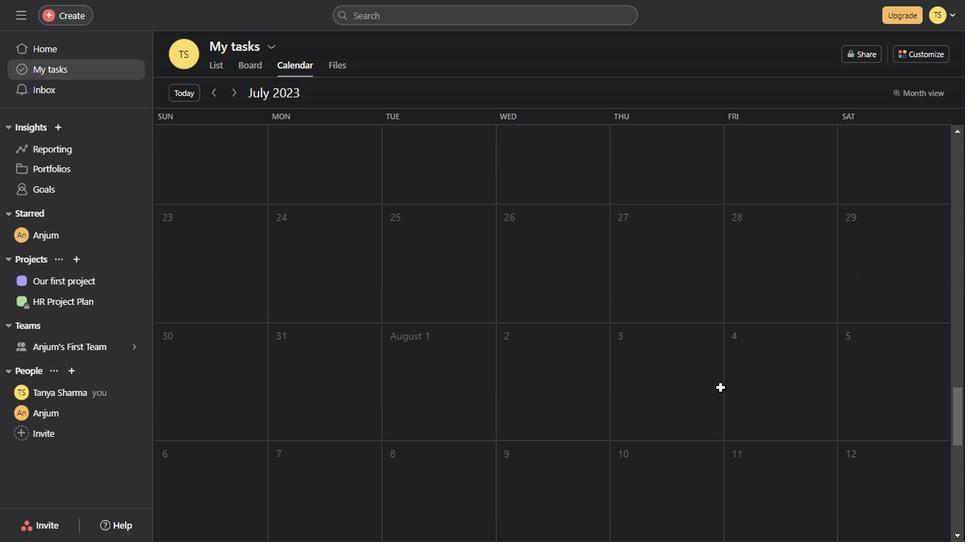 
Action: Mouse scrolled (716, 389) with delta (0, 0)
Screenshot: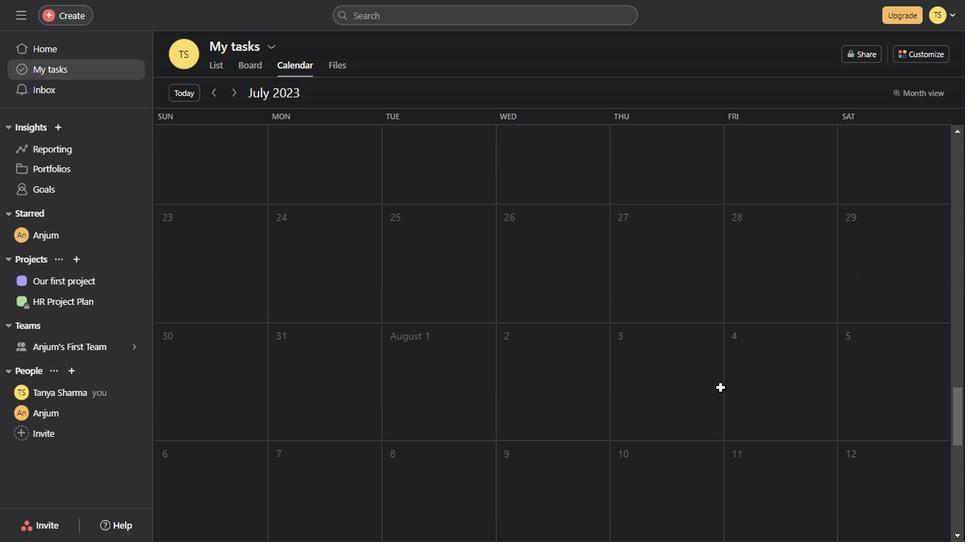 
Action: Mouse scrolled (716, 389) with delta (0, 0)
Screenshot: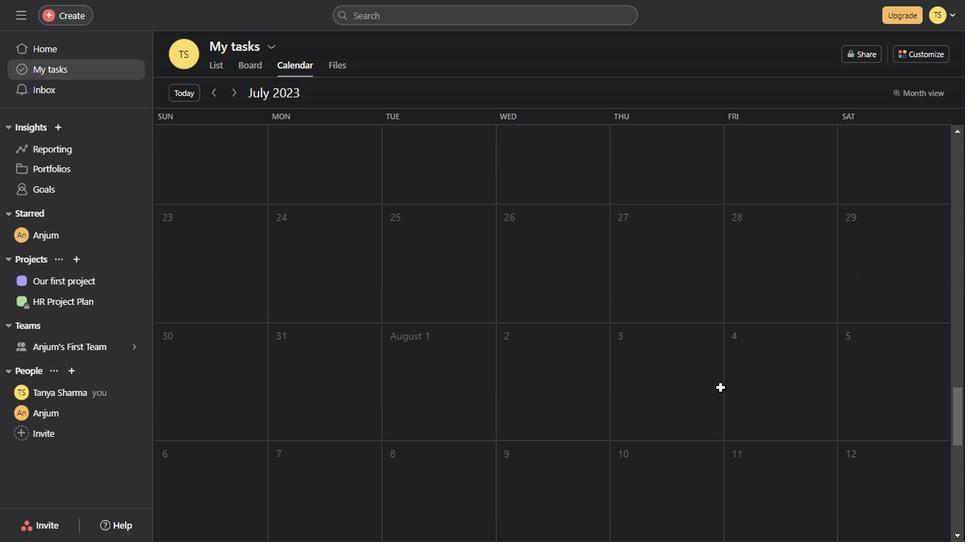 
Action: Mouse scrolled (716, 389) with delta (0, 0)
Screenshot: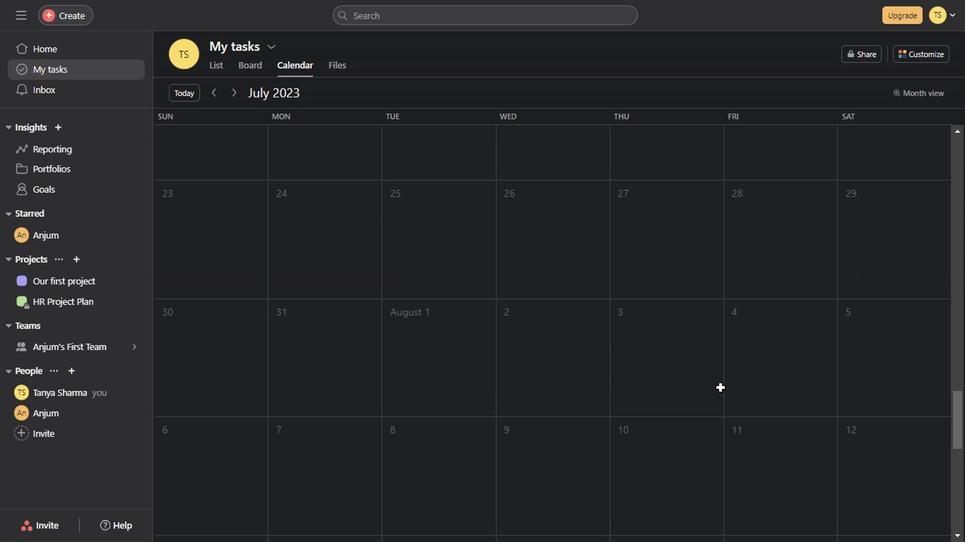 
Action: Mouse scrolled (716, 389) with delta (0, 0)
Screenshot: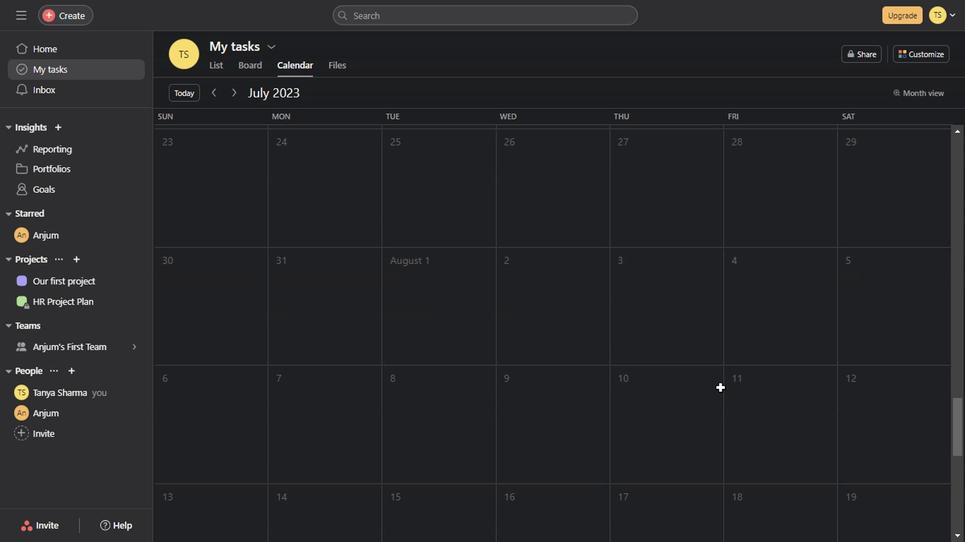 
Action: Mouse scrolled (716, 389) with delta (0, 0)
Screenshot: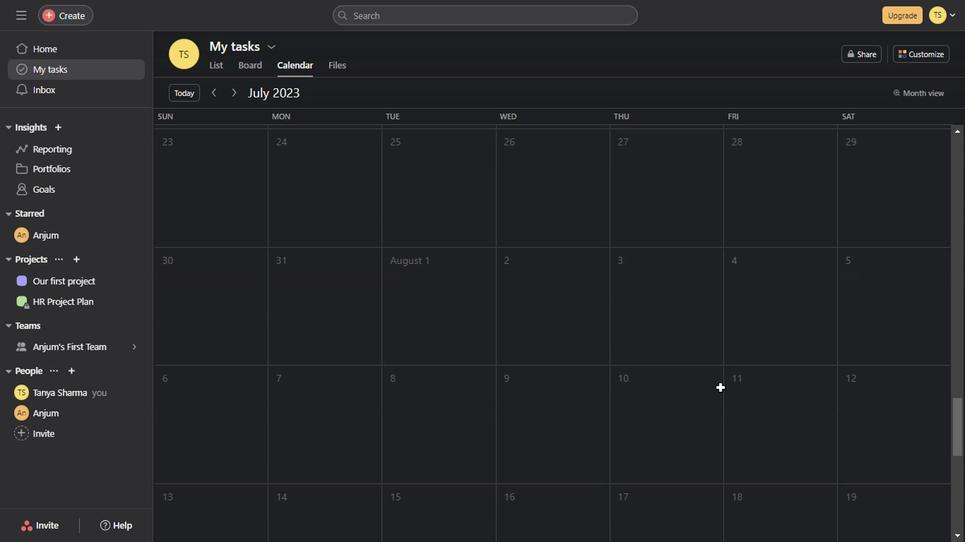 
Action: Mouse scrolled (716, 389) with delta (0, 0)
Screenshot: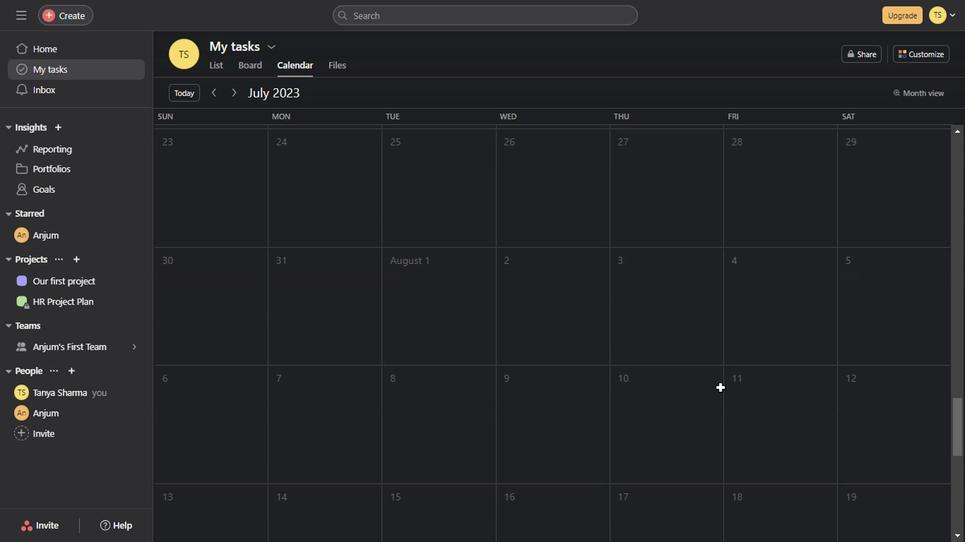 
Action: Mouse scrolled (716, 389) with delta (0, 0)
Screenshot: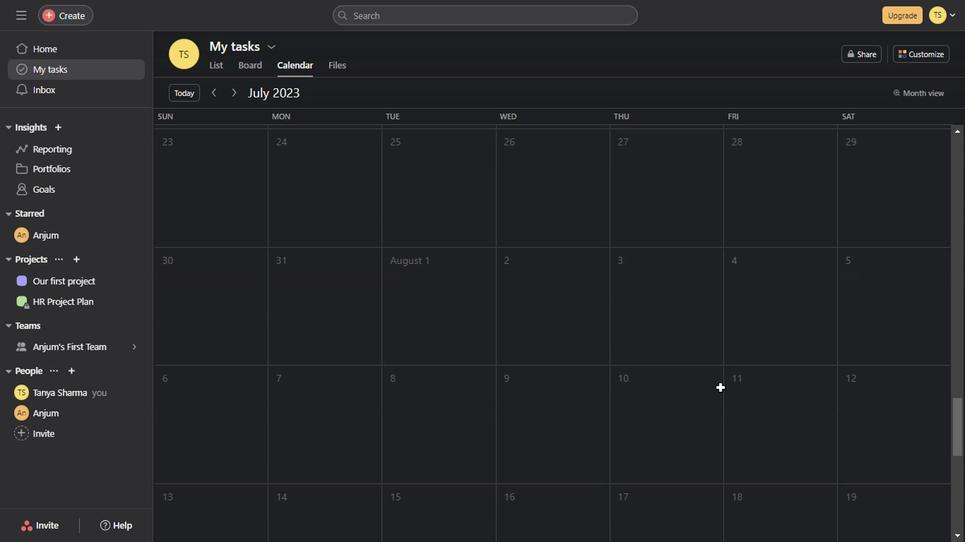 
Action: Mouse scrolled (716, 389) with delta (0, 0)
Screenshot: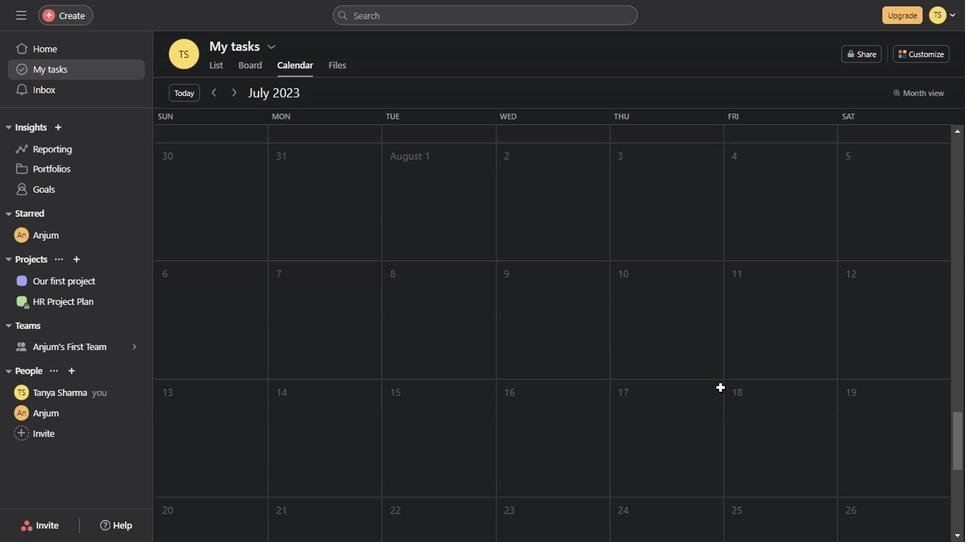 
Action: Mouse scrolled (716, 389) with delta (0, 0)
Screenshot: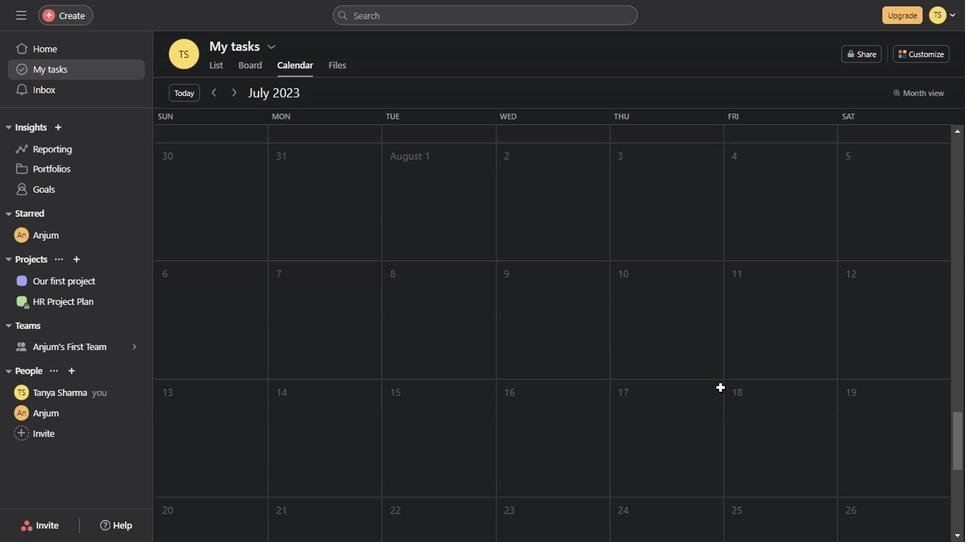 
Action: Mouse scrolled (716, 389) with delta (0, 0)
Screenshot: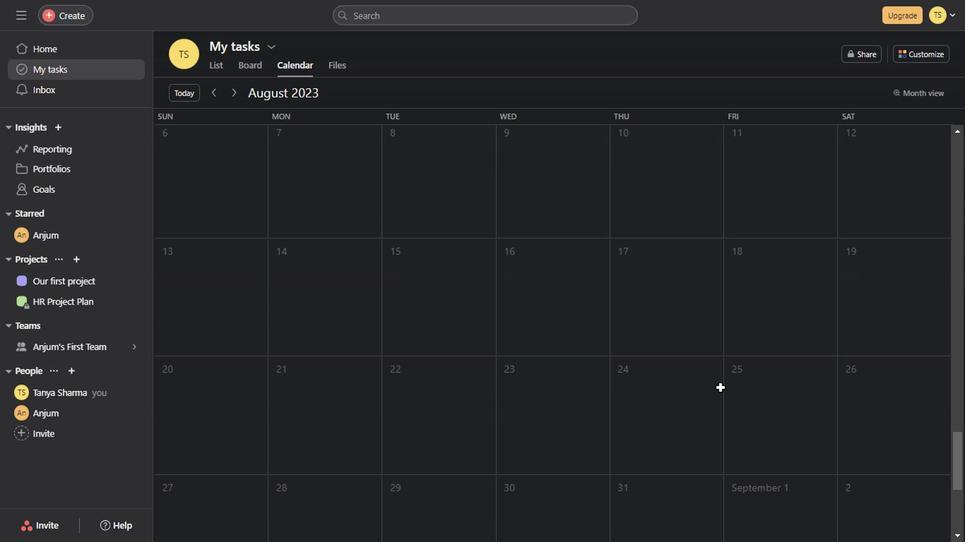 
Action: Mouse scrolled (716, 389) with delta (0, 0)
Screenshot: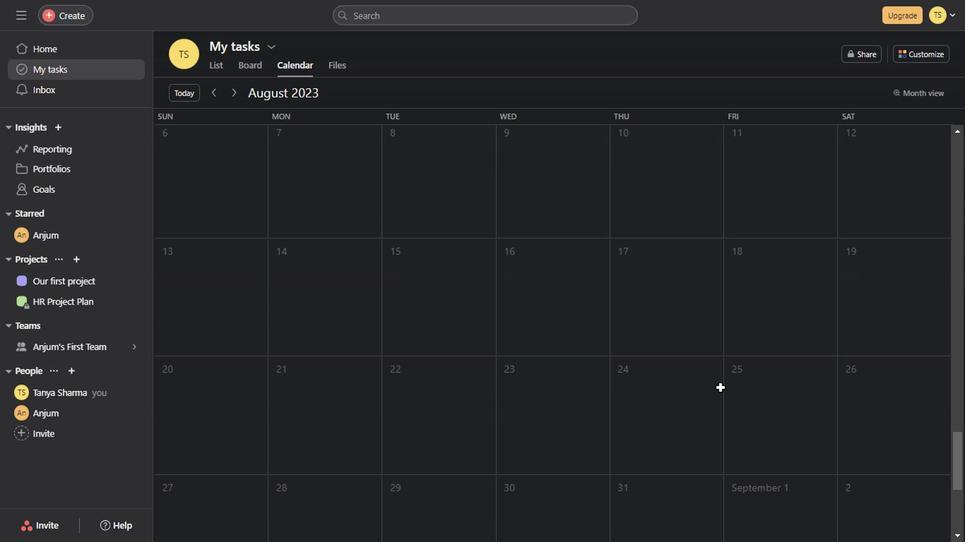 
Action: Mouse scrolled (716, 389) with delta (0, 0)
Screenshot: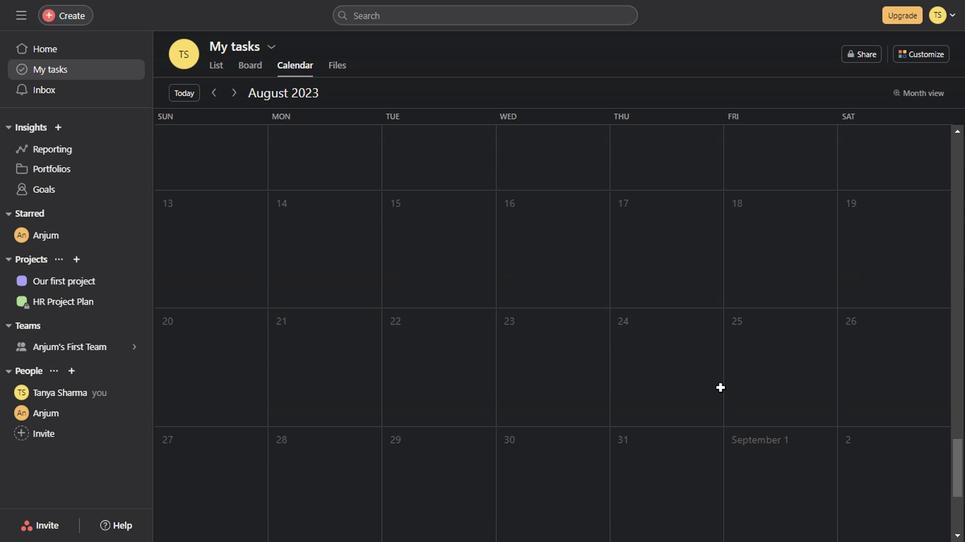 
Action: Mouse scrolled (716, 389) with delta (0, 0)
Screenshot: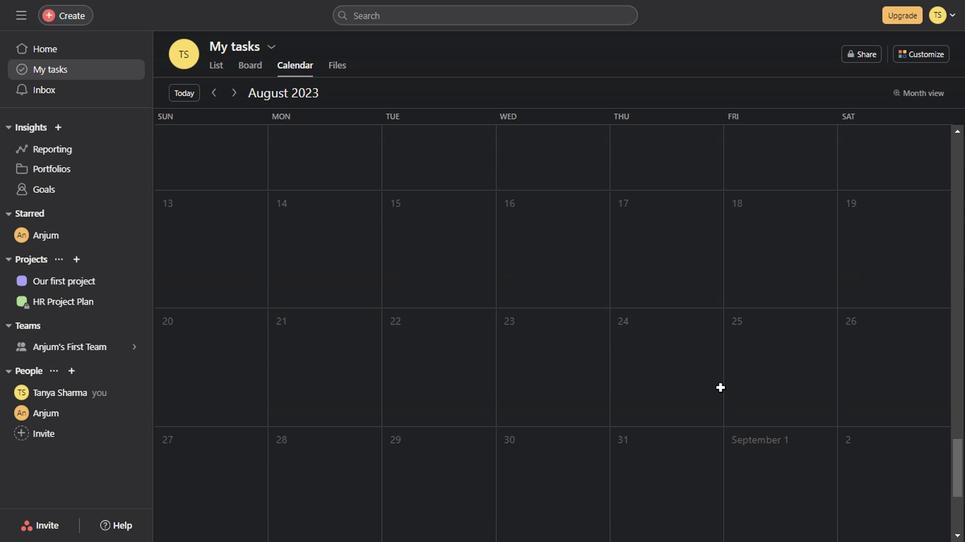 
Action: Mouse scrolled (716, 389) with delta (0, 0)
Screenshot: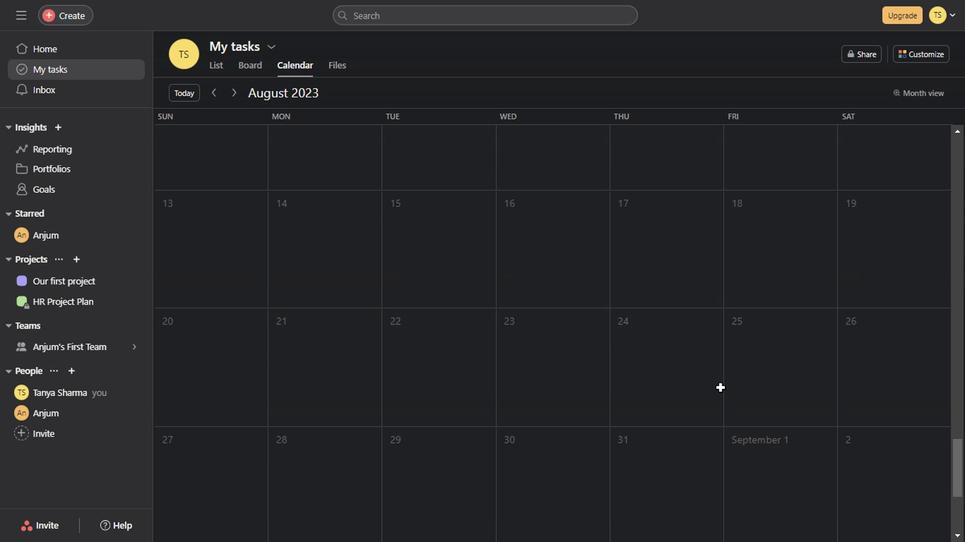 
Action: Mouse scrolled (716, 389) with delta (0, 0)
Screenshot: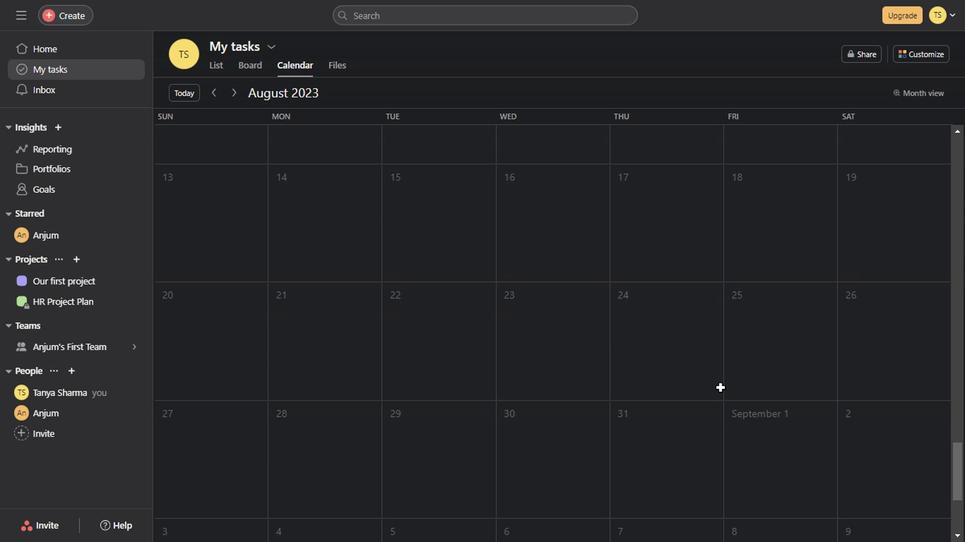 
Action: Mouse scrolled (716, 389) with delta (0, 0)
Screenshot: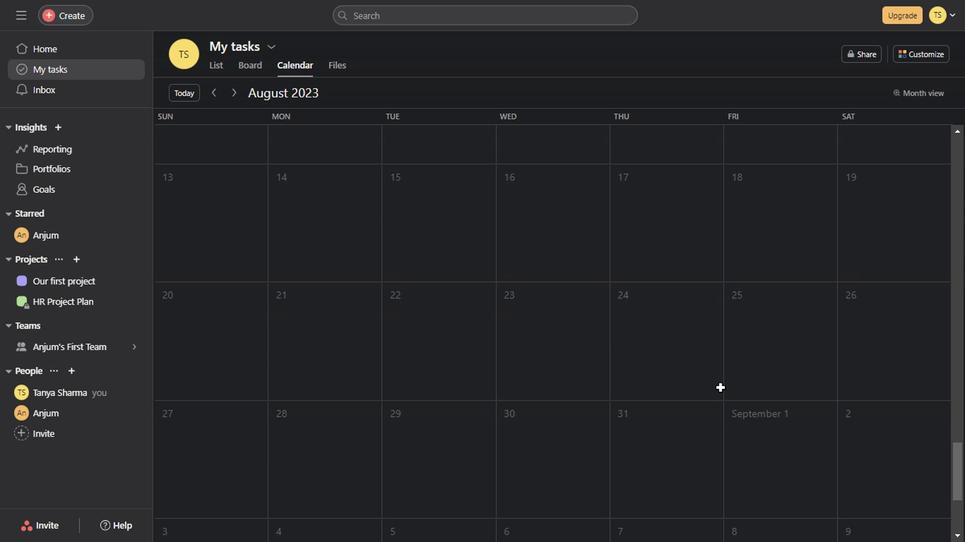 
Action: Mouse scrolled (716, 389) with delta (0, 0)
Screenshot: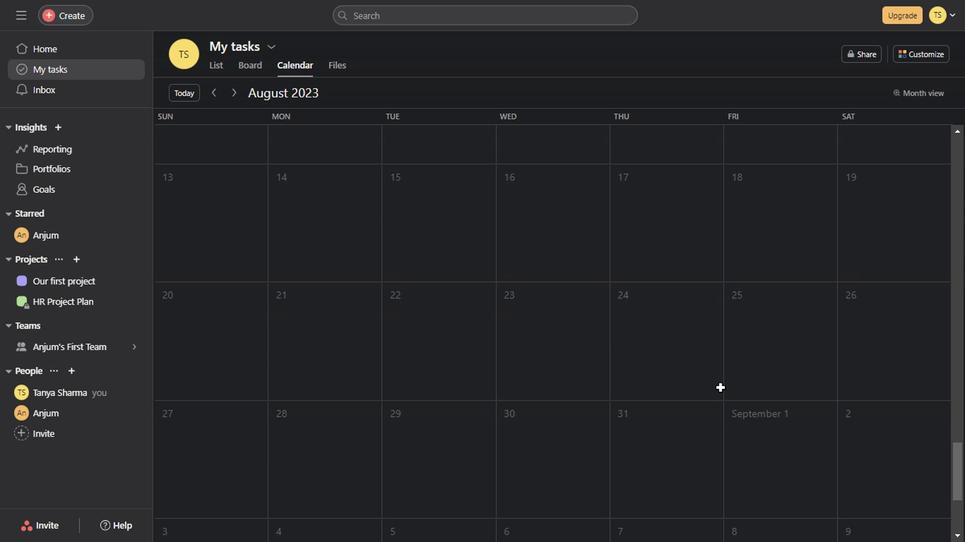 
Action: Mouse scrolled (716, 389) with delta (0, 0)
Screenshot: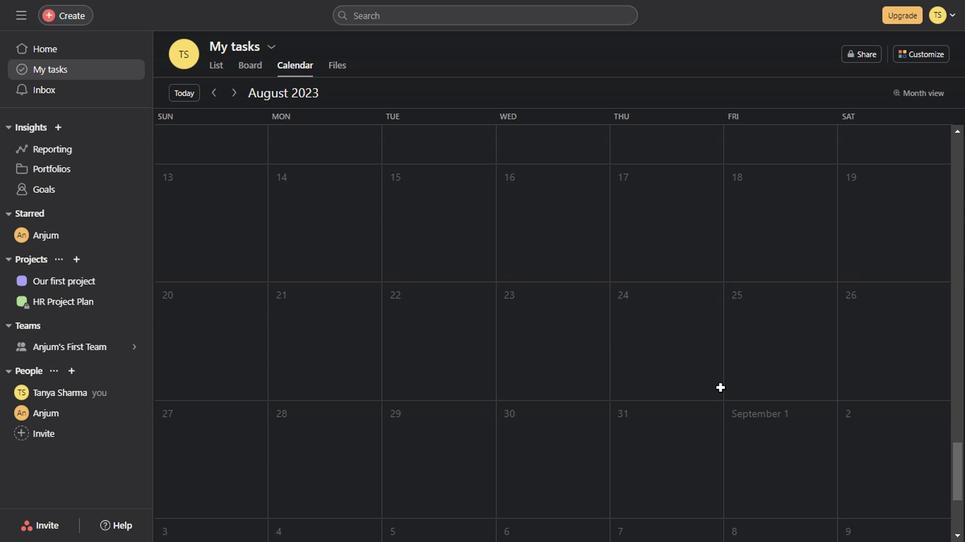 
Action: Mouse scrolled (716, 389) with delta (0, 0)
Screenshot: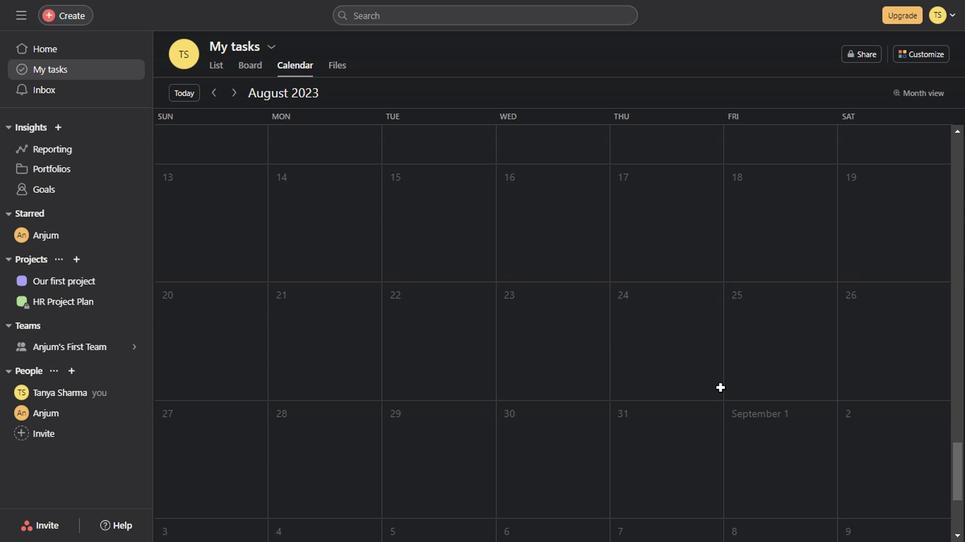 
Action: Mouse scrolled (716, 389) with delta (0, 0)
Screenshot: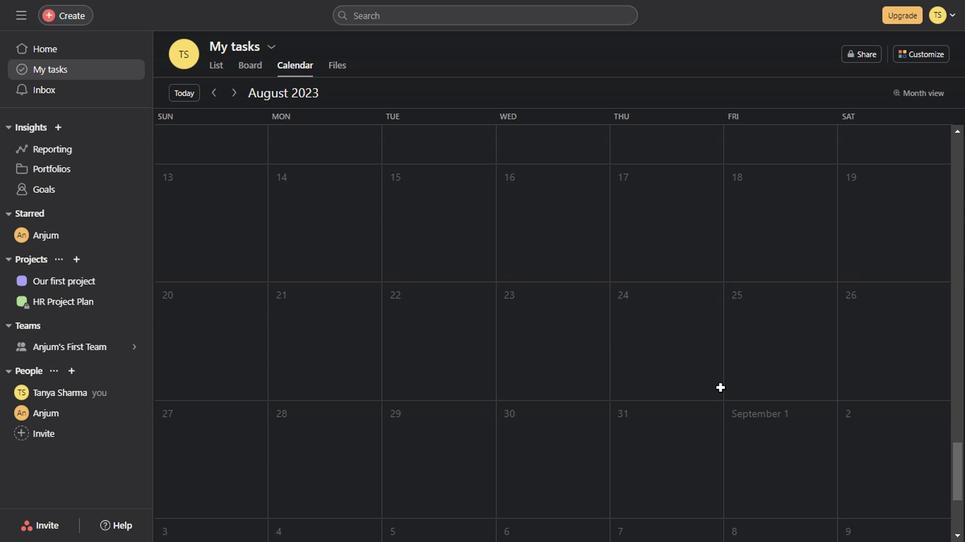 
Action: Mouse scrolled (716, 389) with delta (0, 0)
Screenshot: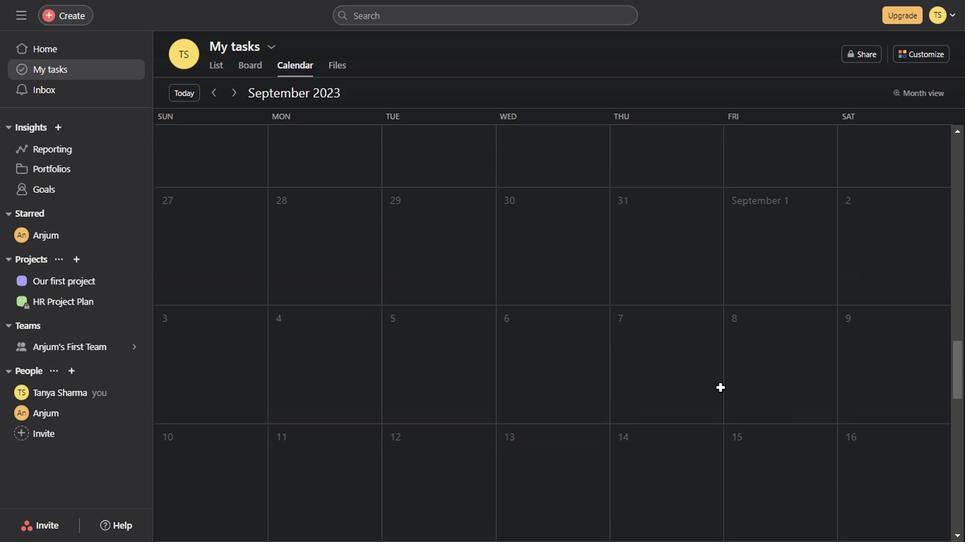 
Action: Mouse scrolled (716, 389) with delta (0, 0)
Screenshot: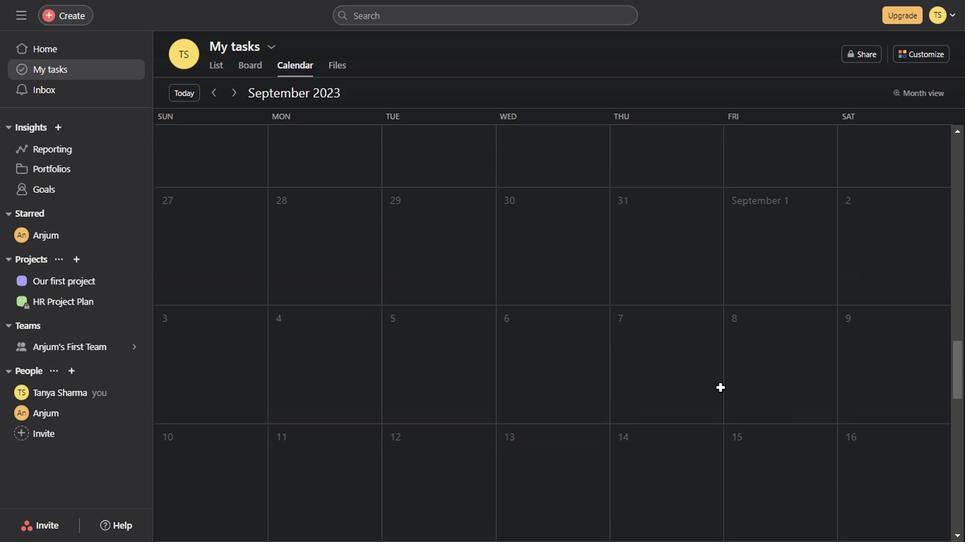 
Action: Mouse scrolled (716, 389) with delta (0, 0)
Screenshot: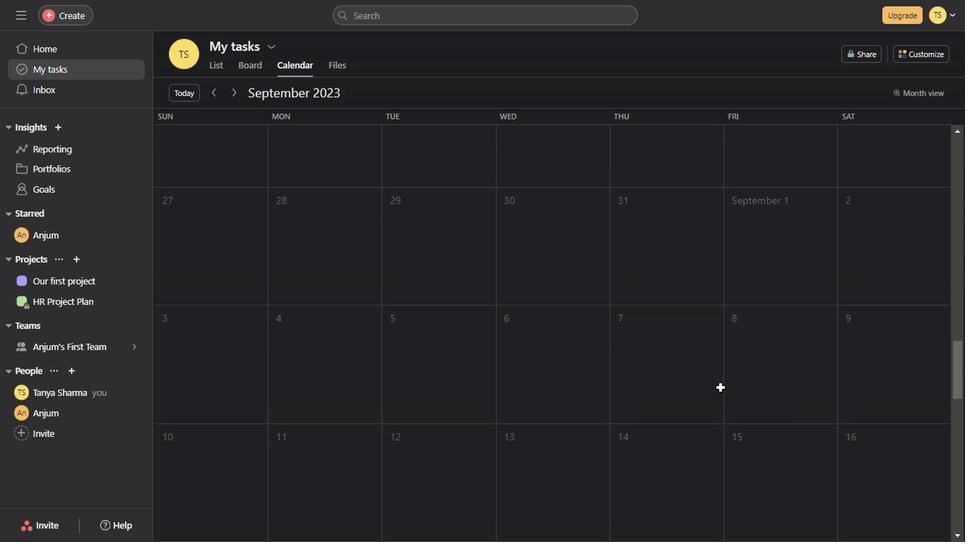 
Action: Mouse scrolled (716, 389) with delta (0, 0)
Screenshot: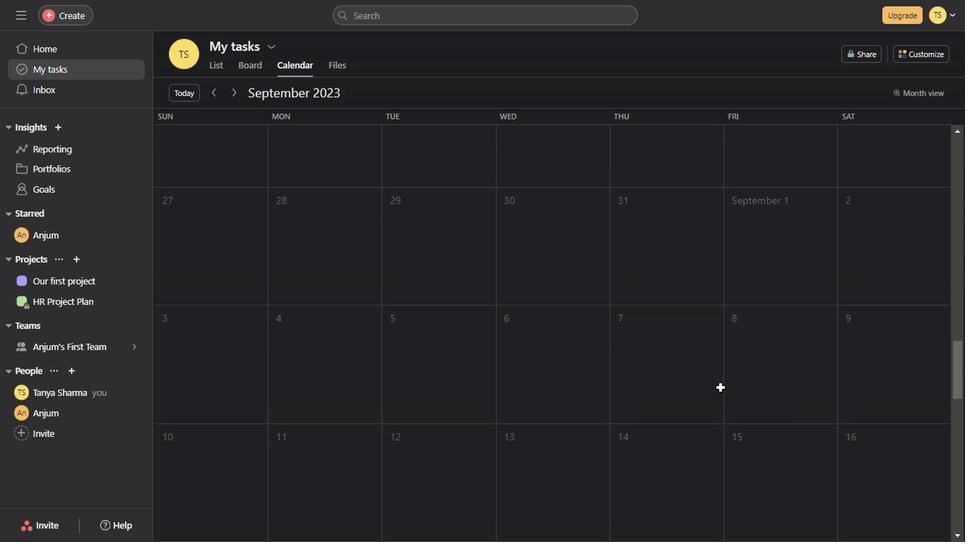 
Action: Mouse scrolled (716, 389) with delta (0, 0)
Screenshot: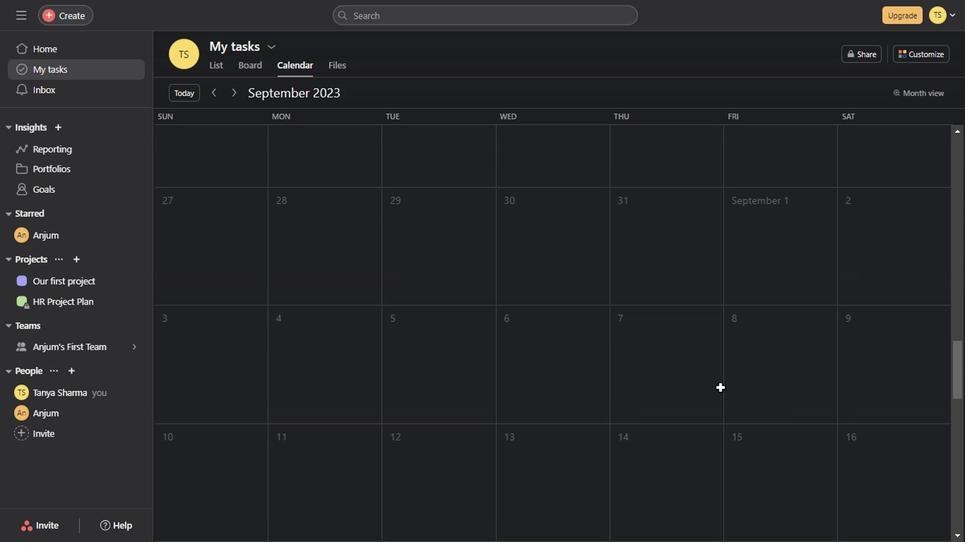 
Action: Mouse scrolled (716, 389) with delta (0, 0)
Screenshot: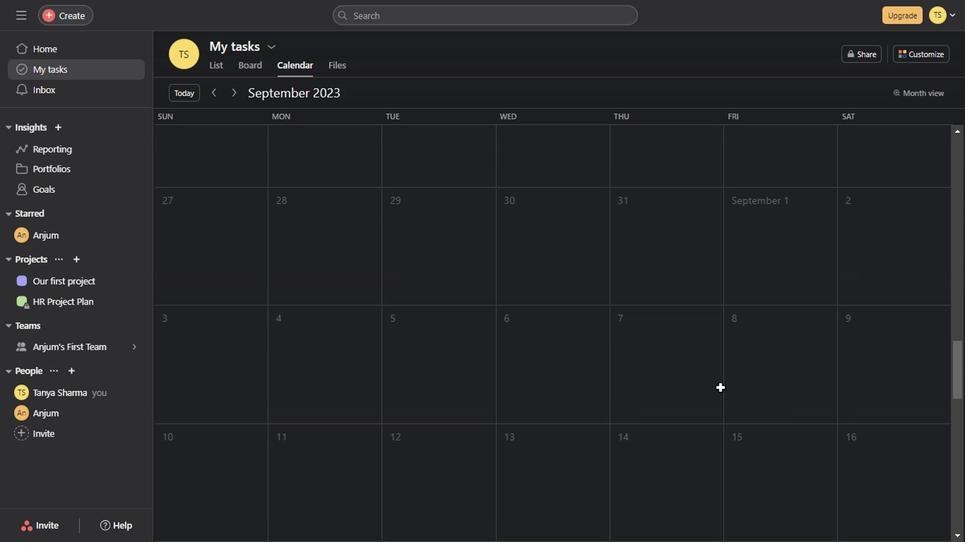 
Action: Mouse scrolled (716, 389) with delta (0, 0)
Screenshot: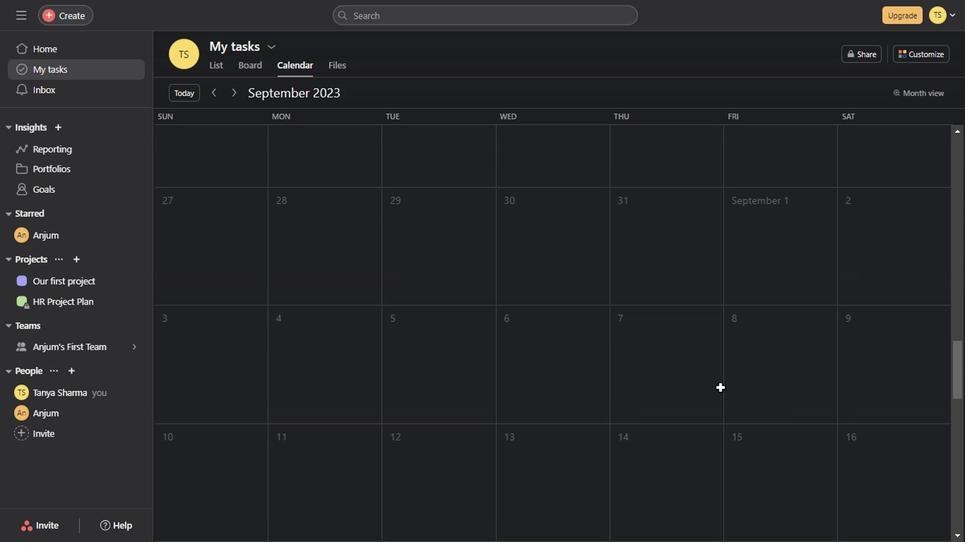 
Action: Mouse scrolled (716, 389) with delta (0, 0)
Screenshot: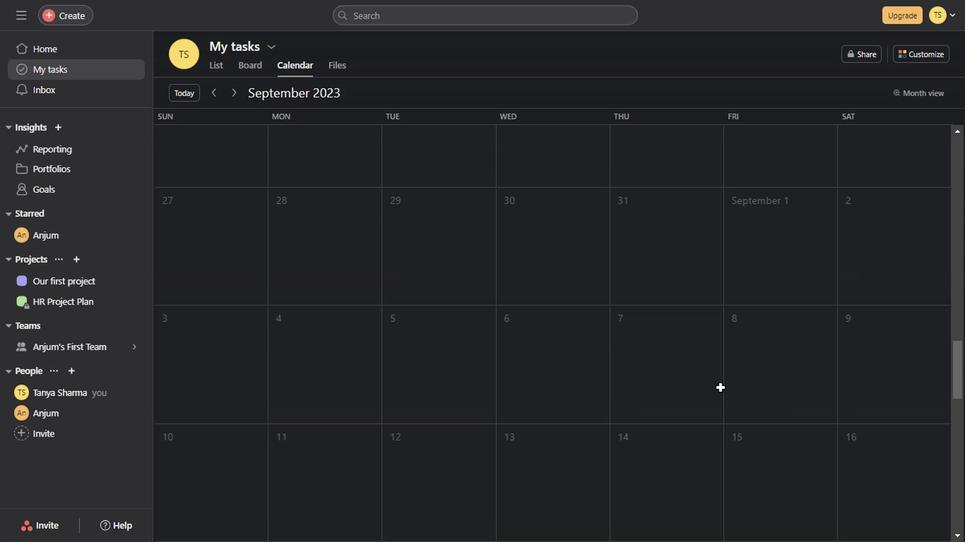 
Action: Mouse scrolled (716, 389) with delta (0, 0)
Screenshot: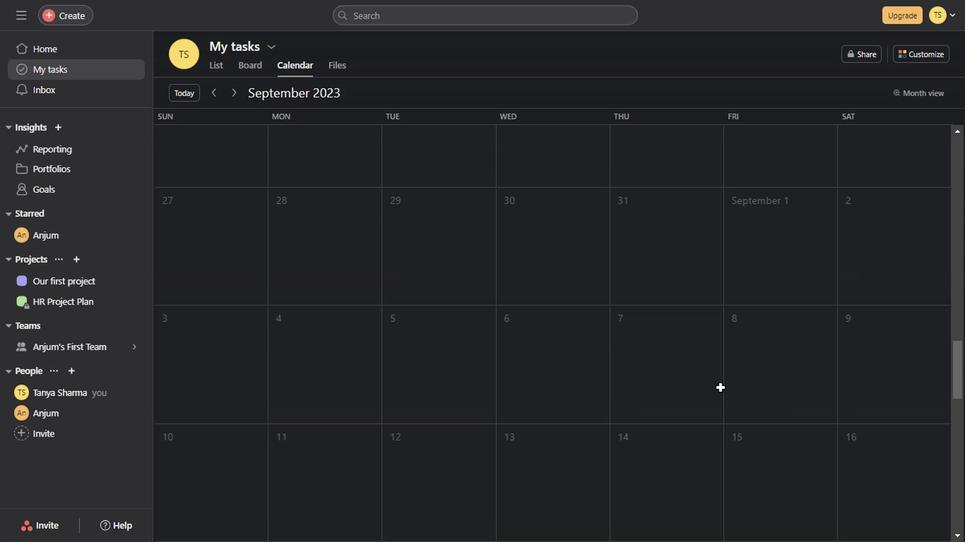 
Action: Mouse scrolled (716, 389) with delta (0, 0)
Screenshot: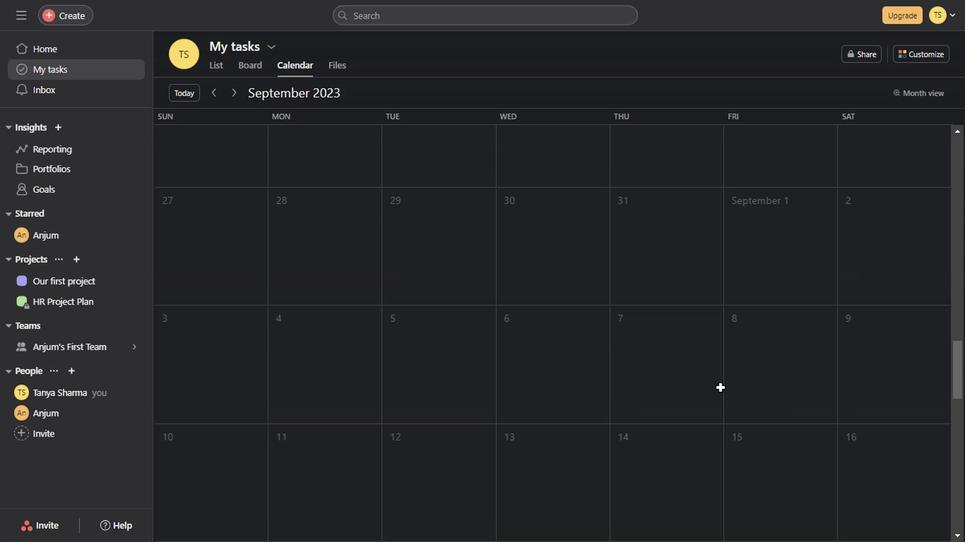
Action: Mouse scrolled (716, 389) with delta (0, 0)
Screenshot: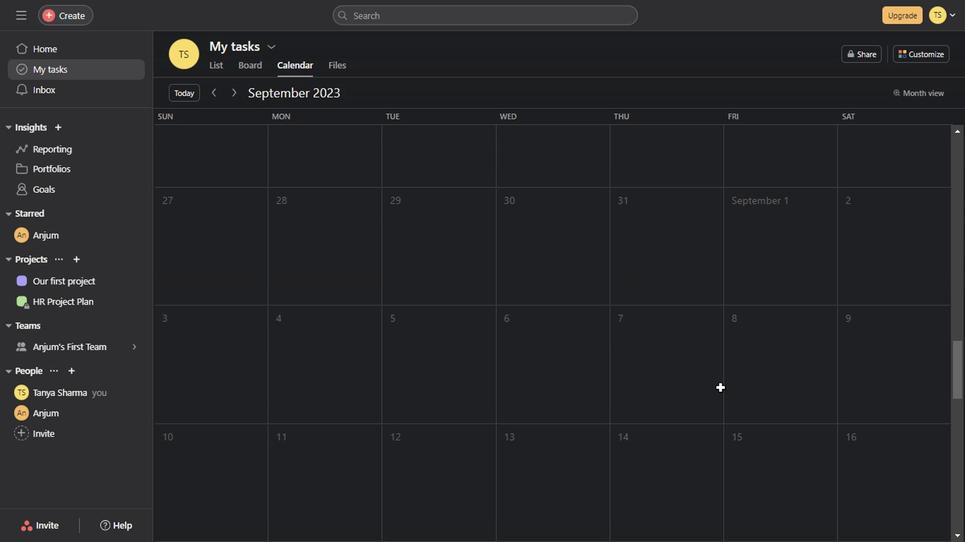 
Action: Mouse scrolled (716, 389) with delta (0, 0)
Screenshot: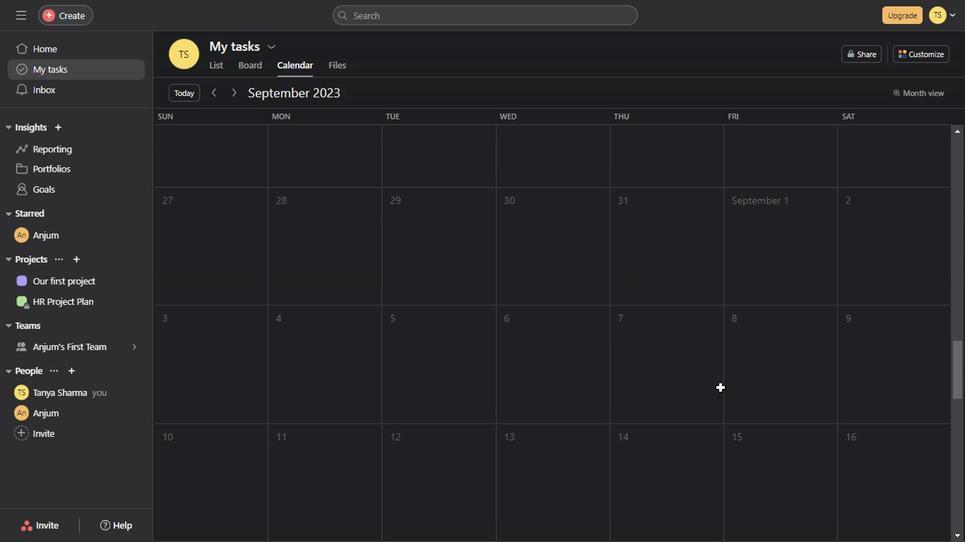 
Action: Mouse scrolled (716, 389) with delta (0, 0)
Screenshot: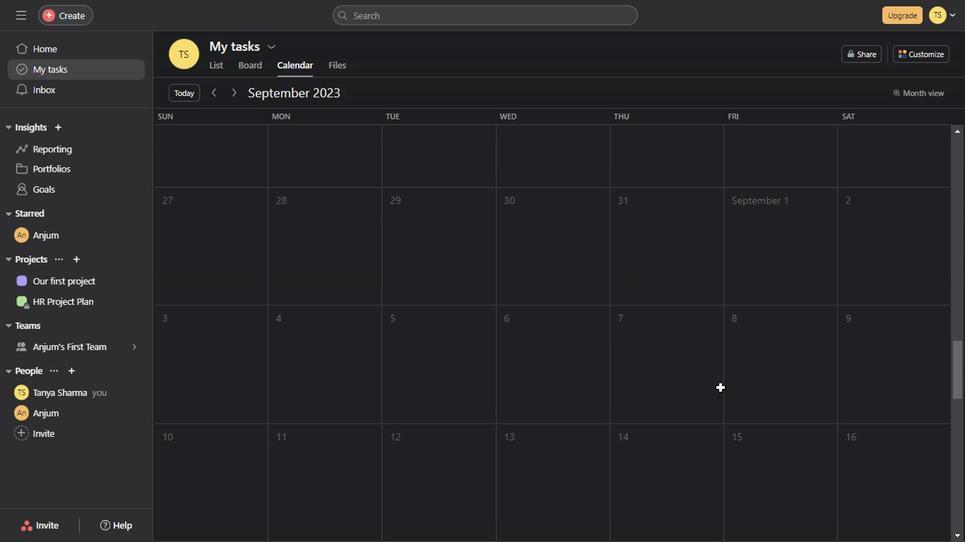 
Action: Mouse scrolled (716, 389) with delta (0, 0)
Screenshot: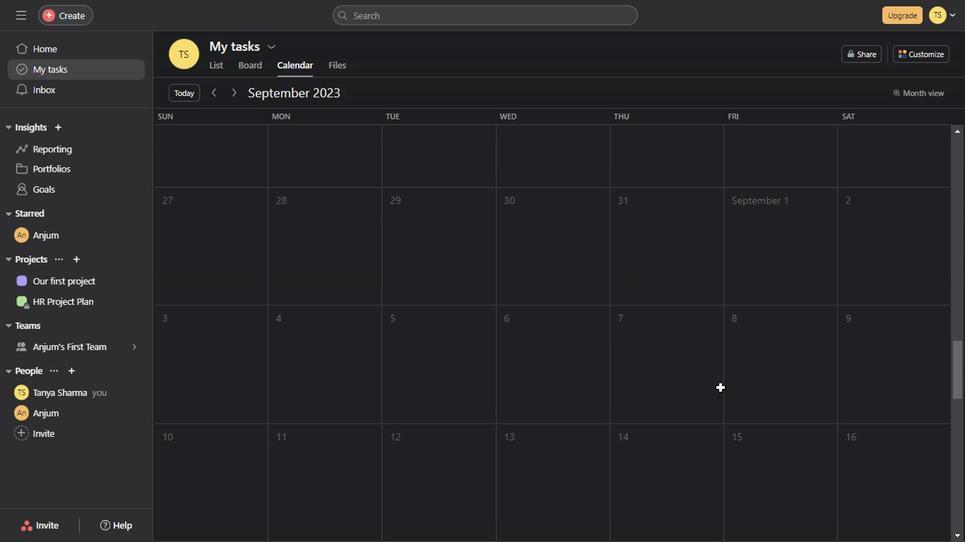 
Action: Mouse scrolled (716, 389) with delta (0, 0)
Screenshot: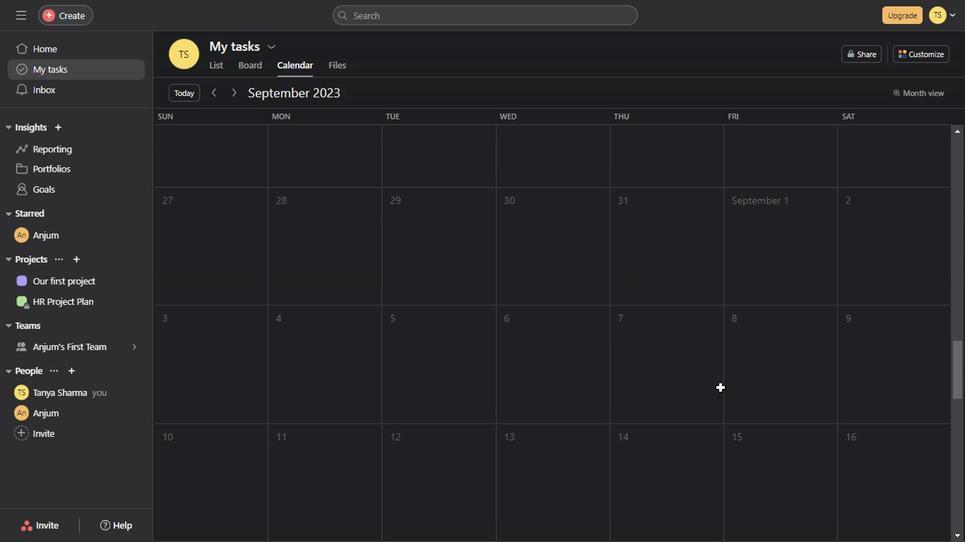 
Action: Mouse scrolled (716, 389) with delta (0, 0)
Screenshot: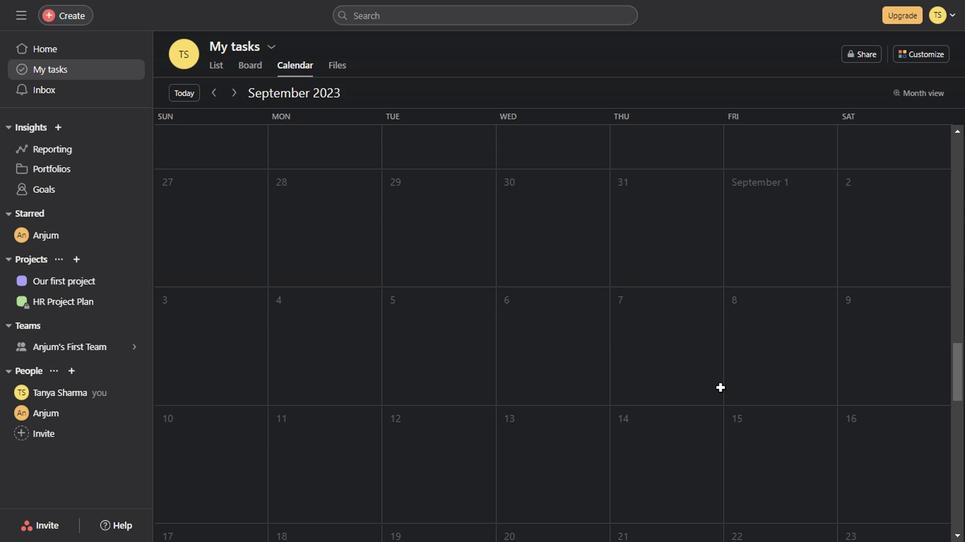 
Action: Mouse scrolled (716, 389) with delta (0, 0)
Screenshot: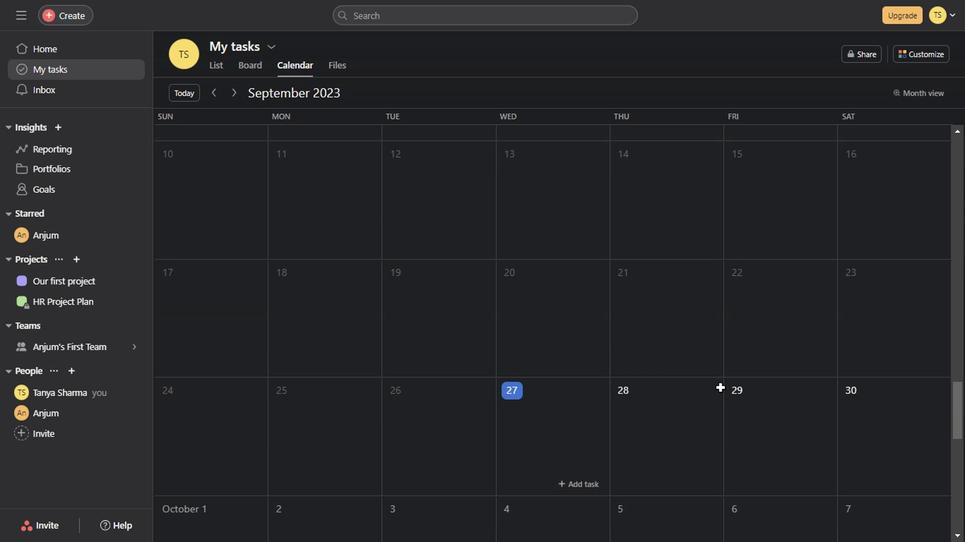 
Action: Mouse scrolled (716, 389) with delta (0, 0)
Screenshot: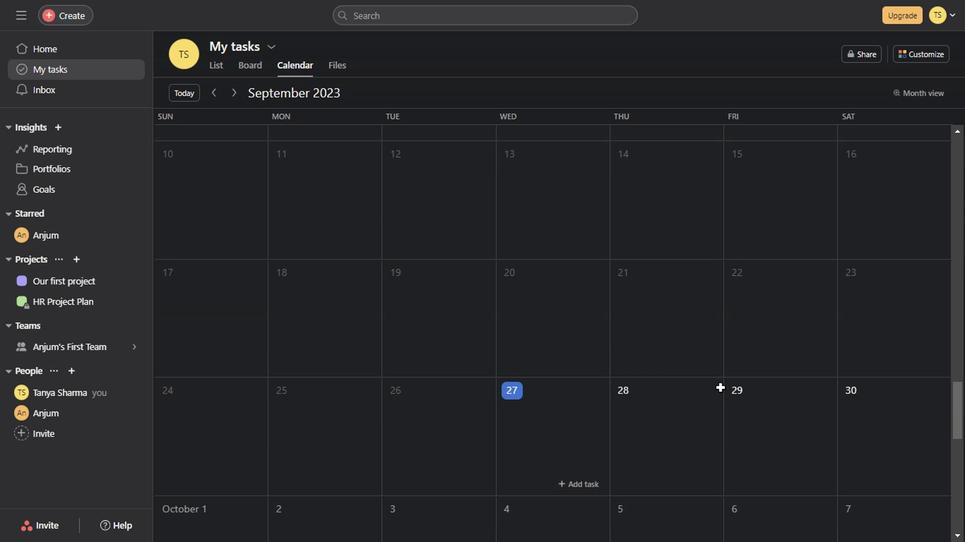 
Action: Mouse scrolled (716, 389) with delta (0, 0)
Screenshot: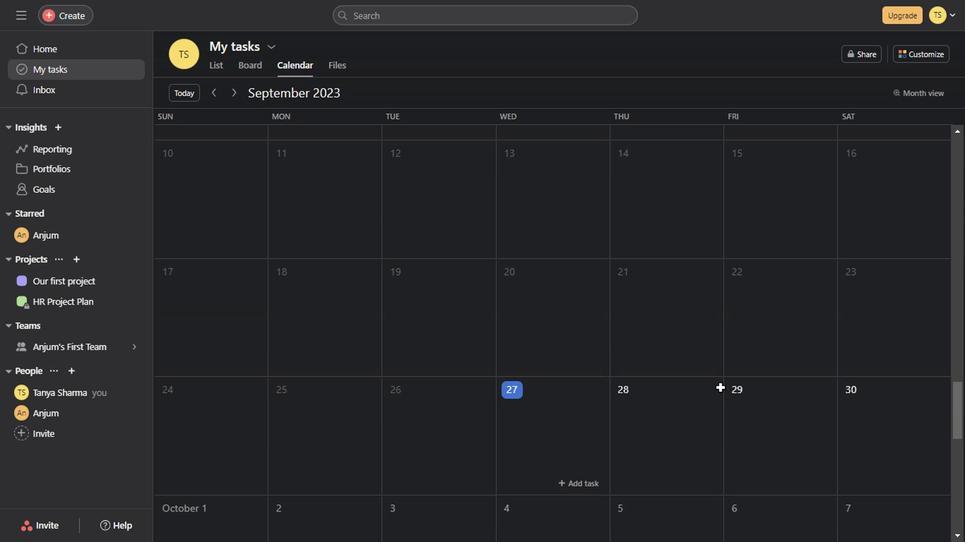 
Action: Mouse scrolled (716, 389) with delta (0, 0)
Screenshot: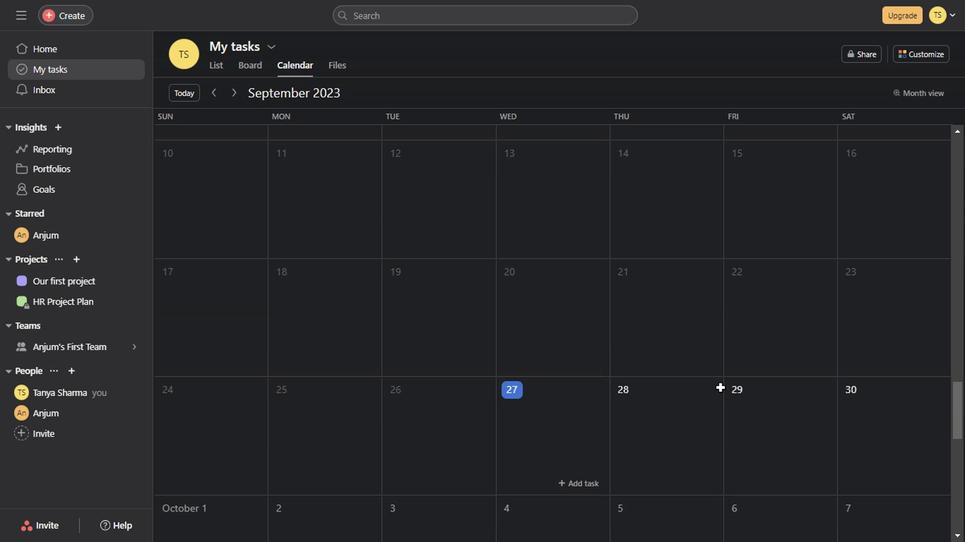 
Action: Mouse scrolled (716, 389) with delta (0, 0)
Screenshot: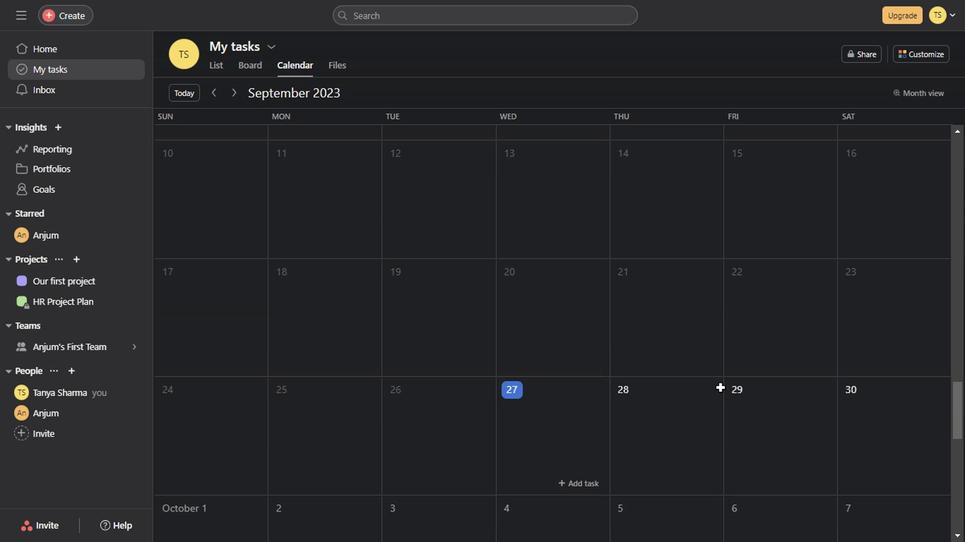 
Action: Mouse scrolled (716, 389) with delta (0, 0)
Screenshot: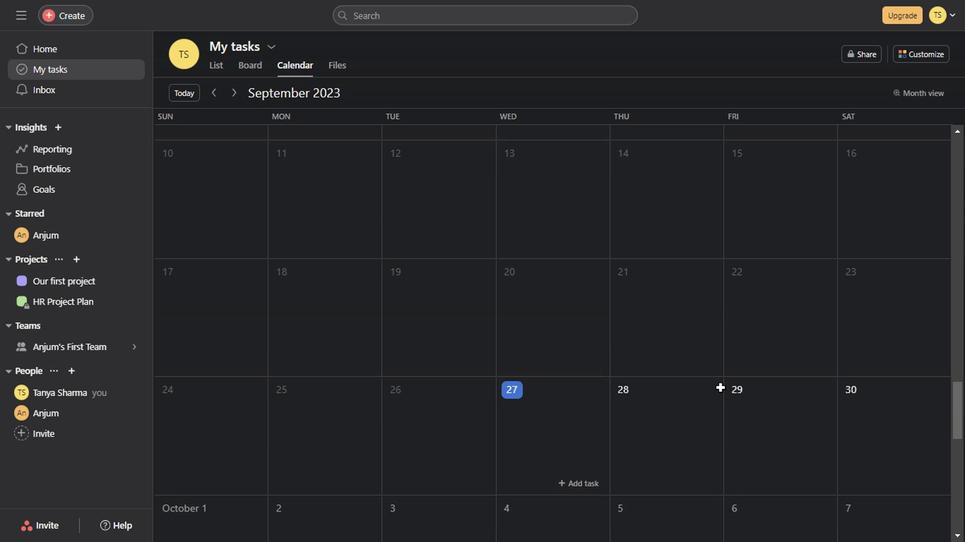 
Action: Mouse scrolled (716, 389) with delta (0, 0)
Screenshot: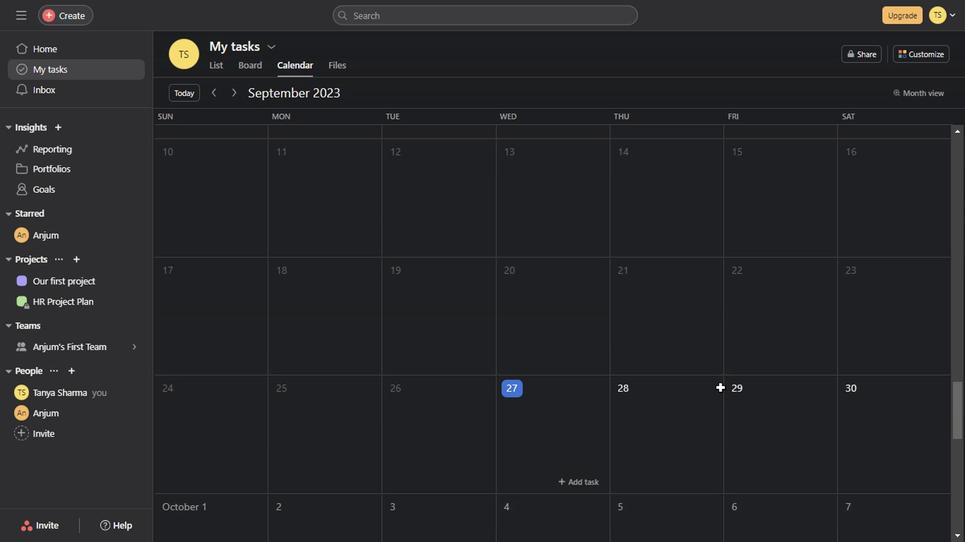 
Action: Mouse scrolled (716, 389) with delta (0, 0)
Screenshot: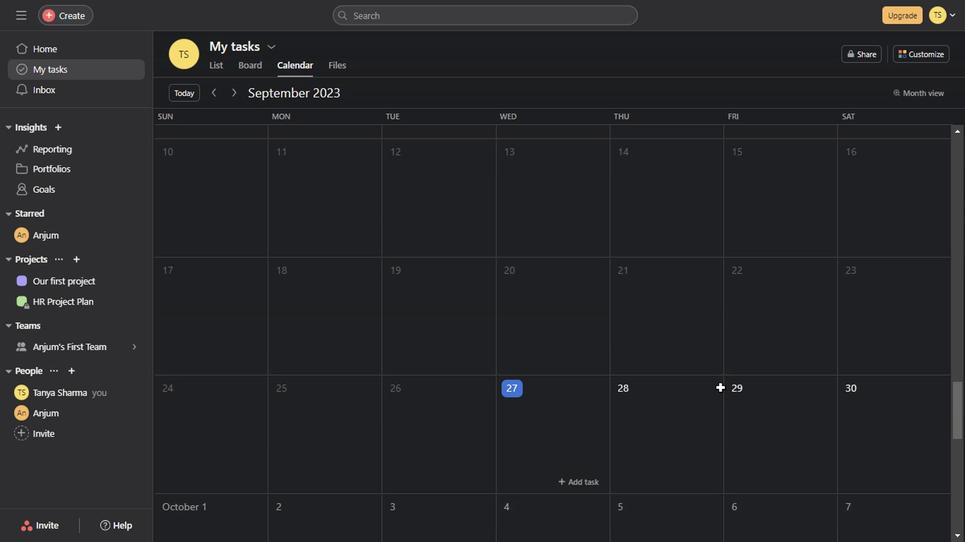 
Action: Mouse scrolled (716, 389) with delta (0, 0)
Screenshot: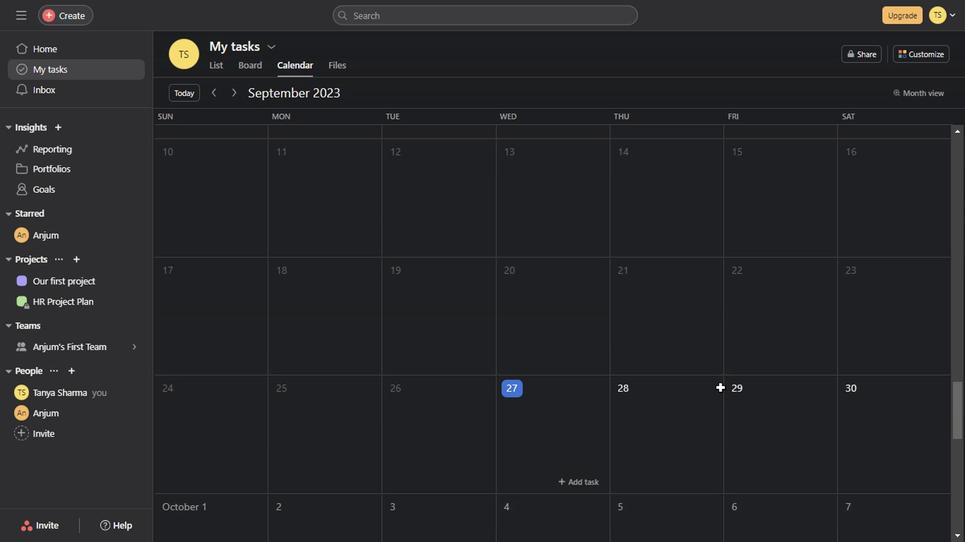 
Action: Mouse scrolled (716, 389) with delta (0, 0)
Screenshot: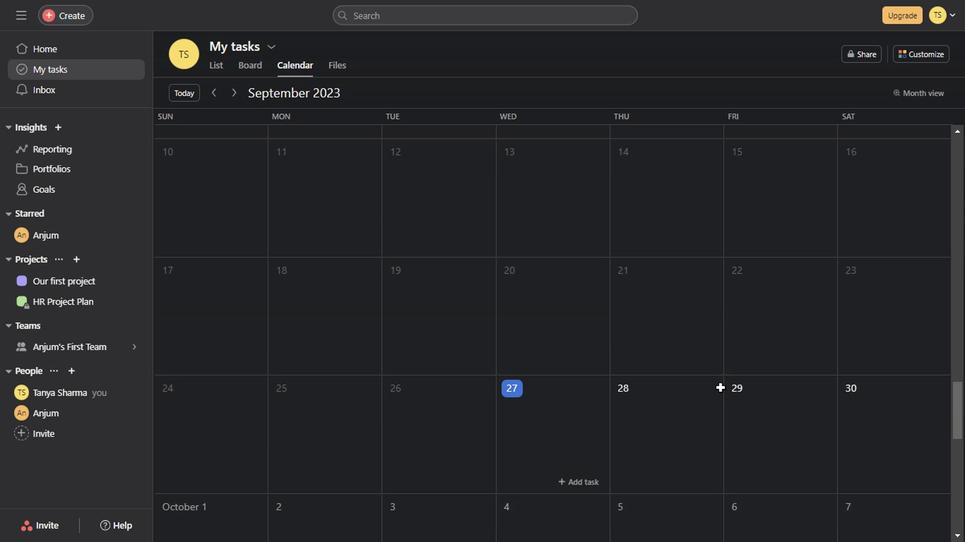 
Action: Mouse scrolled (716, 389) with delta (0, 0)
Screenshot: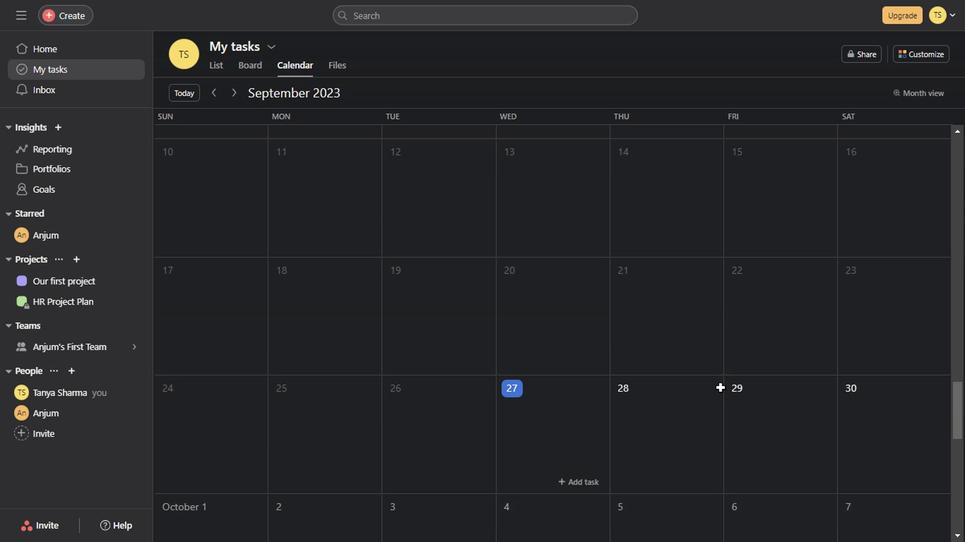 
Action: Mouse scrolled (716, 389) with delta (0, 0)
Screenshot: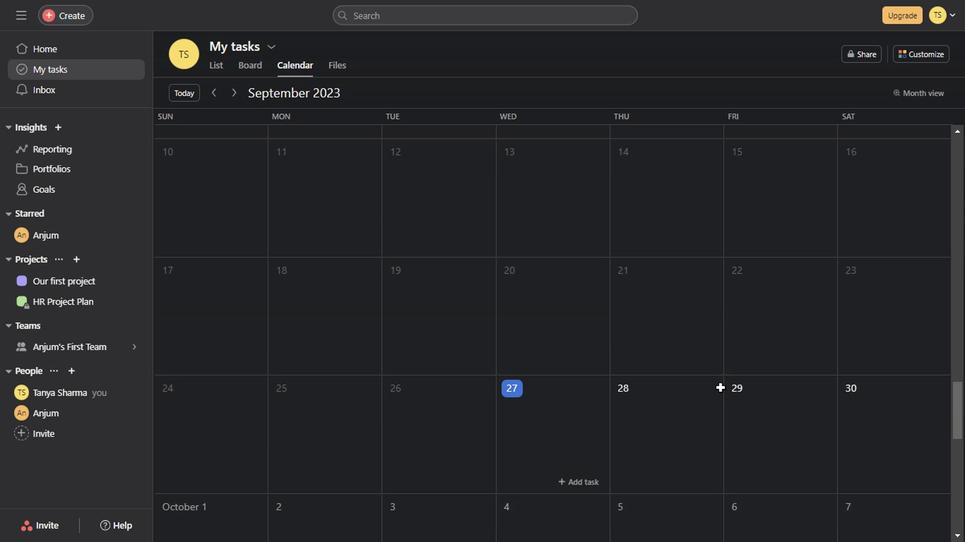 
Action: Mouse scrolled (716, 389) with delta (0, 0)
Screenshot: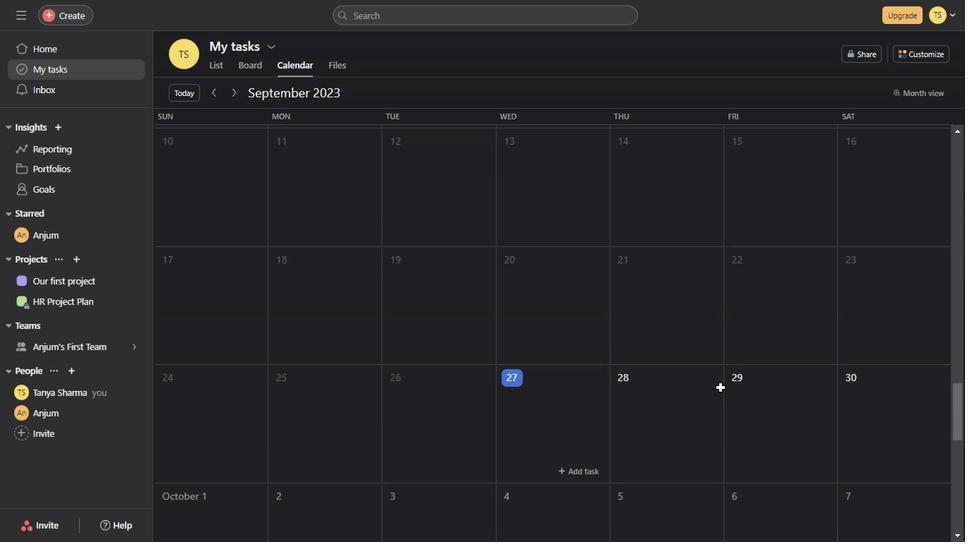 
Action: Mouse scrolled (716, 389) with delta (0, 0)
Screenshot: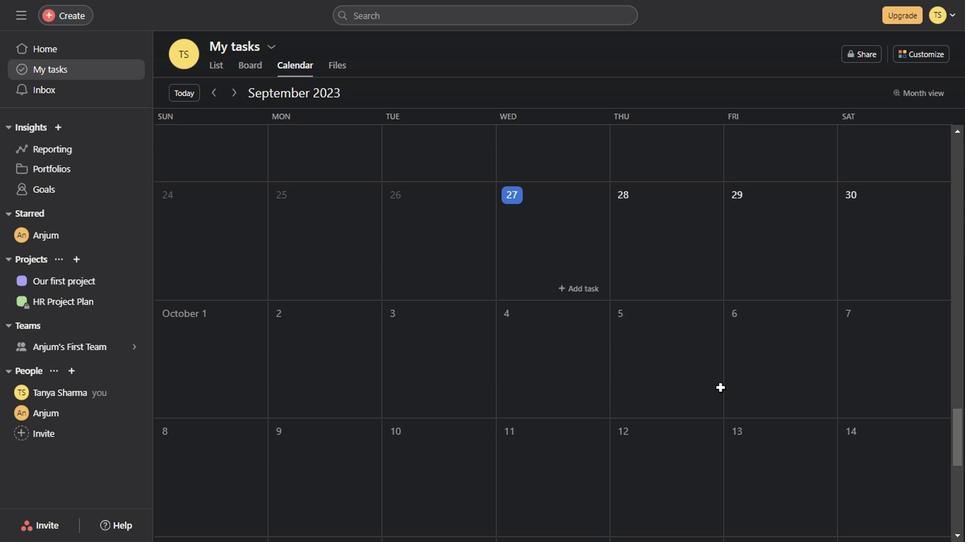 
Action: Mouse scrolled (716, 389) with delta (0, 0)
Screenshot: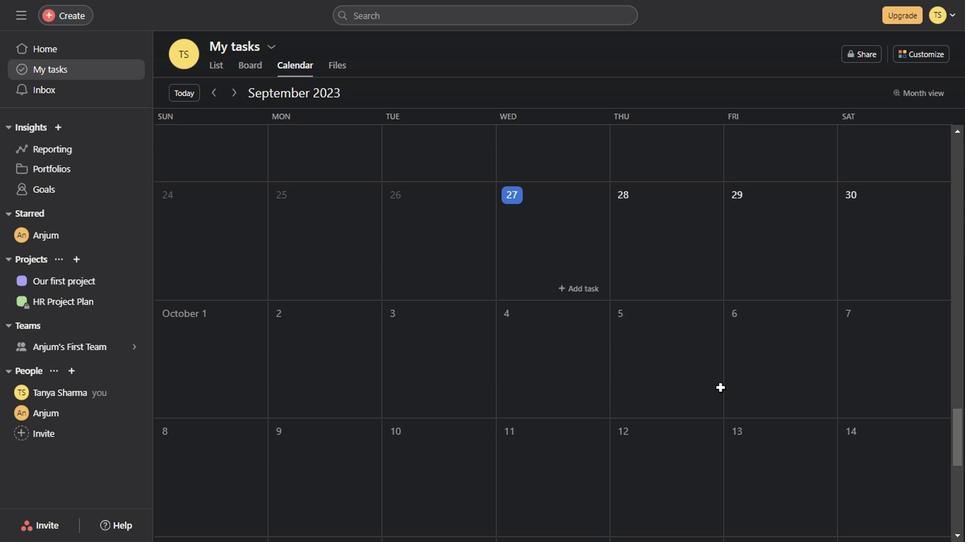 
Action: Mouse scrolled (716, 389) with delta (0, 0)
Screenshot: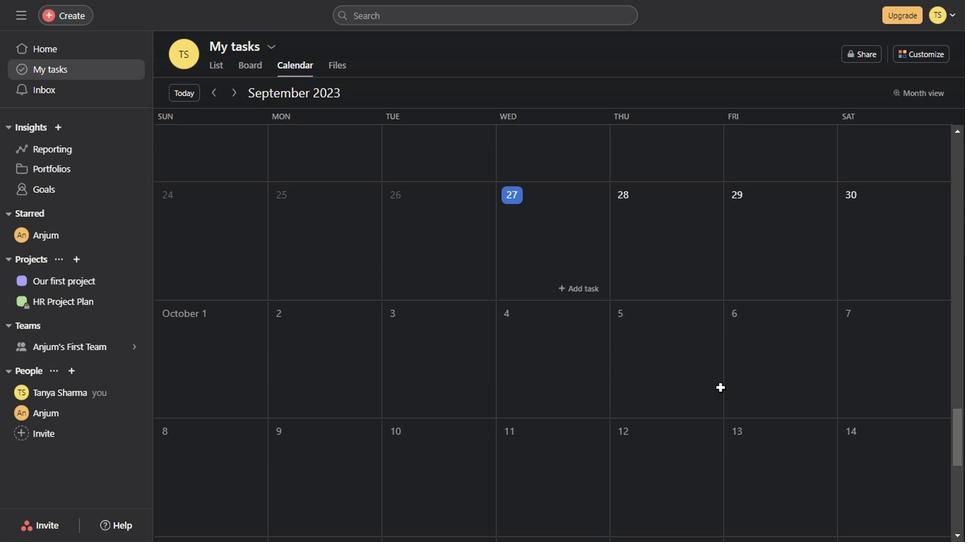 
Action: Mouse scrolled (716, 389) with delta (0, 0)
Screenshot: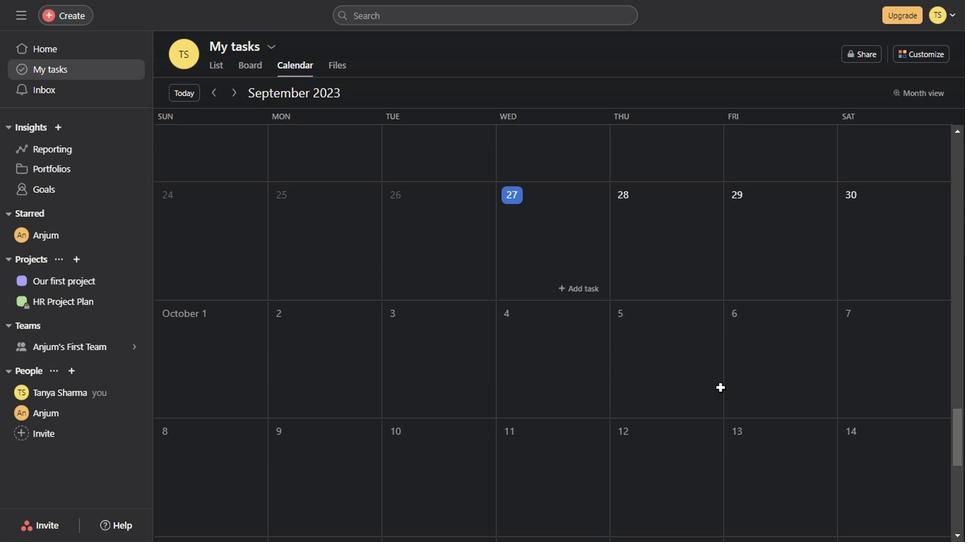 
Action: Mouse scrolled (716, 389) with delta (0, 0)
Screenshot: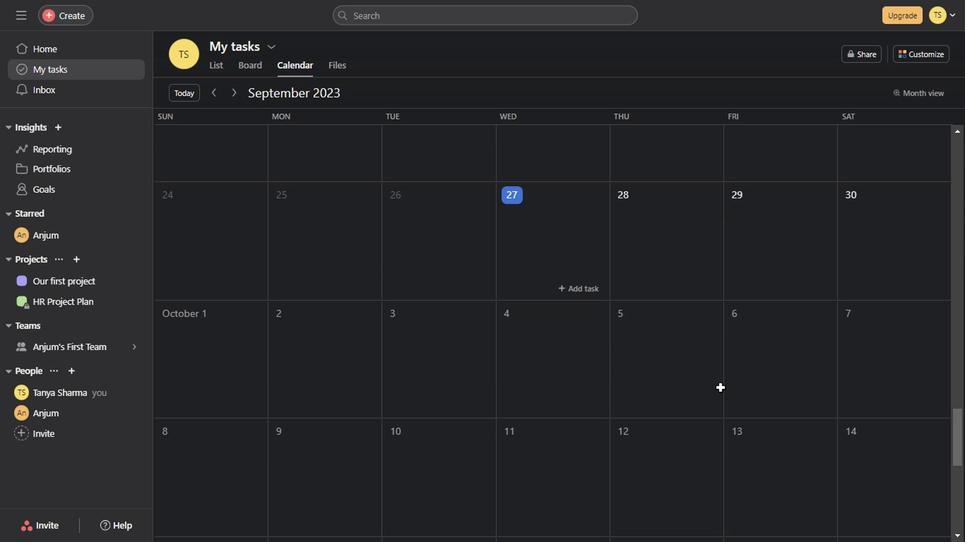 
Action: Mouse scrolled (716, 389) with delta (0, 0)
Screenshot: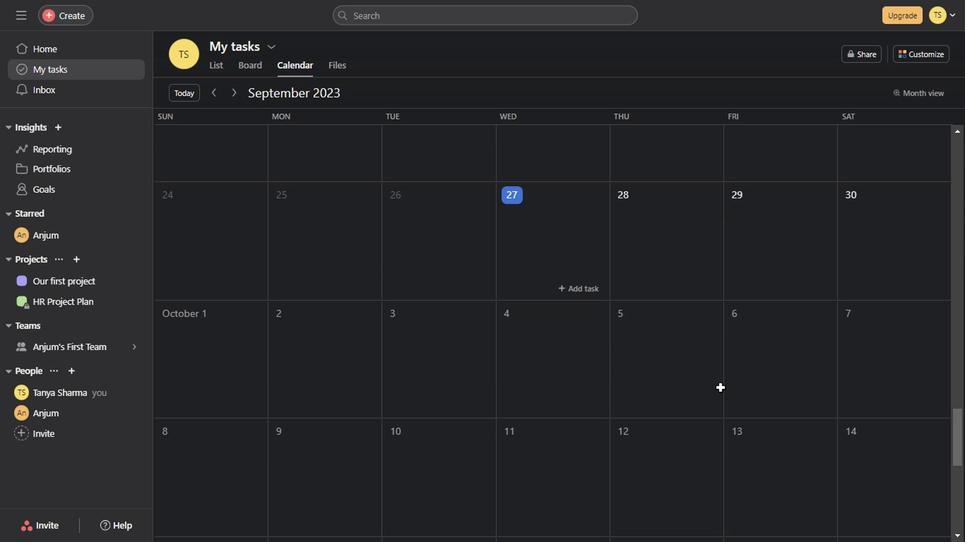 
Action: Mouse scrolled (716, 389) with delta (0, 0)
Screenshot: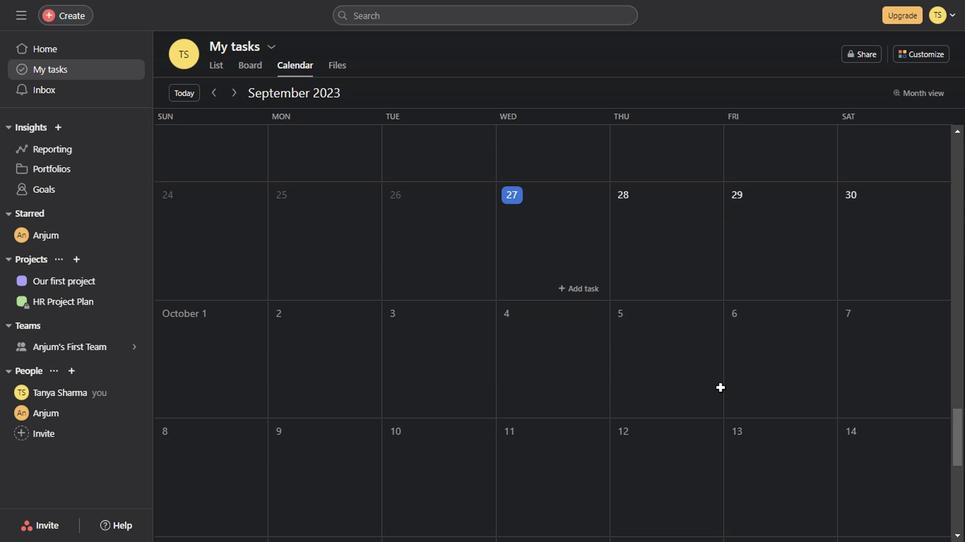
Action: Mouse scrolled (716, 389) with delta (0, 0)
Screenshot: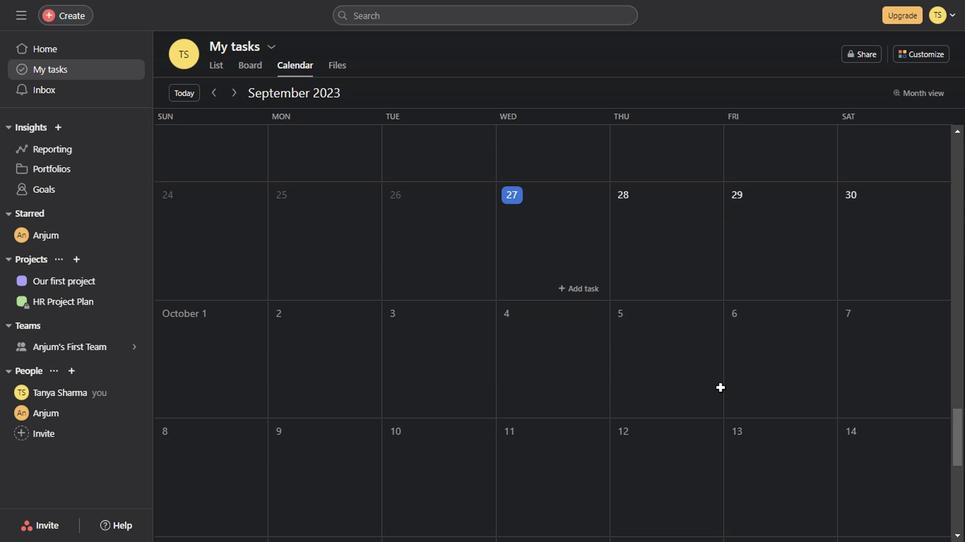 
Action: Mouse scrolled (716, 389) with delta (0, 0)
Screenshot: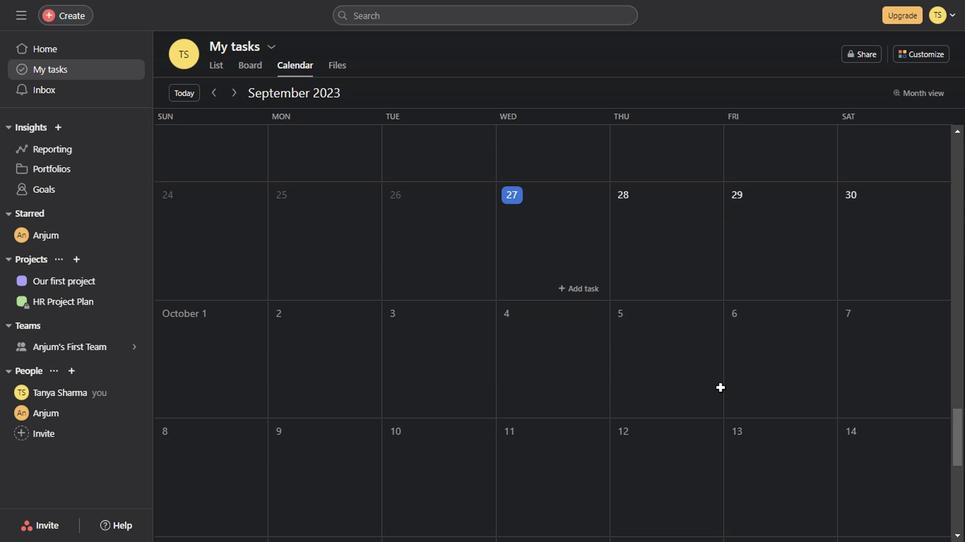 
Action: Mouse scrolled (716, 389) with delta (0, 0)
Screenshot: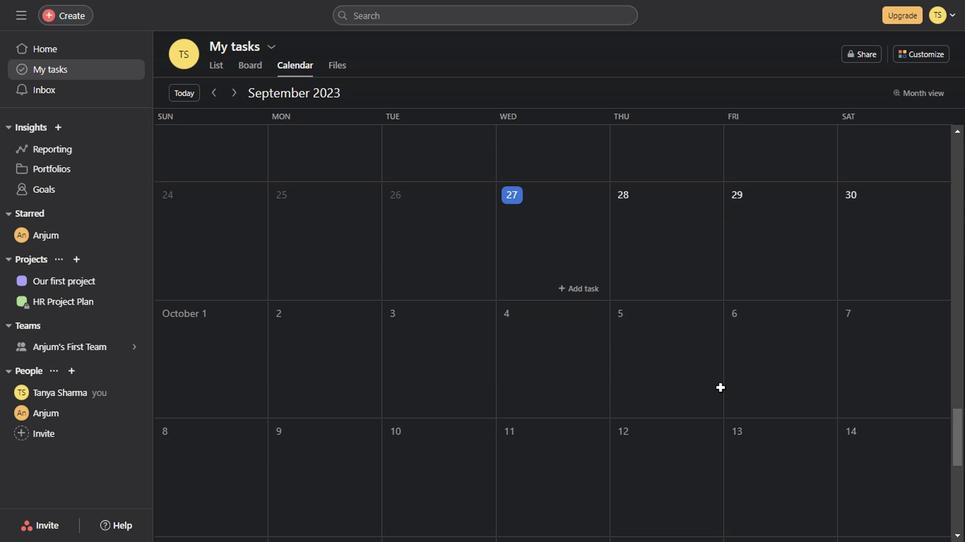 
Action: Mouse scrolled (716, 389) with delta (0, 0)
Screenshot: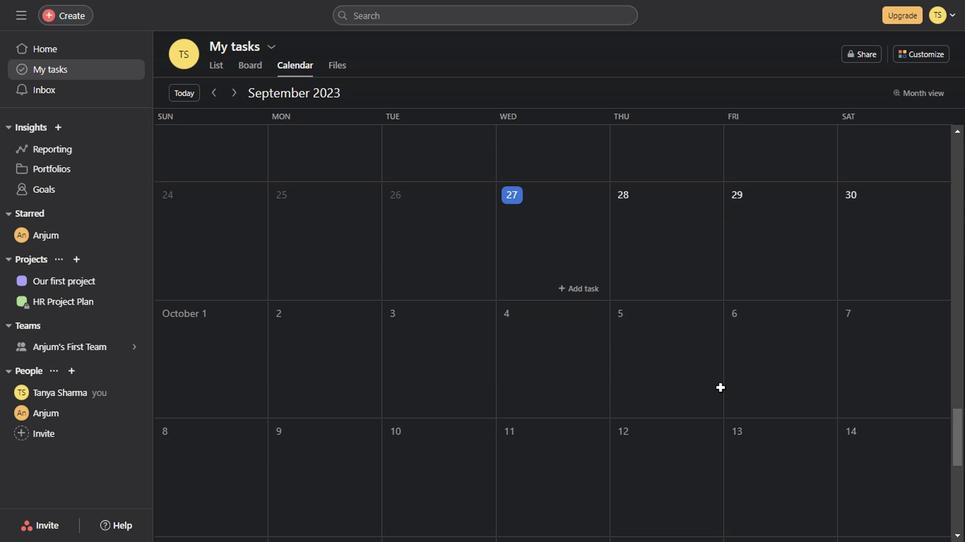 
Action: Mouse scrolled (716, 389) with delta (0, 0)
Screenshot: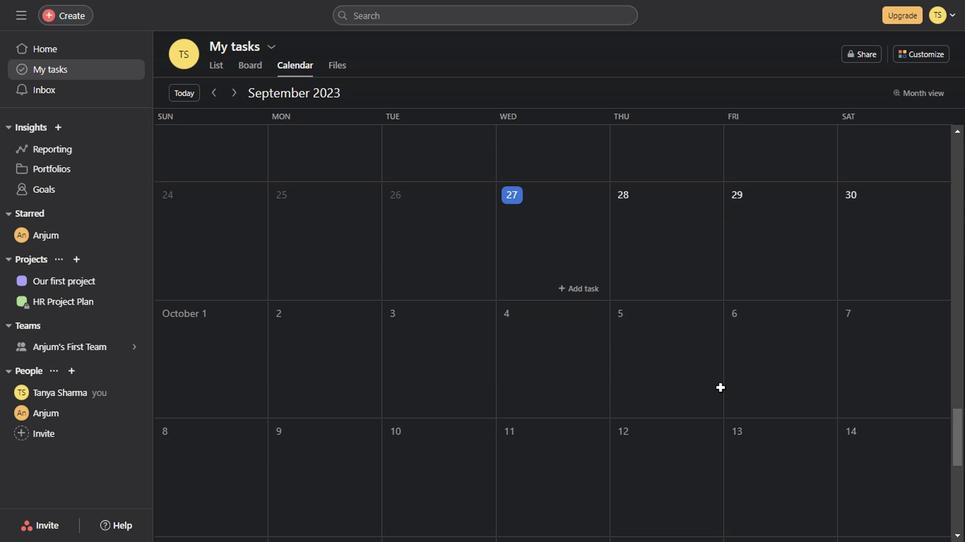 
Action: Mouse scrolled (716, 389) with delta (0, 0)
Screenshot: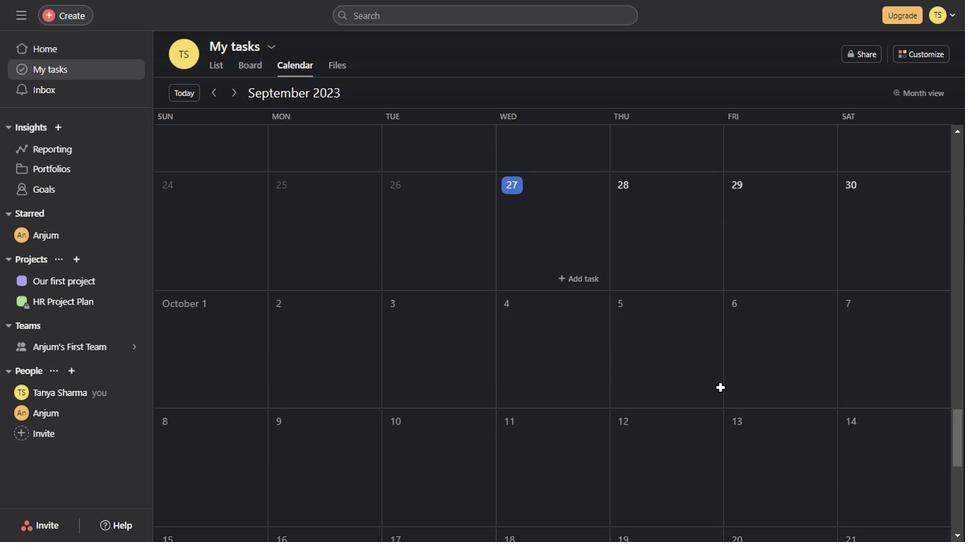 
Action: Mouse scrolled (716, 389) with delta (0, 0)
Screenshot: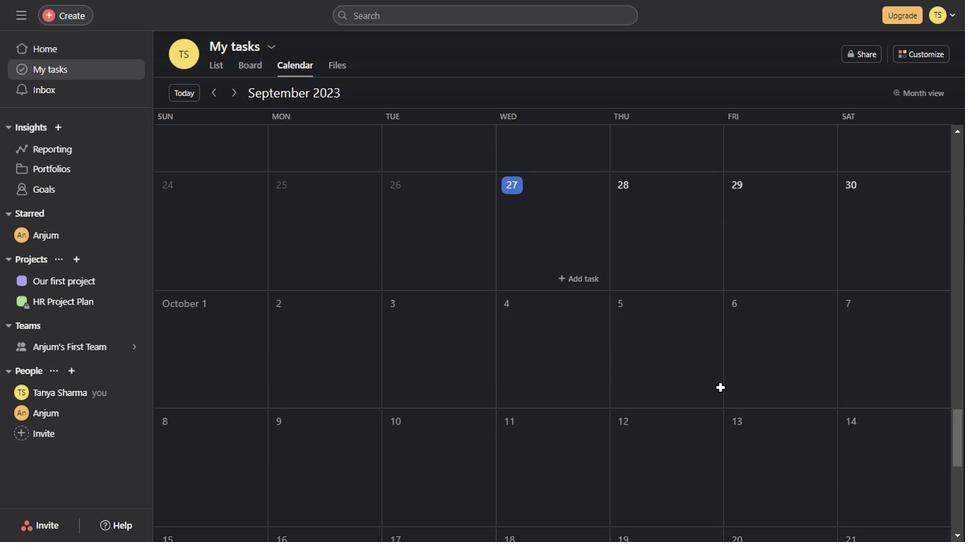 
Action: Mouse scrolled (716, 389) with delta (0, 0)
Screenshot: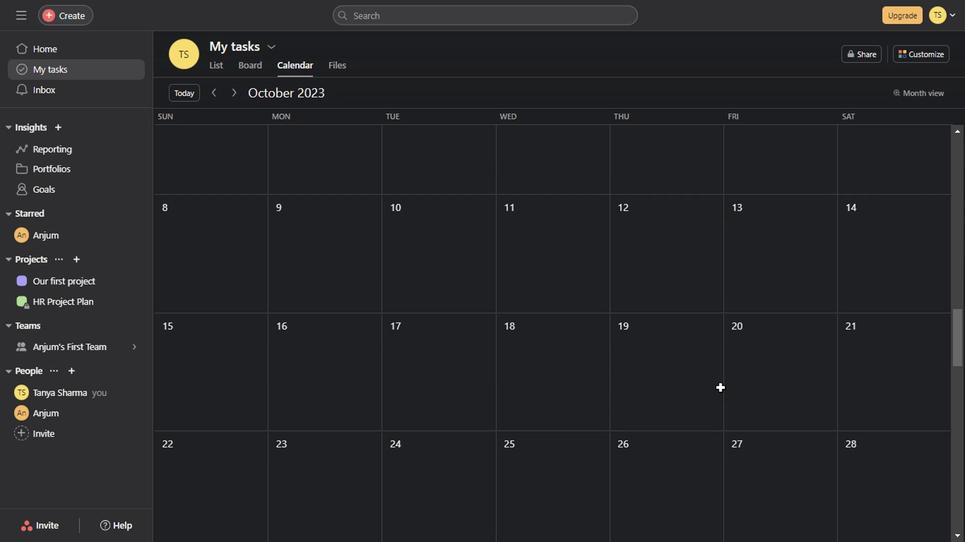 
Action: Mouse scrolled (716, 389) with delta (0, 0)
Screenshot: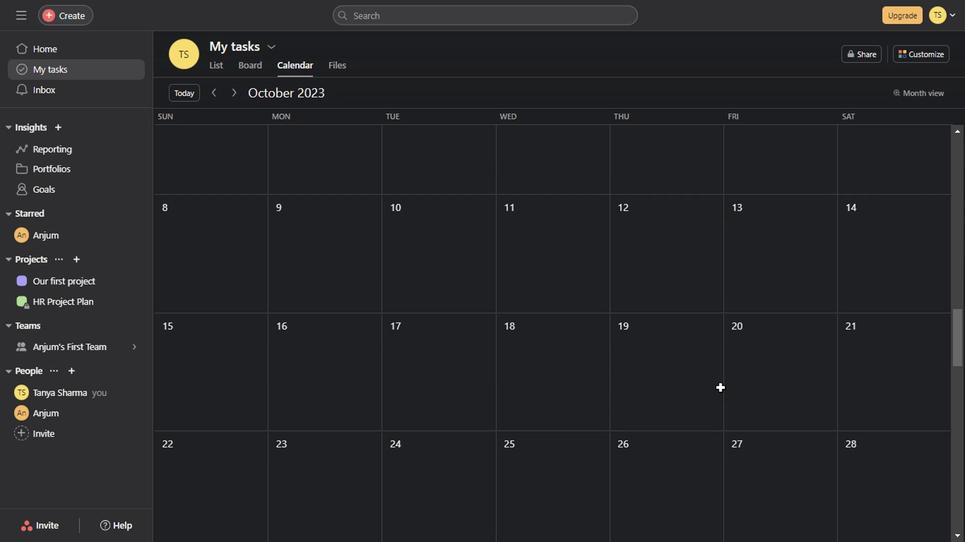 
Action: Mouse scrolled (716, 389) with delta (0, 0)
Screenshot: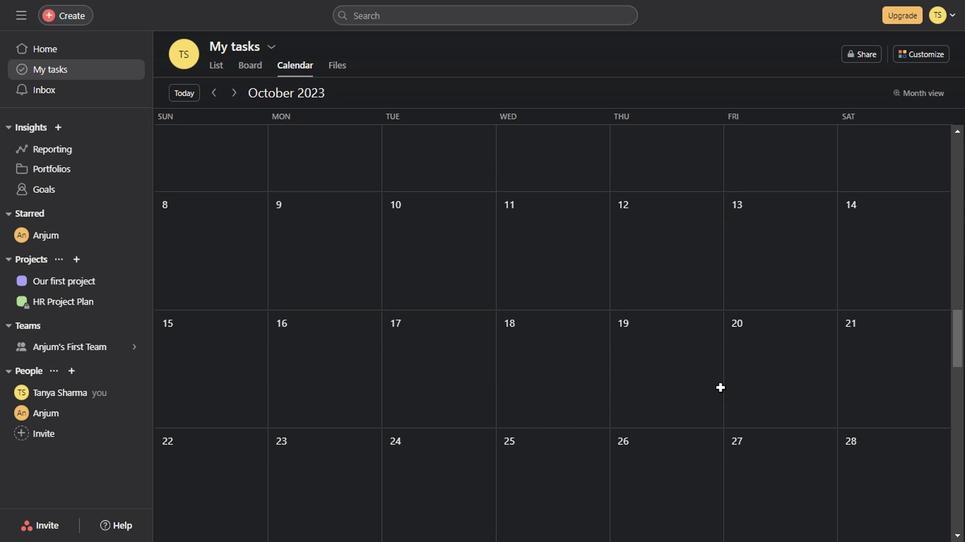 
Action: Mouse scrolled (716, 389) with delta (0, 0)
Screenshot: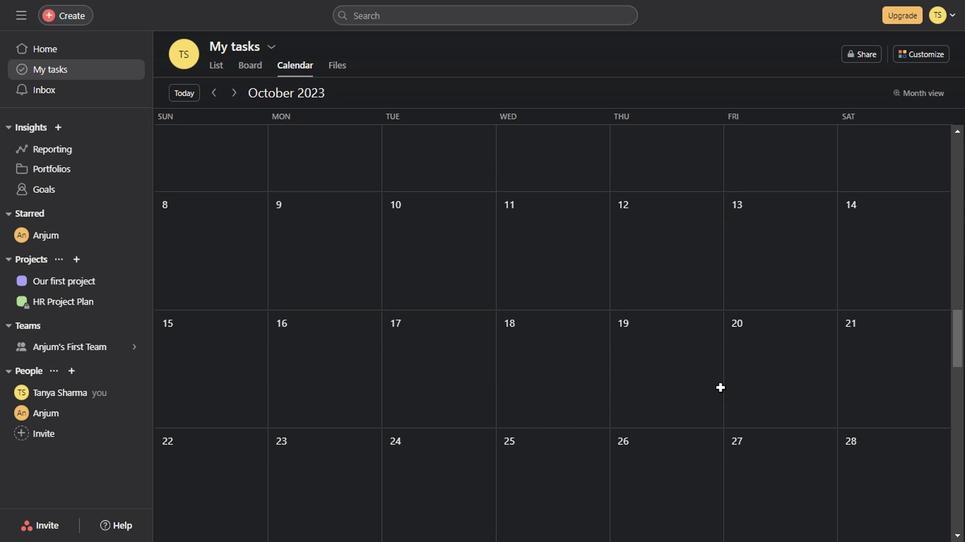 
Action: Mouse scrolled (716, 389) with delta (0, 0)
Screenshot: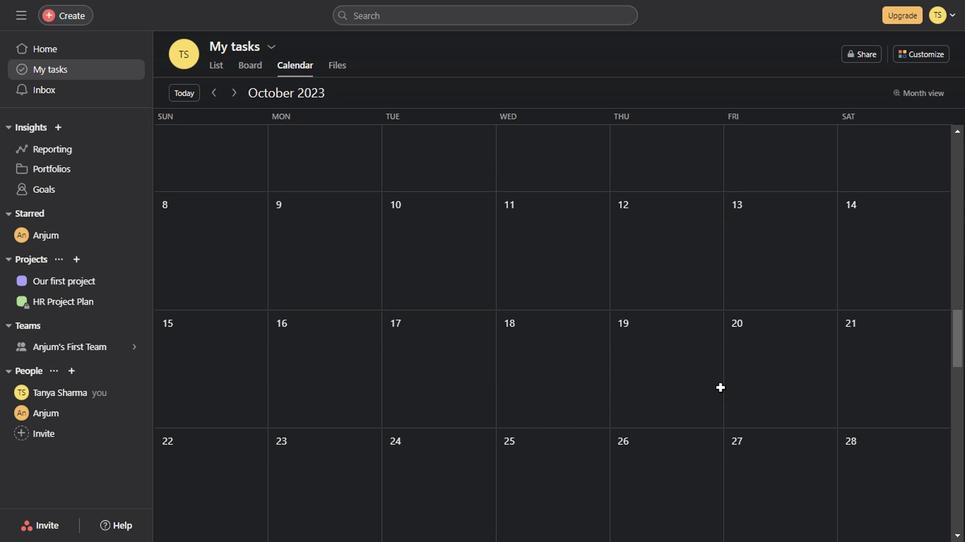 
Action: Mouse scrolled (716, 389) with delta (0, 0)
Screenshot: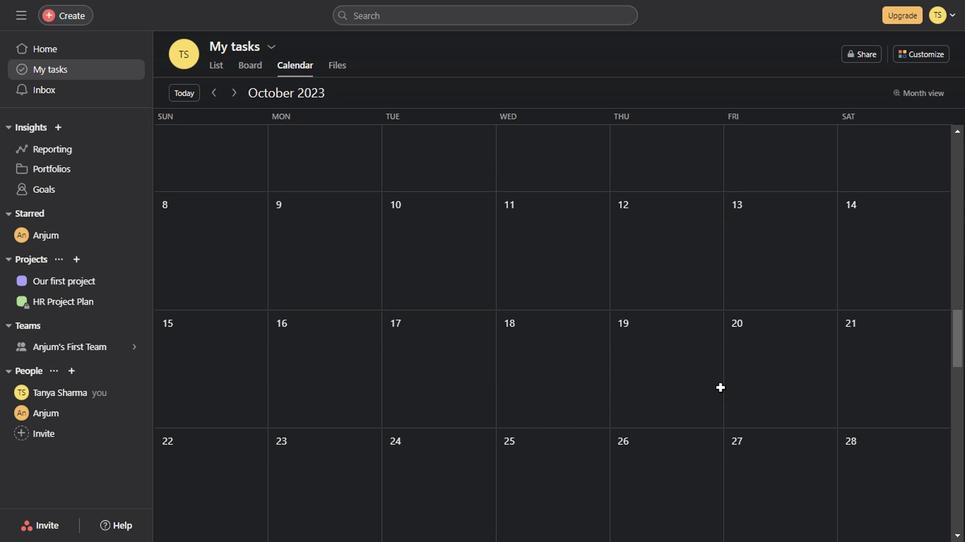 
Action: Mouse scrolled (716, 389) with delta (0, 0)
Screenshot: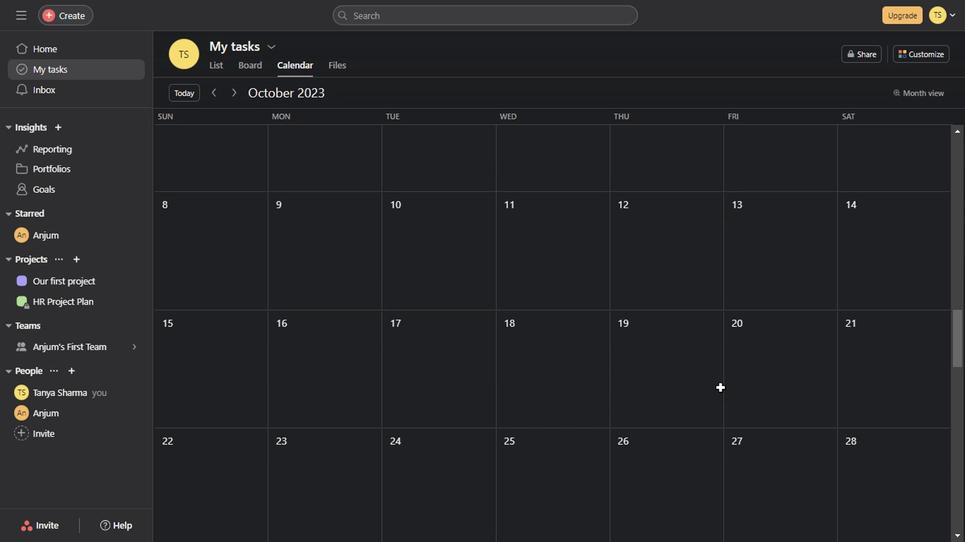 
Action: Mouse scrolled (716, 389) with delta (0, 0)
Screenshot: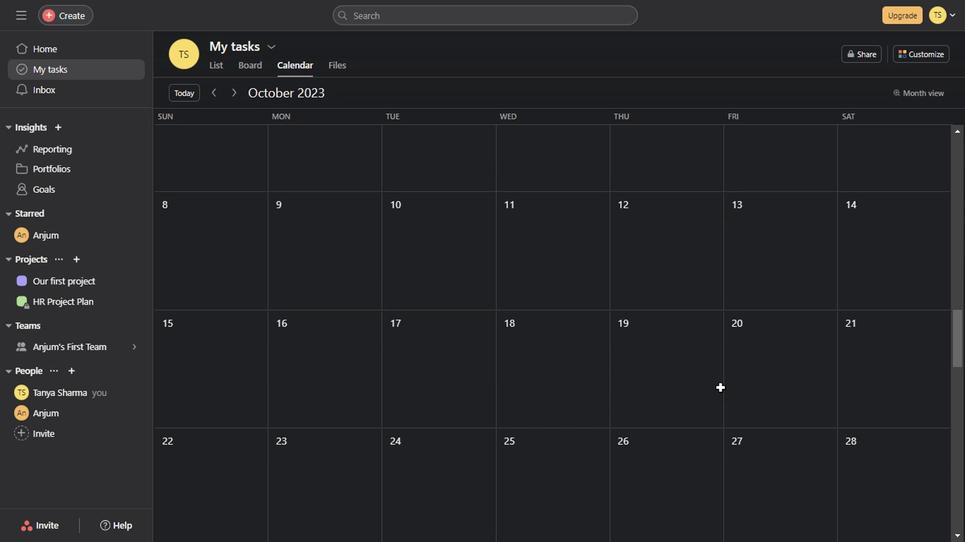 
Action: Mouse scrolled (716, 389) with delta (0, 0)
Screenshot: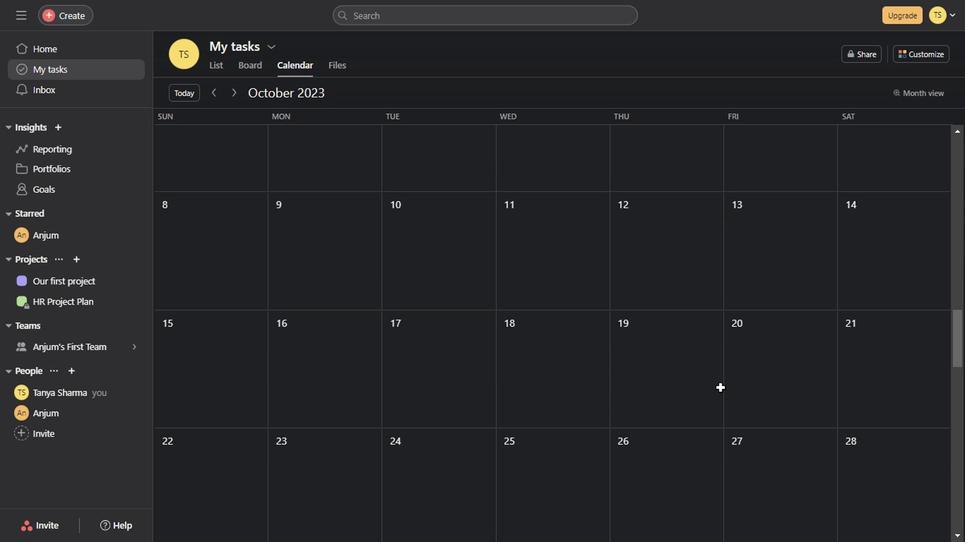 
Action: Mouse scrolled (716, 389) with delta (0, 0)
Screenshot: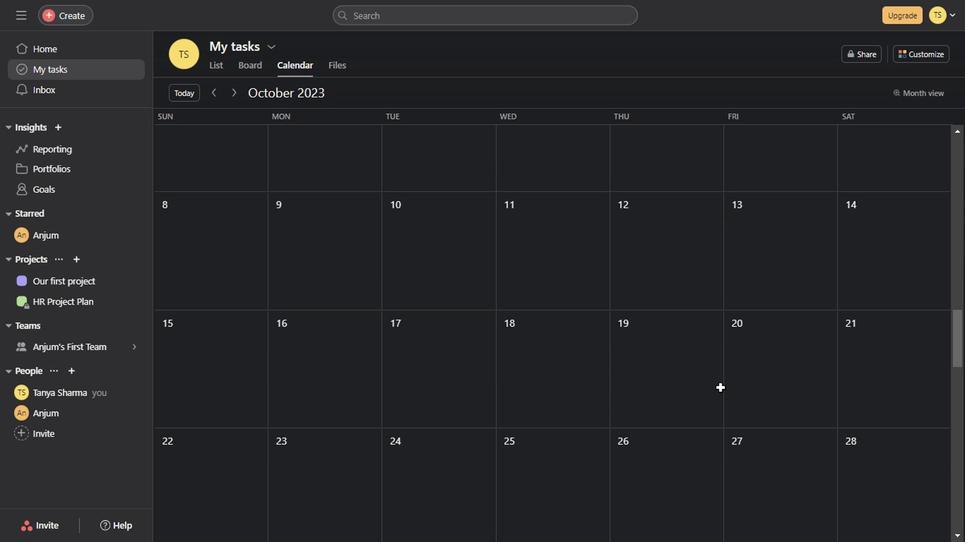 
Action: Mouse scrolled (716, 389) with delta (0, 0)
Screenshot: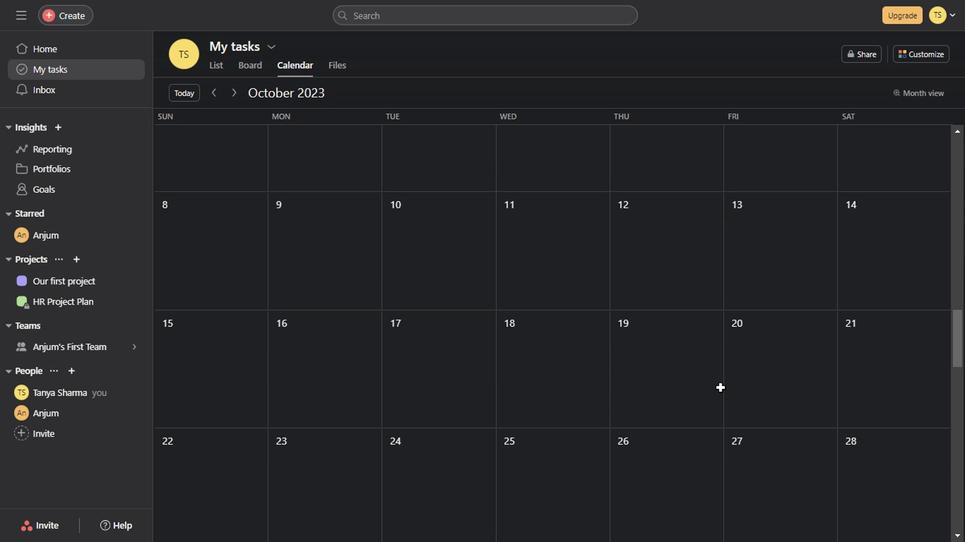 
Action: Mouse scrolled (716, 389) with delta (0, 0)
Screenshot: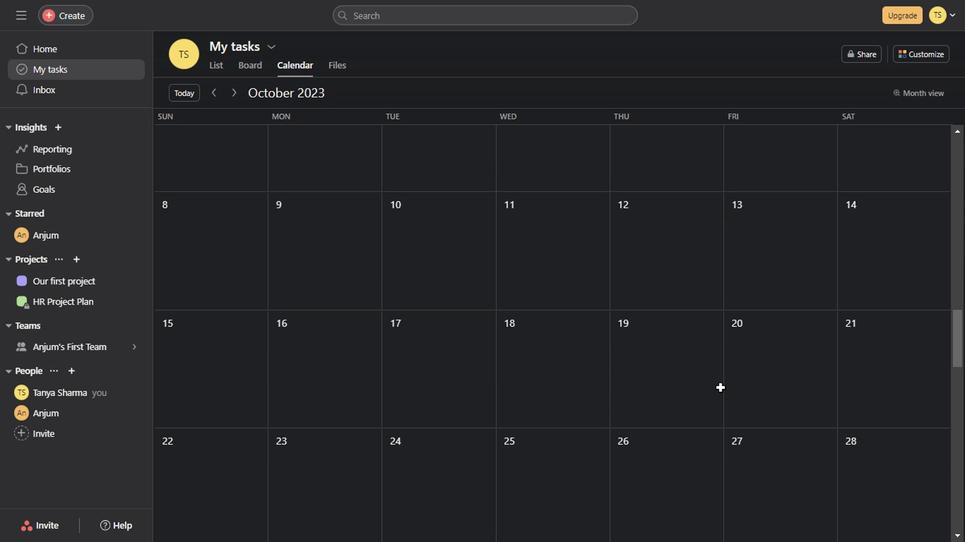 
Action: Mouse scrolled (716, 389) with delta (0, 0)
Screenshot: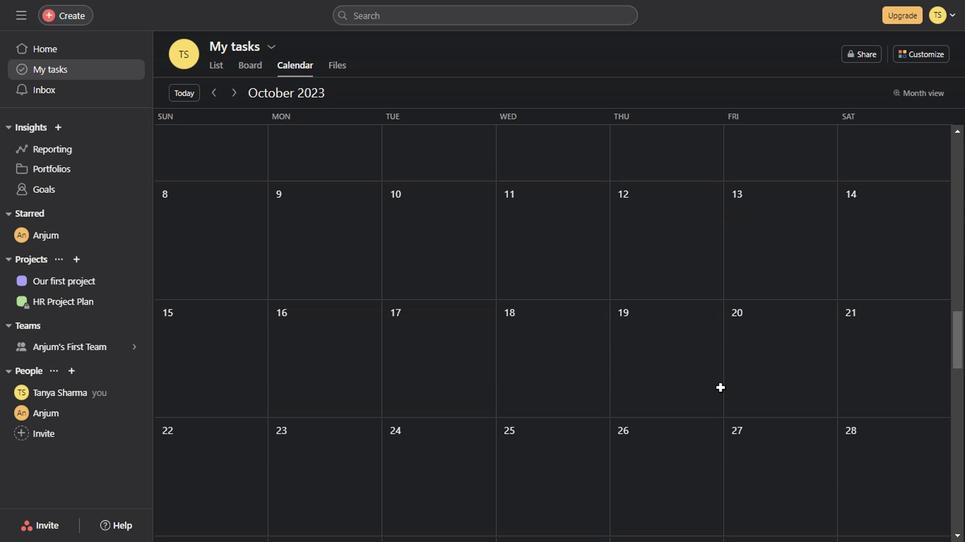 
Action: Mouse scrolled (716, 389) with delta (0, 0)
Screenshot: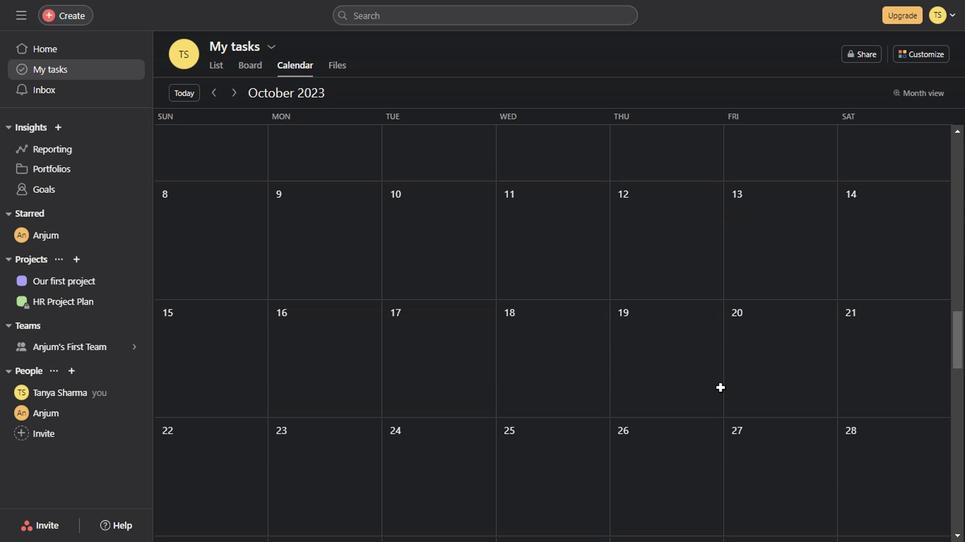 
Action: Mouse scrolled (716, 389) with delta (0, 0)
Screenshot: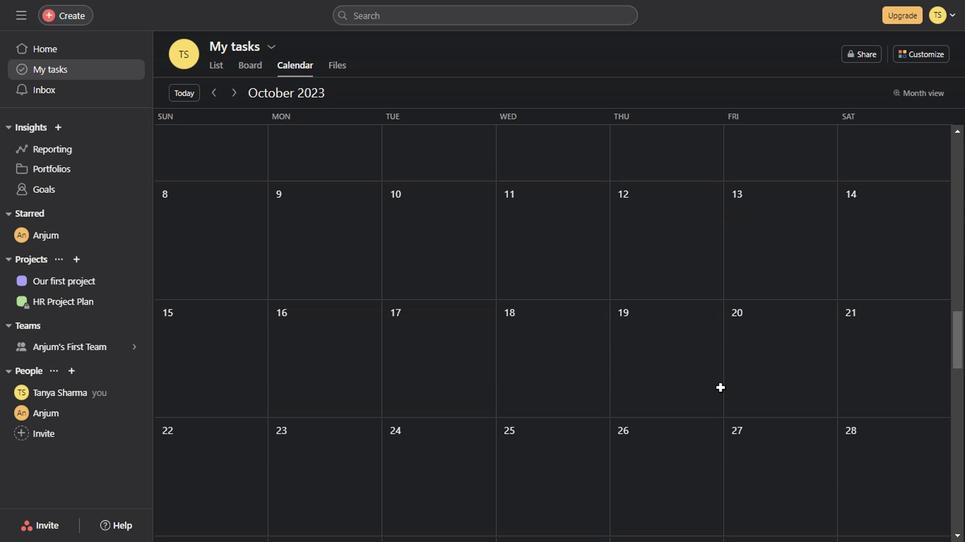 
Action: Mouse scrolled (716, 389) with delta (0, 0)
Screenshot: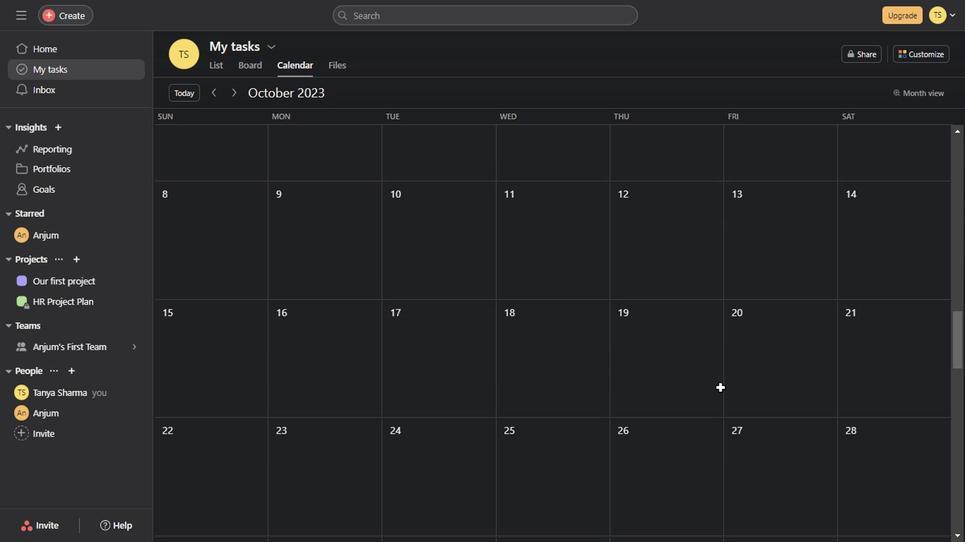 
Action: Mouse scrolled (716, 389) with delta (0, 0)
Screenshot: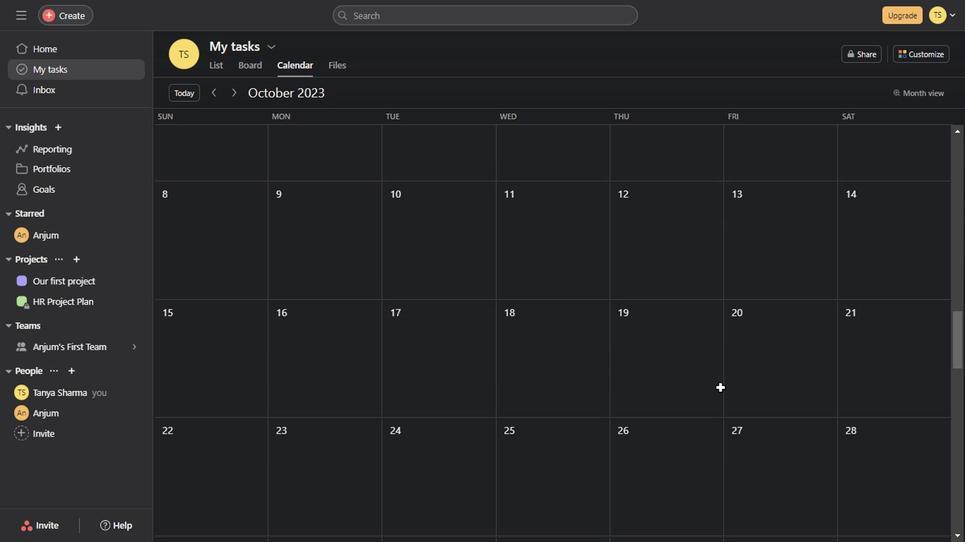 
Action: Mouse scrolled (716, 389) with delta (0, 0)
Screenshot: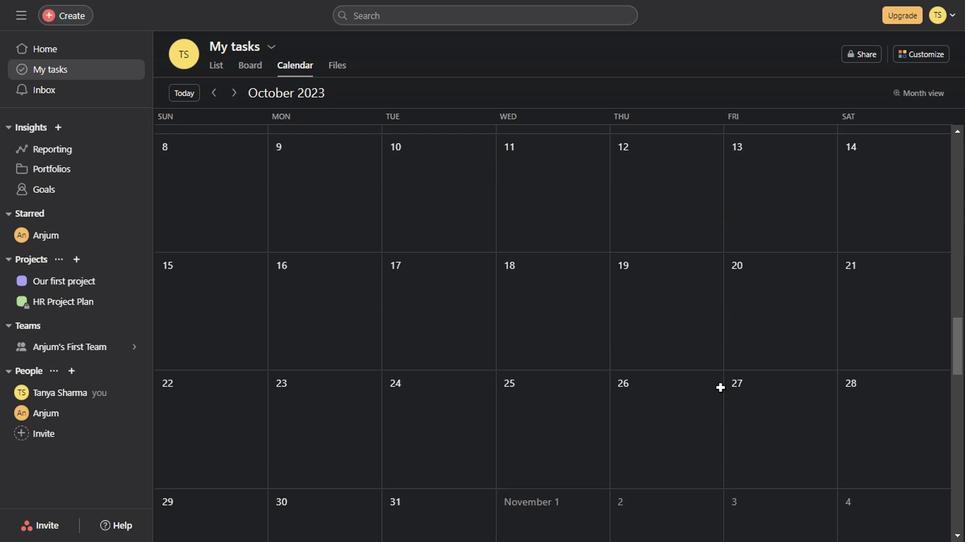 
Action: Mouse scrolled (716, 389) with delta (0, 0)
Screenshot: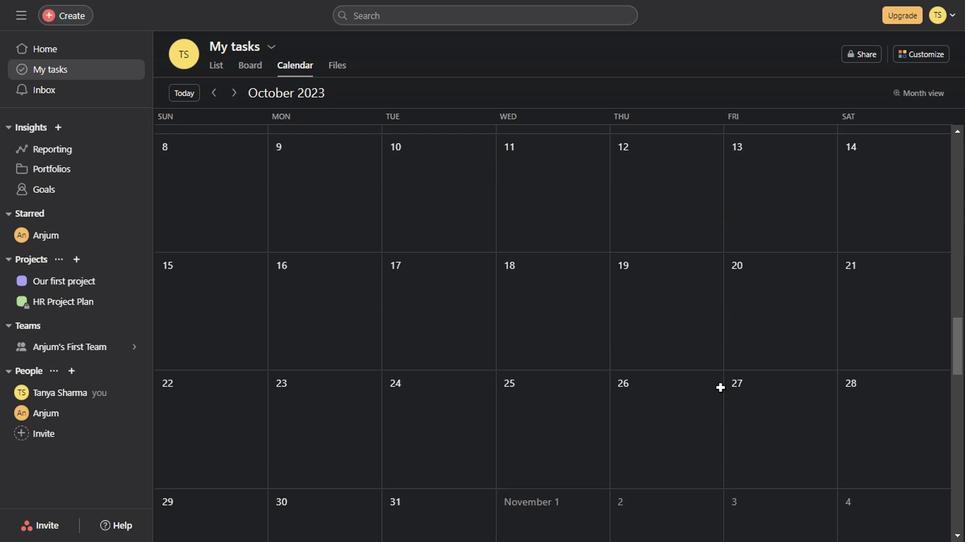 
Action: Mouse scrolled (716, 389) with delta (0, 0)
Screenshot: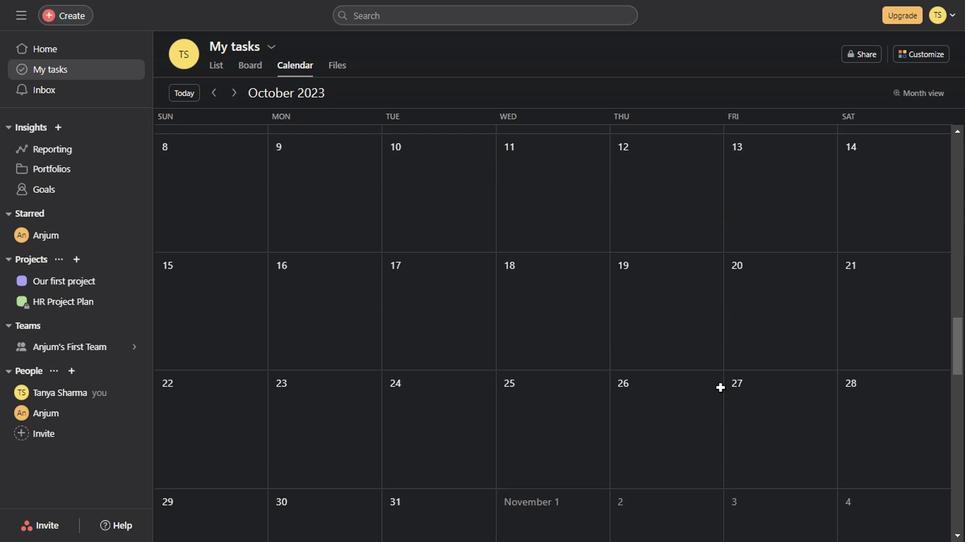 
Action: Mouse scrolled (716, 389) with delta (0, 0)
Screenshot: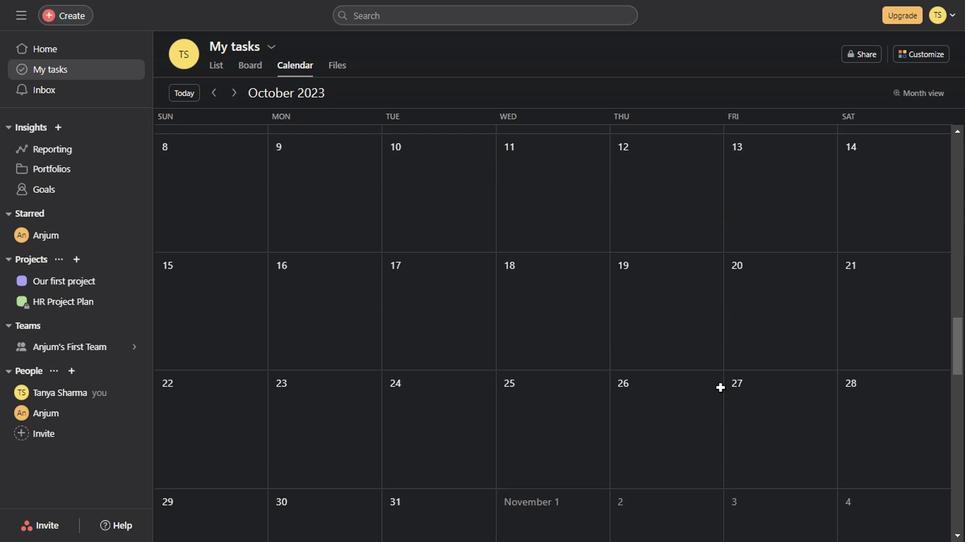 
Action: Mouse scrolled (716, 389) with delta (0, 0)
Screenshot: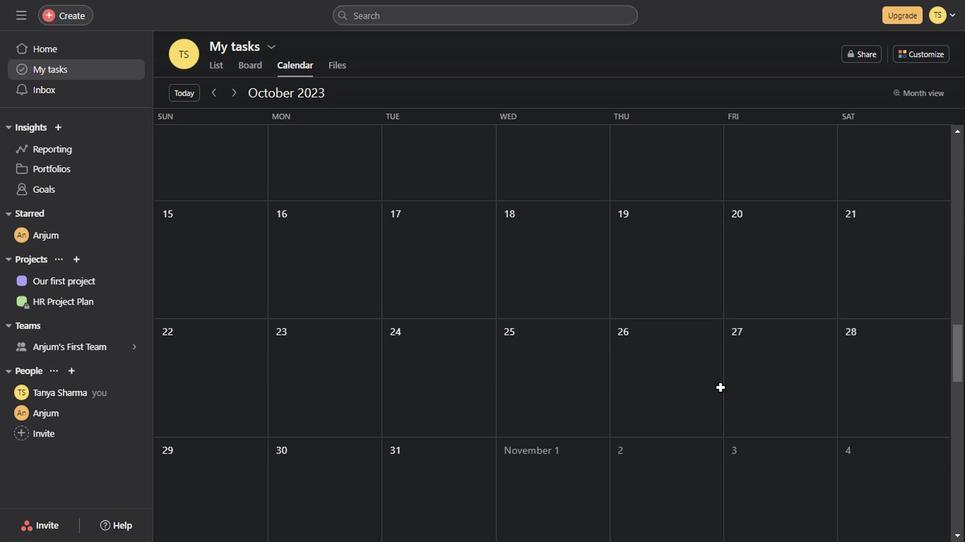 
Action: Mouse scrolled (716, 389) with delta (0, 0)
Screenshot: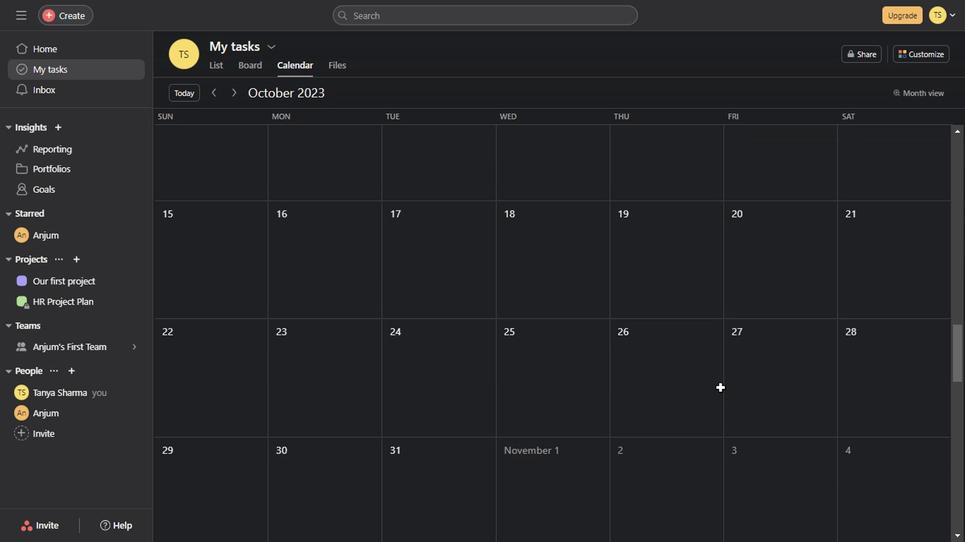 
Action: Mouse scrolled (716, 389) with delta (0, 0)
Screenshot: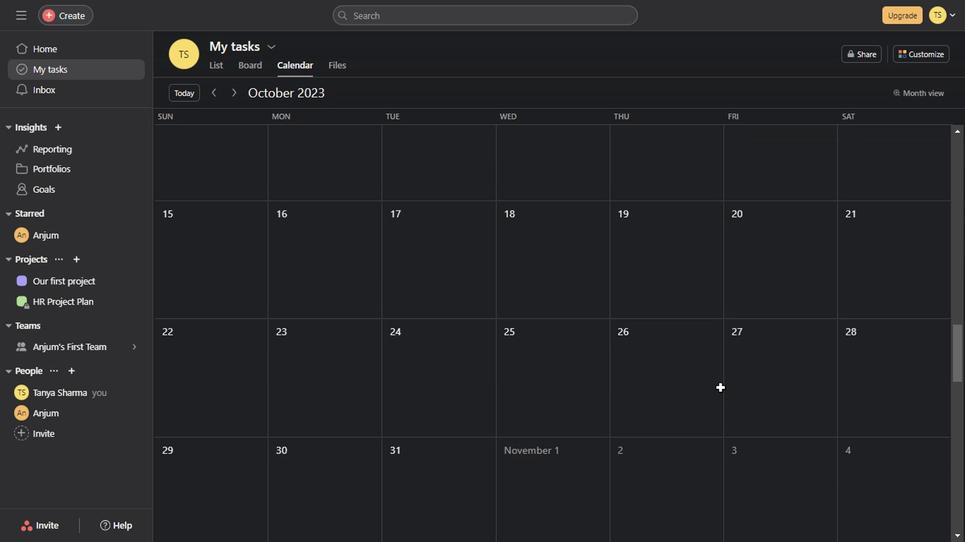 
Action: Mouse scrolled (716, 389) with delta (0, 0)
Screenshot: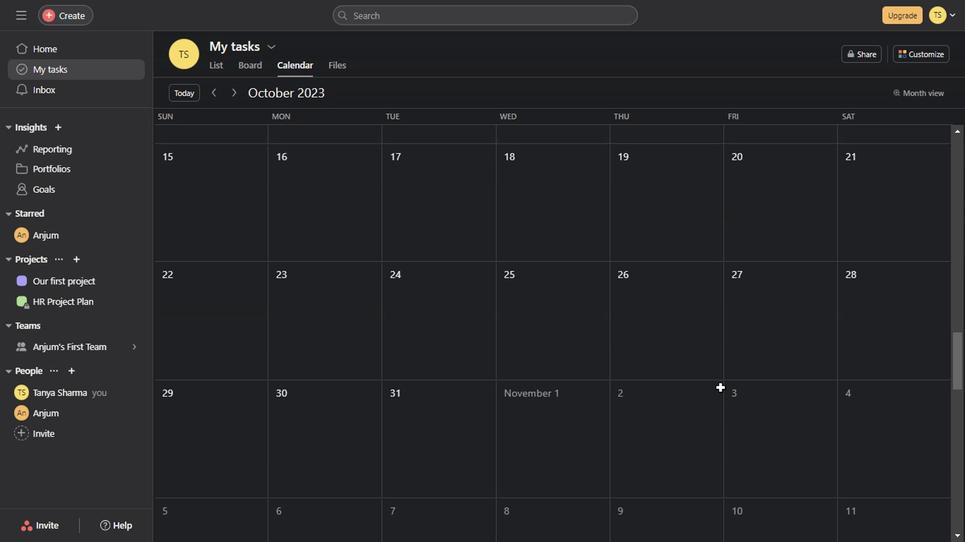 
Action: Mouse scrolled (716, 389) with delta (0, 0)
Screenshot: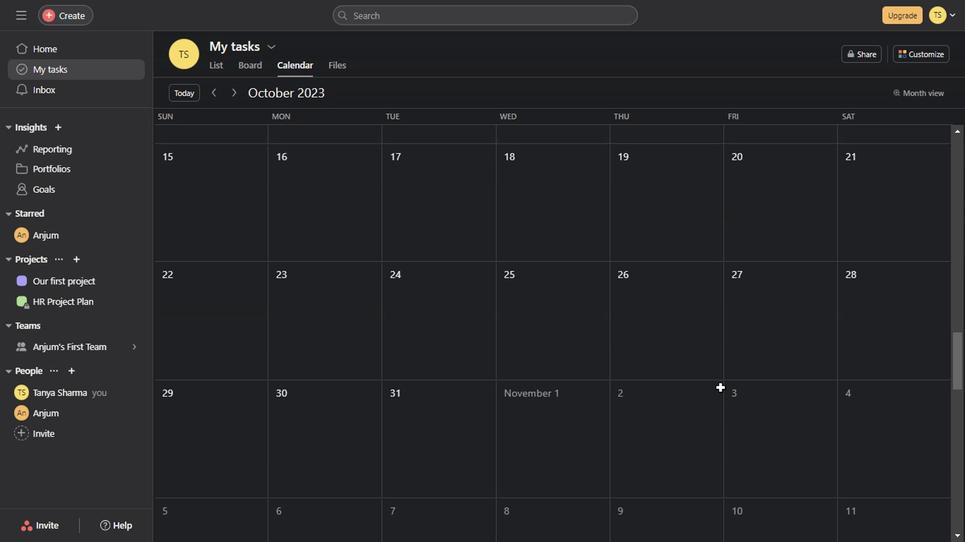 
Action: Mouse scrolled (716, 389) with delta (0, 0)
Screenshot: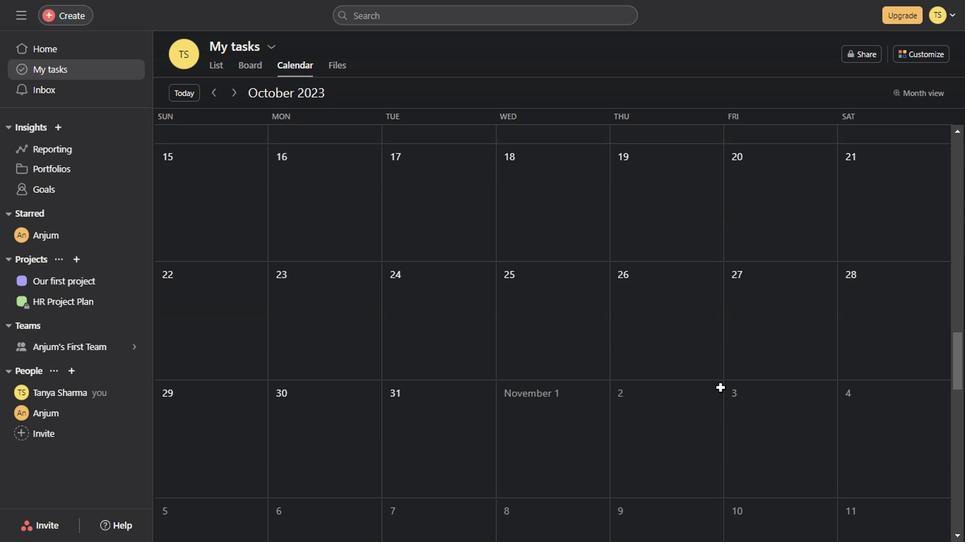 
Action: Mouse scrolled (716, 389) with delta (0, 0)
Screenshot: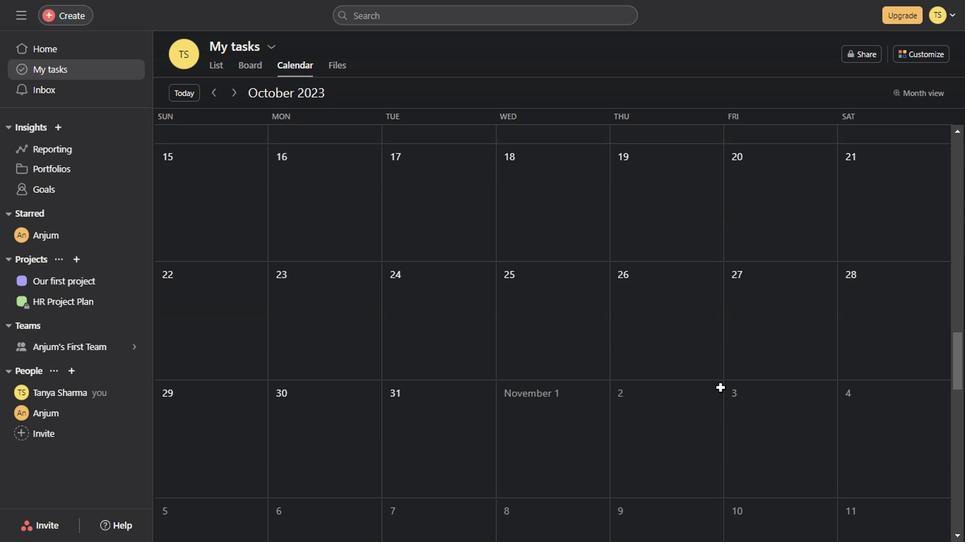 
Action: Mouse scrolled (716, 389) with delta (0, 0)
Screenshot: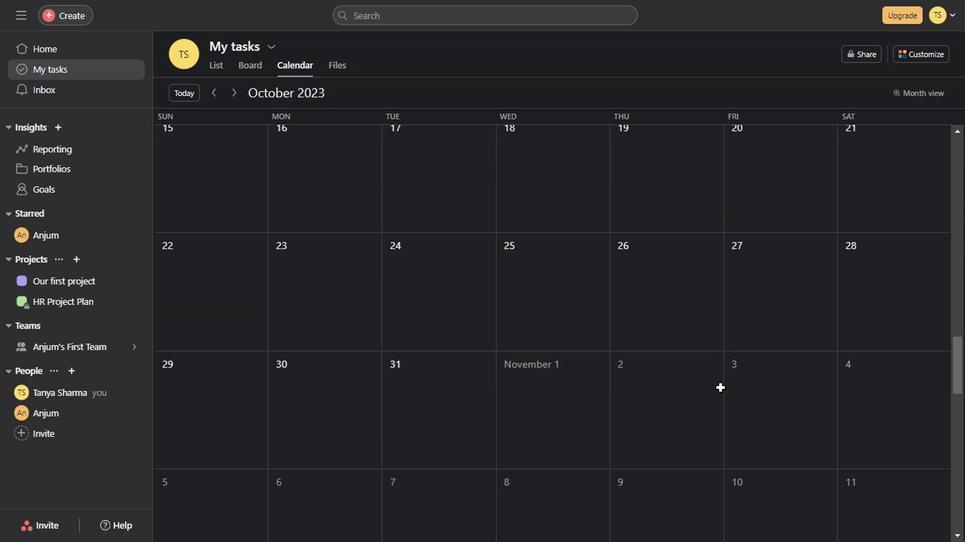 
Action: Mouse scrolled (716, 389) with delta (0, 0)
Screenshot: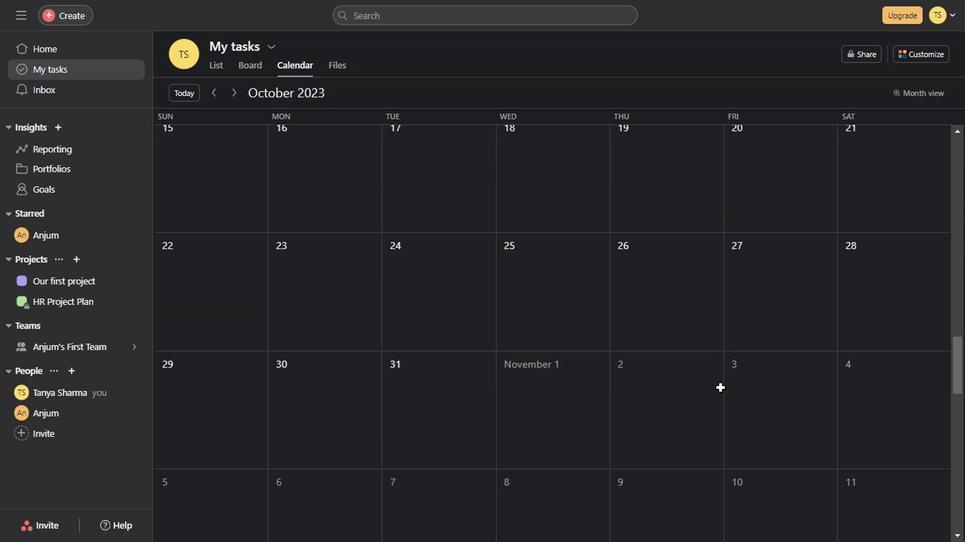 
Action: Mouse scrolled (716, 389) with delta (0, 0)
Screenshot: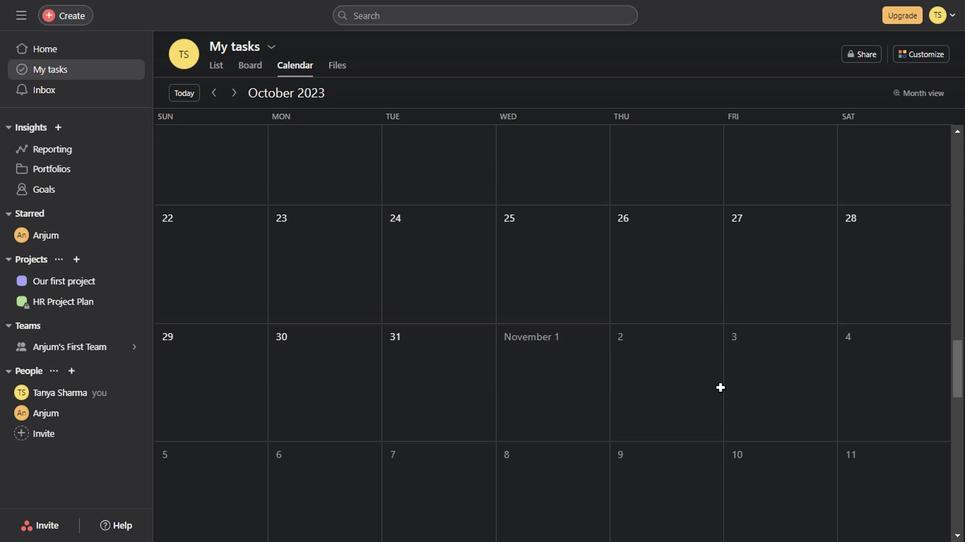 
Action: Mouse scrolled (716, 389) with delta (0, 0)
Screenshot: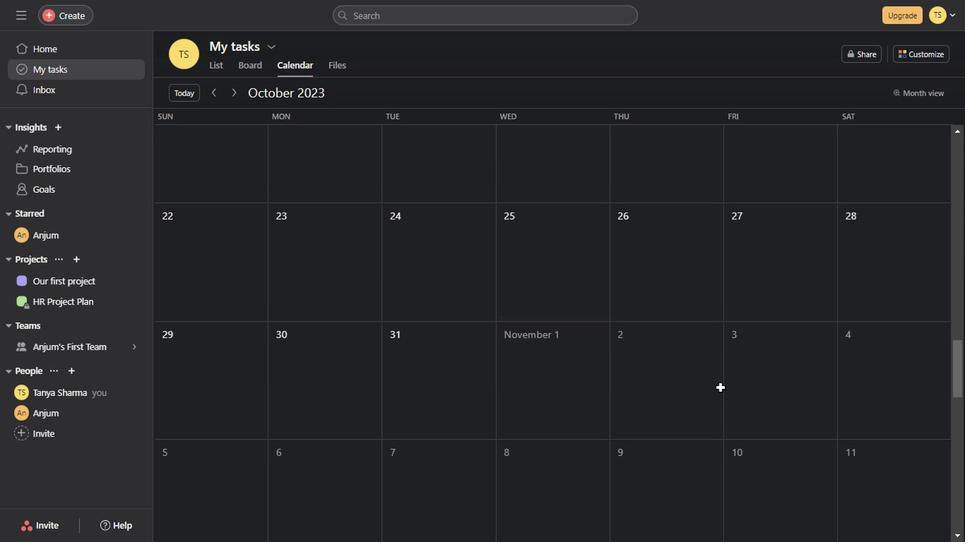 
Action: Mouse scrolled (716, 389) with delta (0, 0)
Screenshot: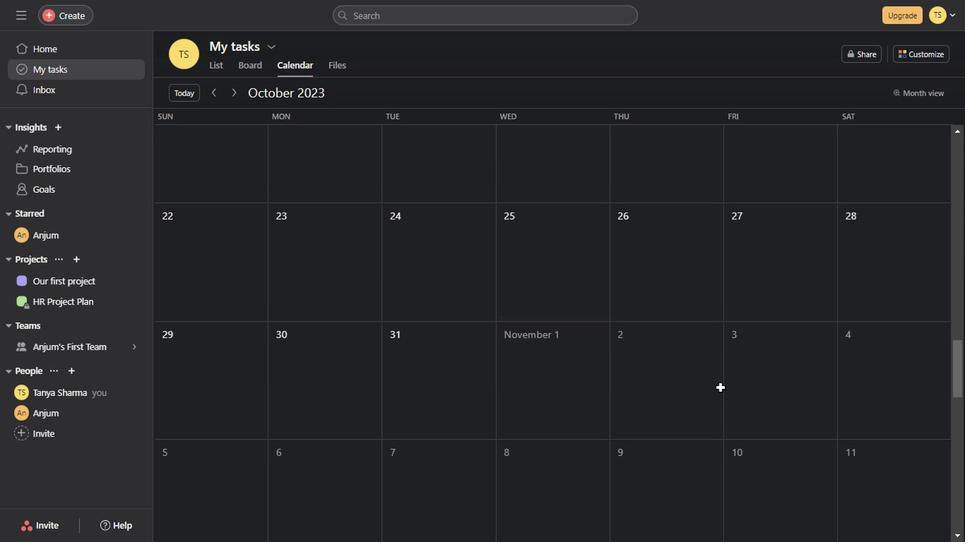 
Action: Mouse scrolled (716, 389) with delta (0, 0)
Screenshot: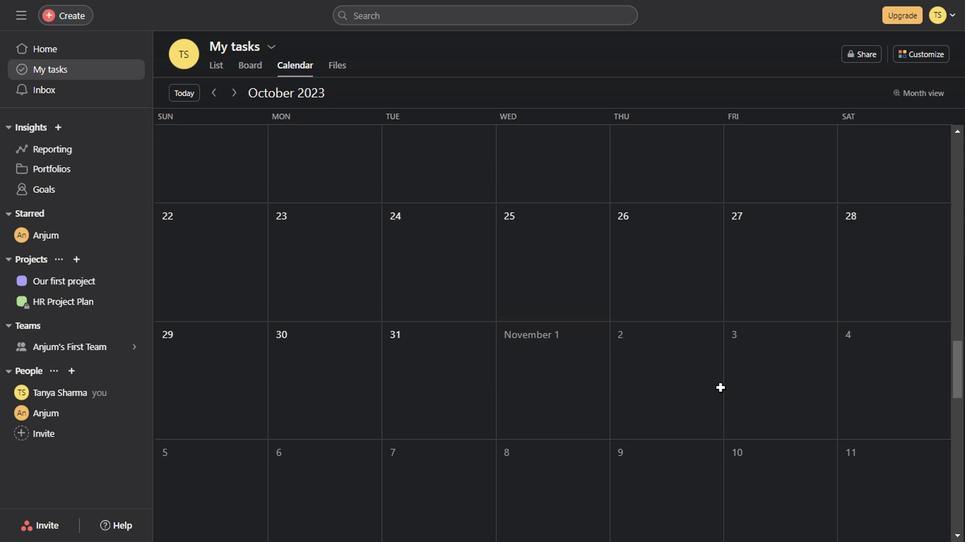 
Action: Mouse scrolled (716, 389) with delta (0, 0)
Screenshot: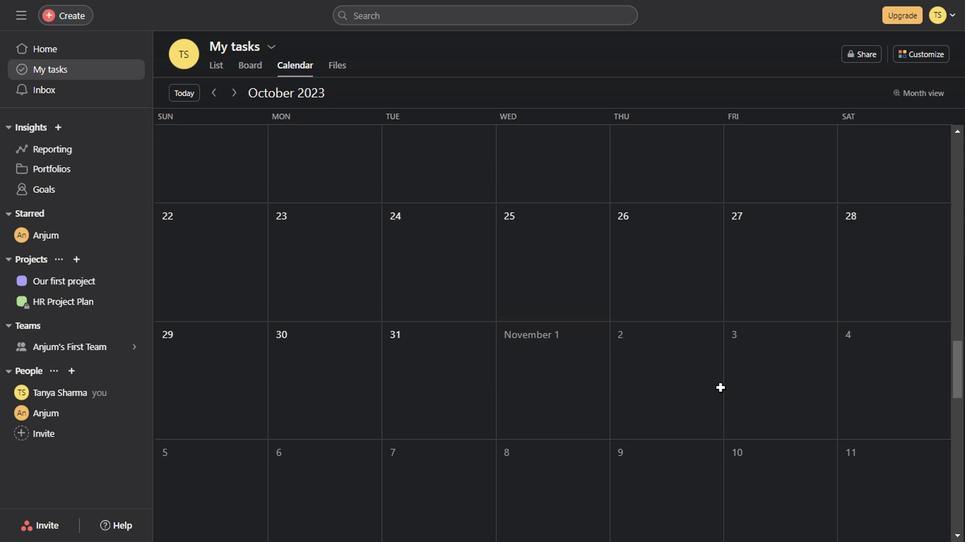 
Action: Mouse scrolled (716, 389) with delta (0, 0)
Screenshot: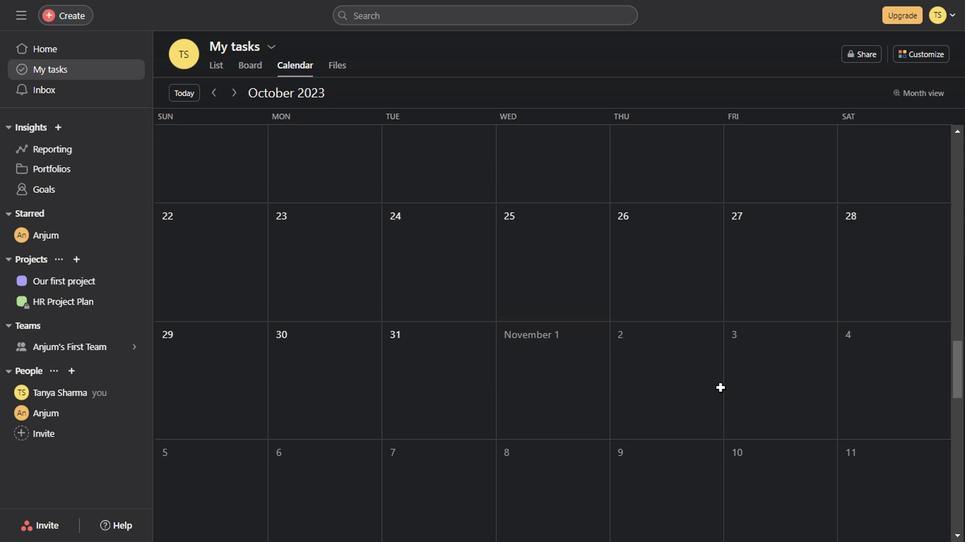 
Action: Mouse scrolled (716, 389) with delta (0, 0)
Screenshot: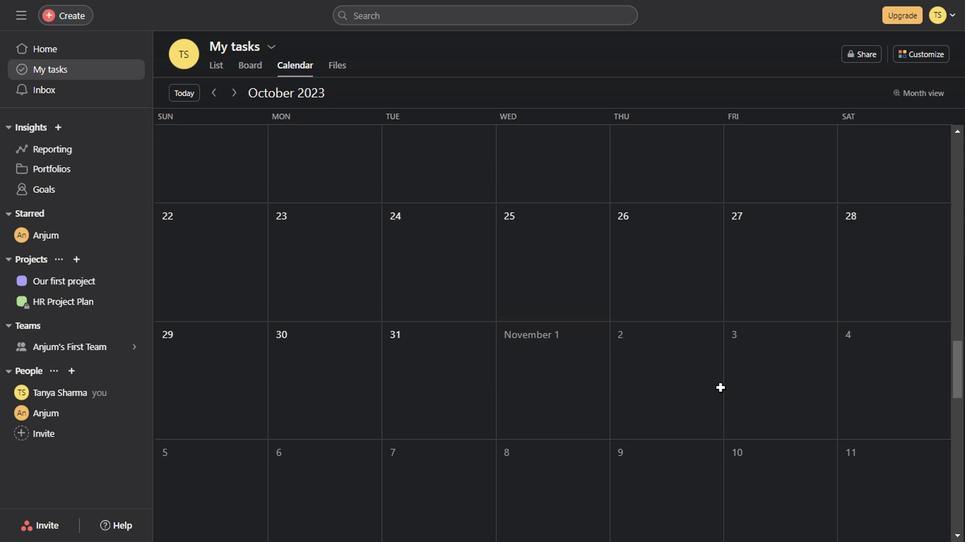 
Action: Mouse scrolled (716, 389) with delta (0, 0)
Screenshot: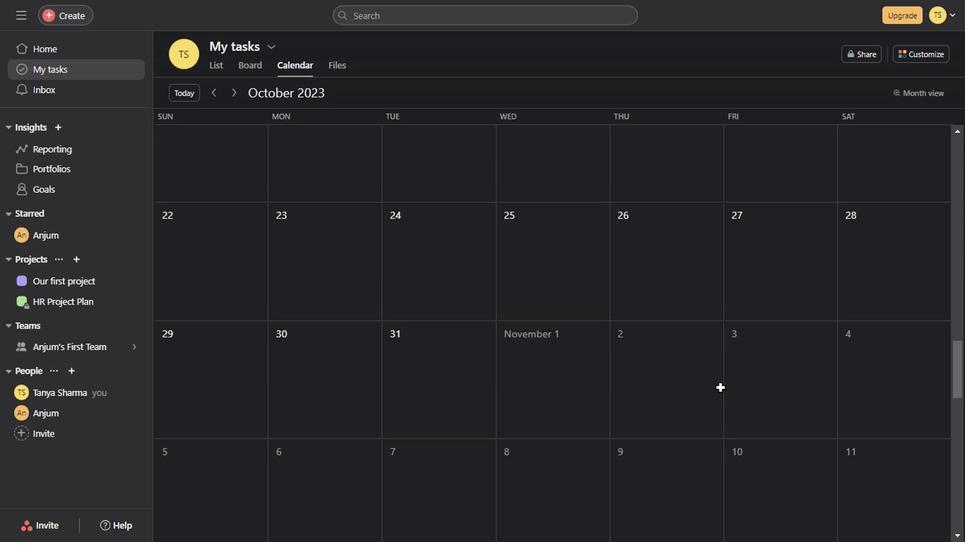 
Action: Mouse scrolled (716, 389) with delta (0, 0)
Screenshot: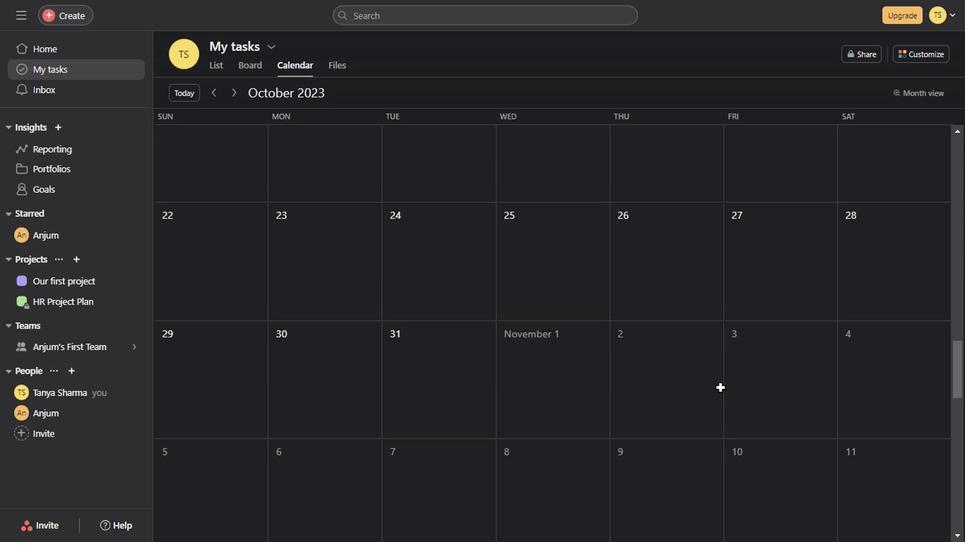 
Action: Mouse scrolled (716, 389) with delta (0, 0)
Screenshot: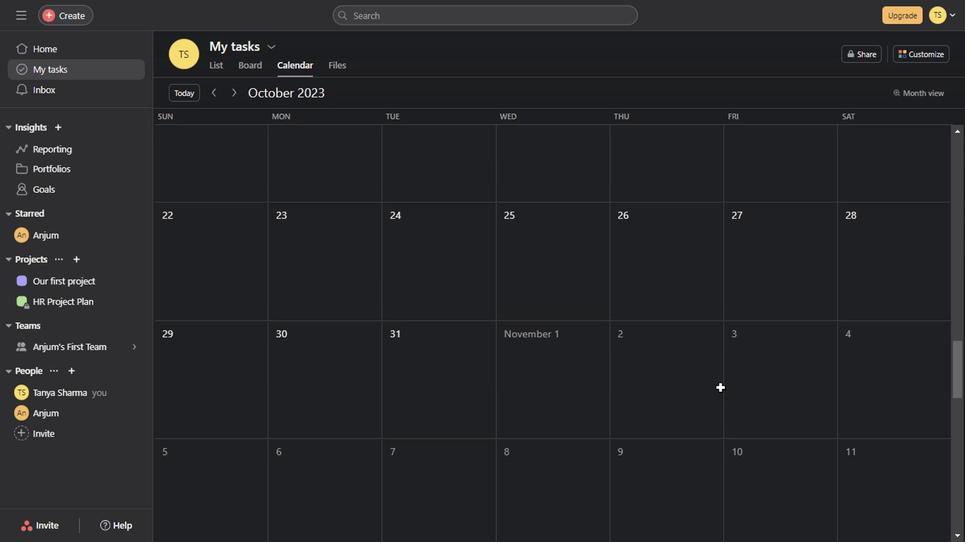 
Action: Mouse scrolled (716, 389) with delta (0, 0)
Screenshot: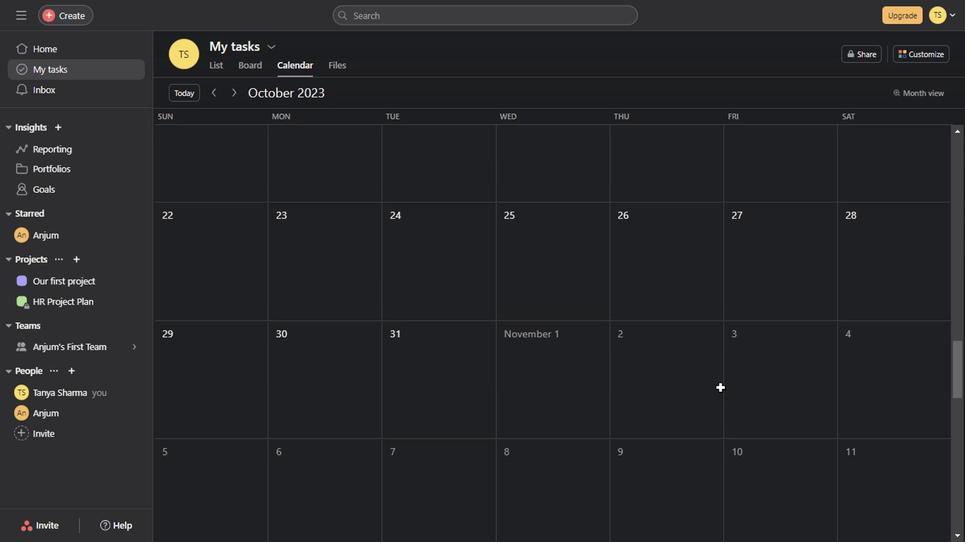 
Action: Mouse scrolled (716, 389) with delta (0, 0)
Screenshot: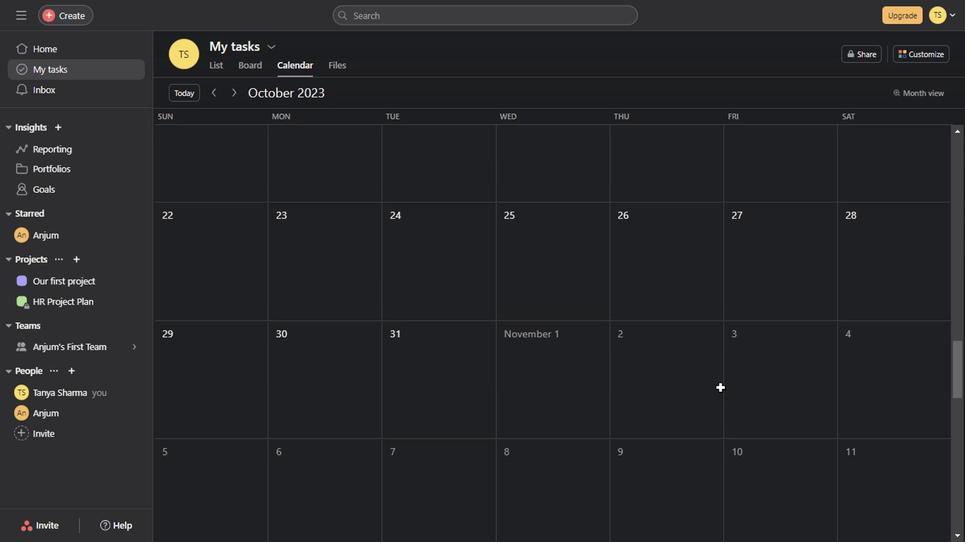 
Action: Mouse scrolled (716, 389) with delta (0, 0)
Screenshot: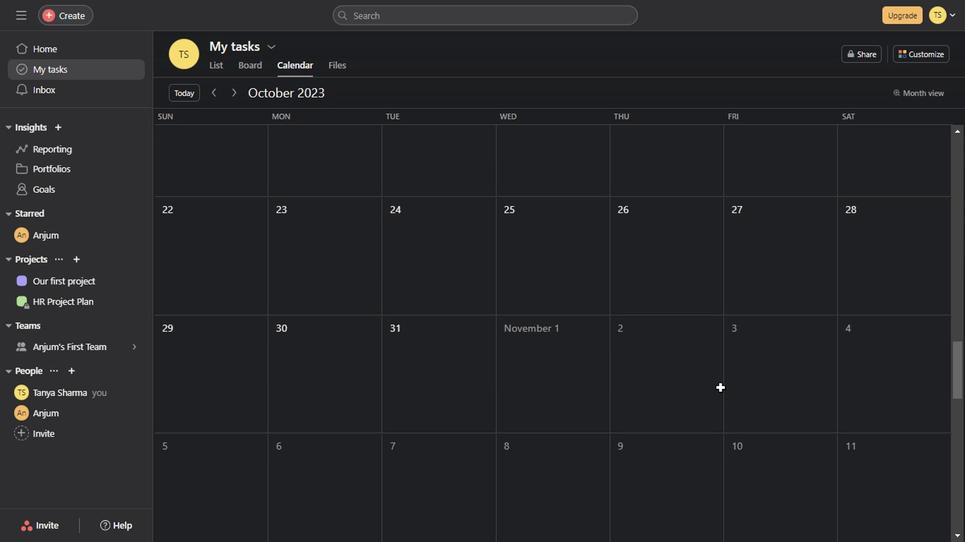 
Action: Mouse scrolled (716, 389) with delta (0, 0)
Screenshot: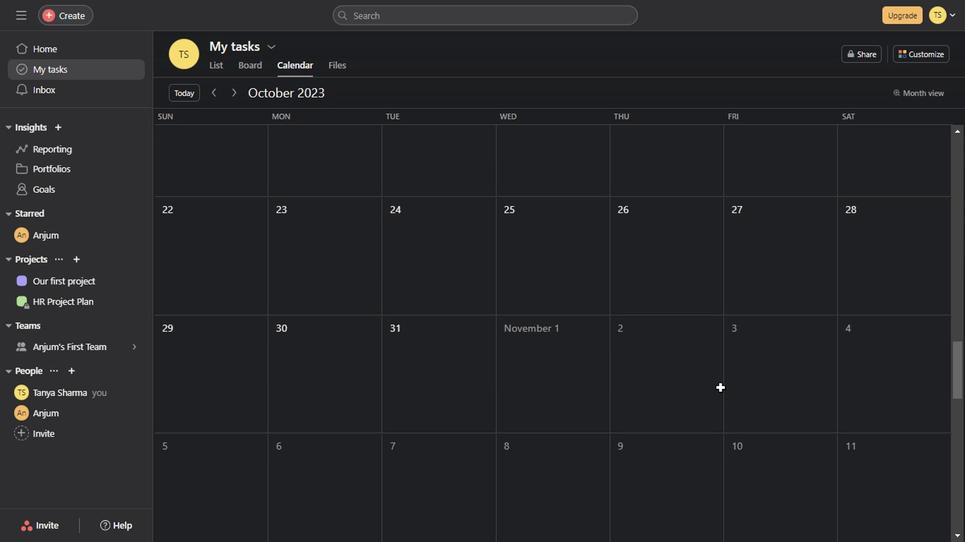 
Action: Mouse scrolled (716, 389) with delta (0, 0)
Screenshot: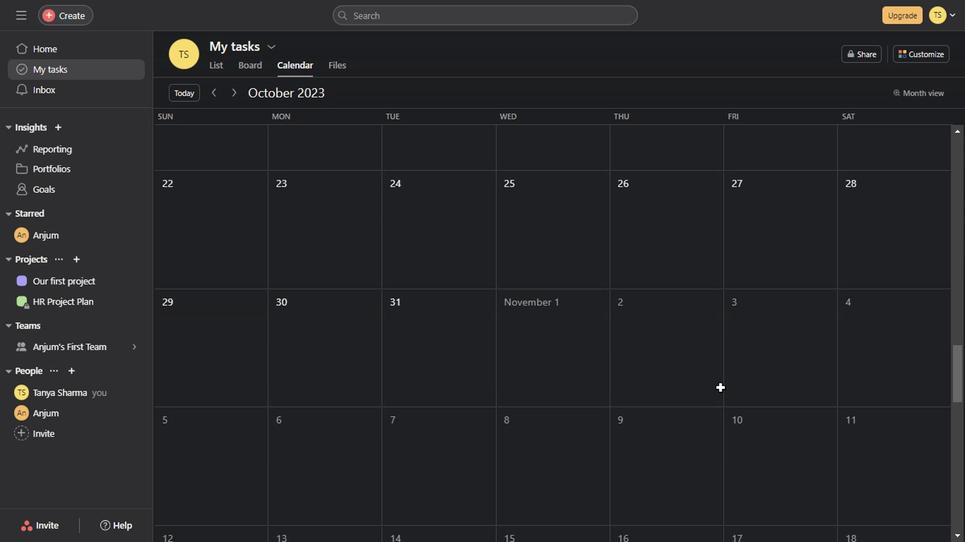
Action: Mouse scrolled (716, 389) with delta (0, 0)
Screenshot: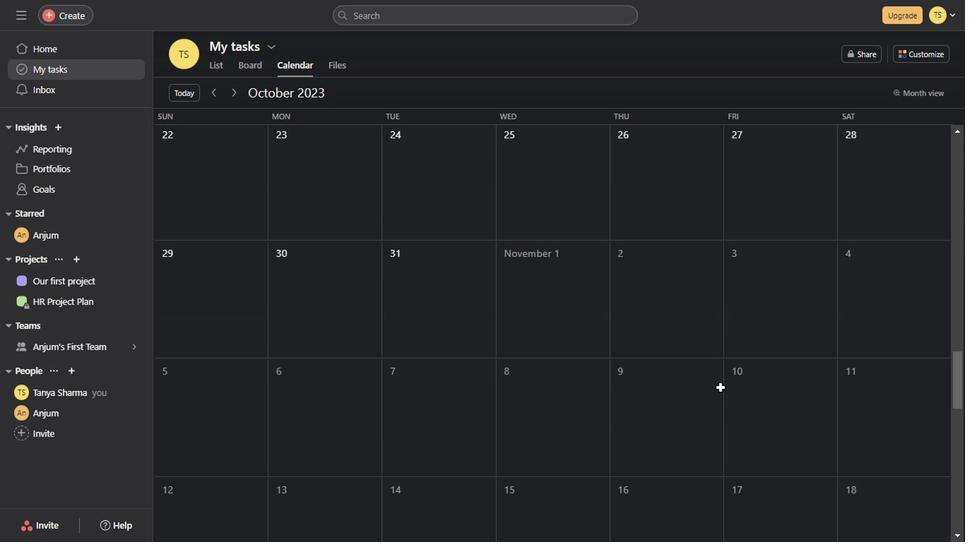 
Action: Mouse scrolled (716, 389) with delta (0, 0)
Screenshot: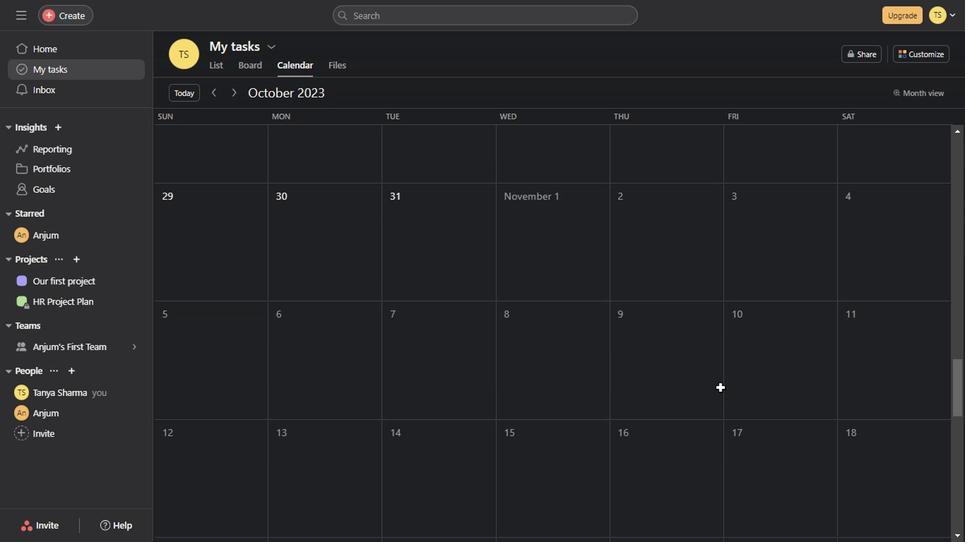 
Action: Mouse moved to (211, 89)
Screenshot: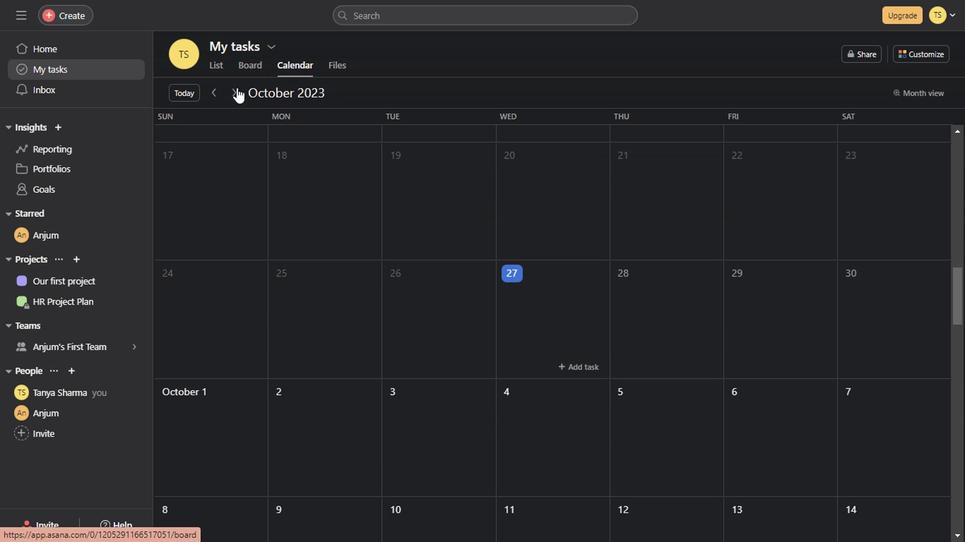 
Action: Mouse pressed left at (211, 89)
Screenshot: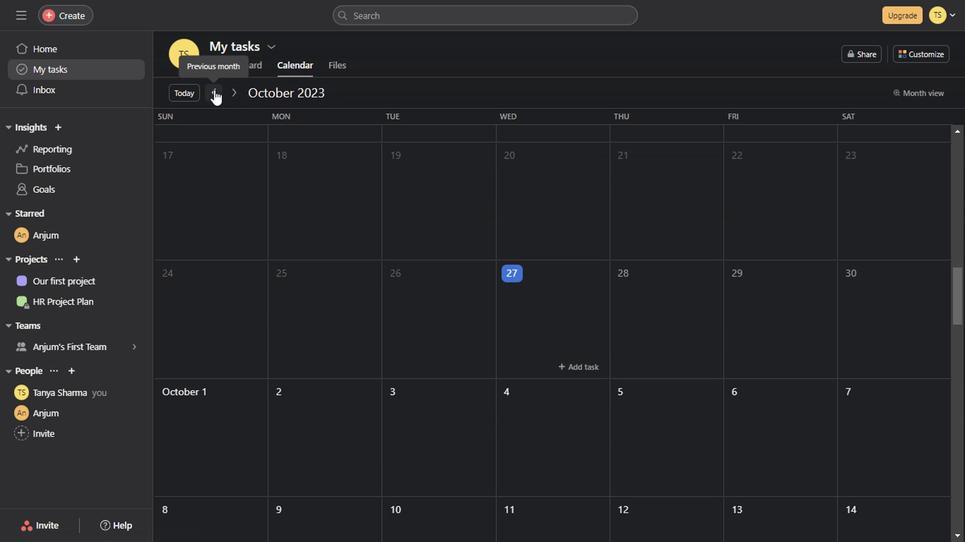 
Action: Mouse pressed left at (211, 89)
Screenshot: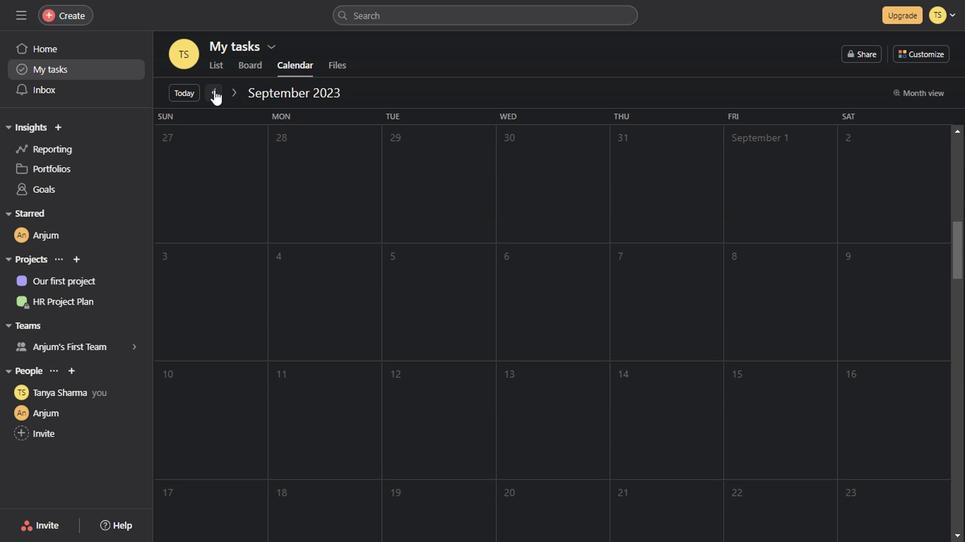
Action: Mouse moved to (234, 93)
Screenshot: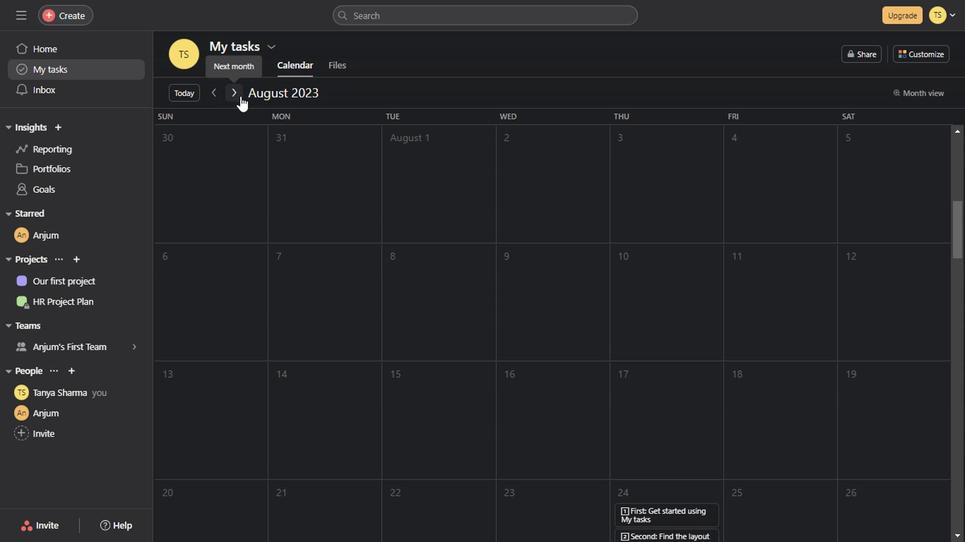 
Action: Mouse pressed left at (234, 93)
Screenshot: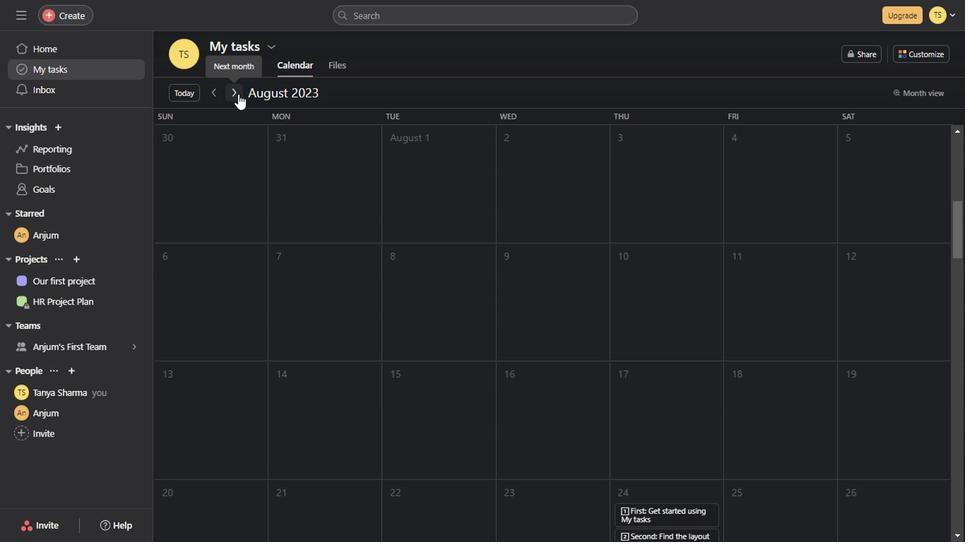 
Action: Mouse moved to (72, 84)
Screenshot: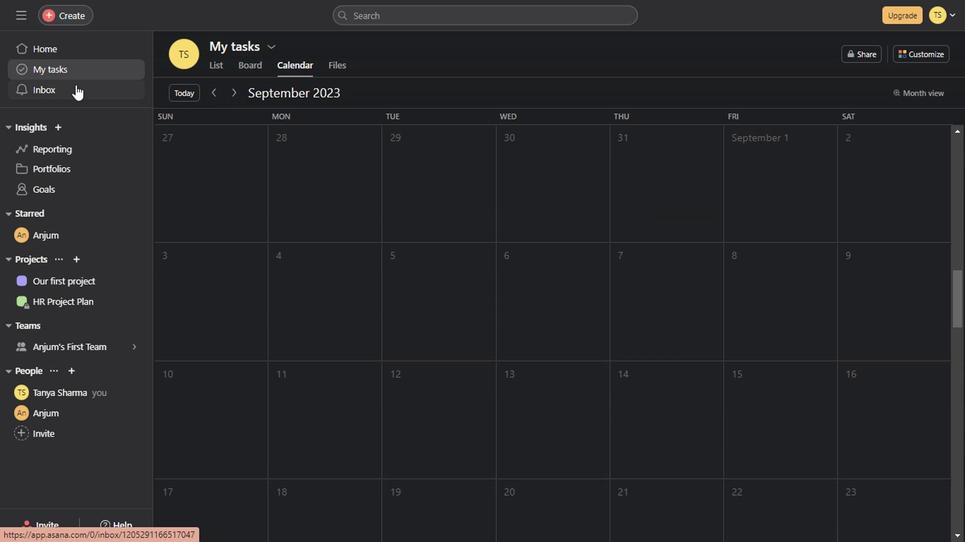 
Action: Mouse pressed left at (72, 84)
Screenshot: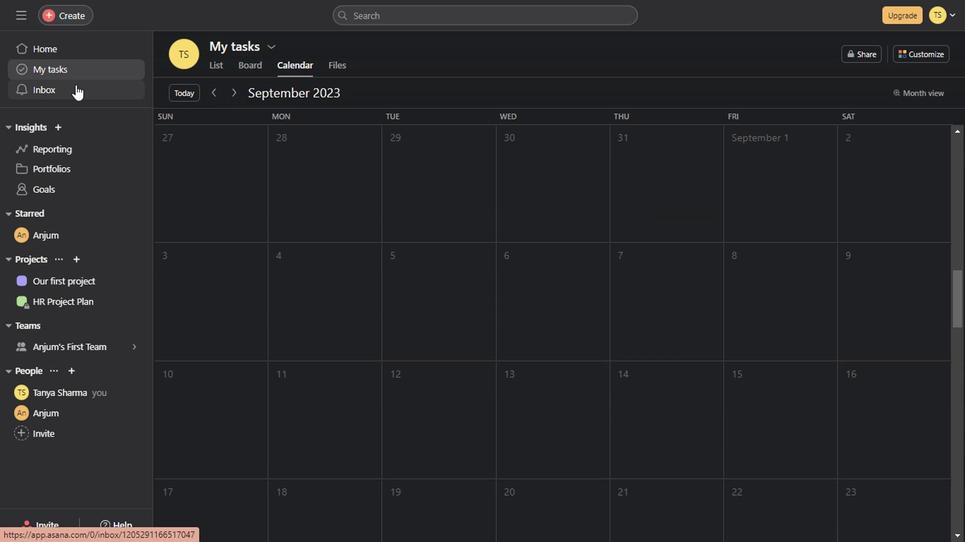 
Action: Mouse moved to (58, 62)
Screenshot: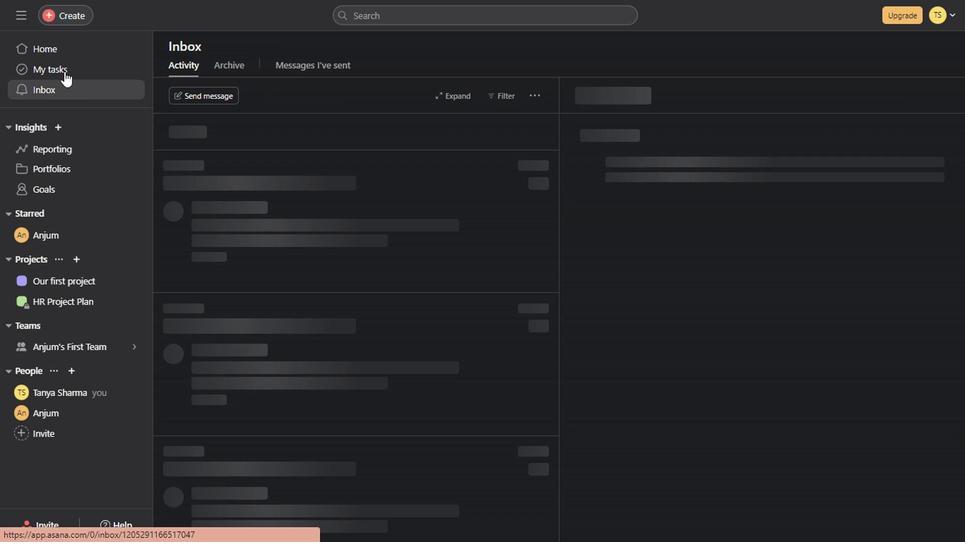 
Action: Mouse pressed left at (58, 62)
Screenshot: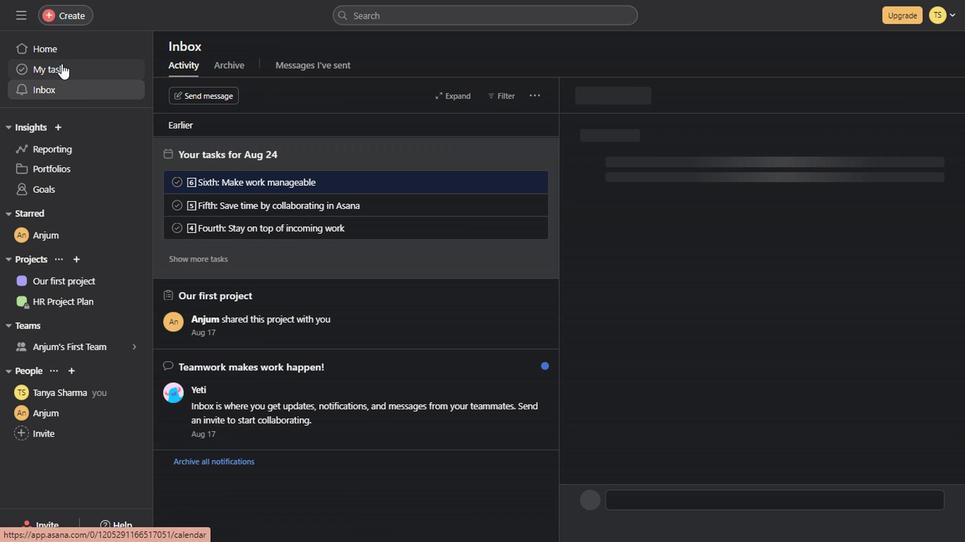 
Action: Mouse moved to (340, 64)
Screenshot: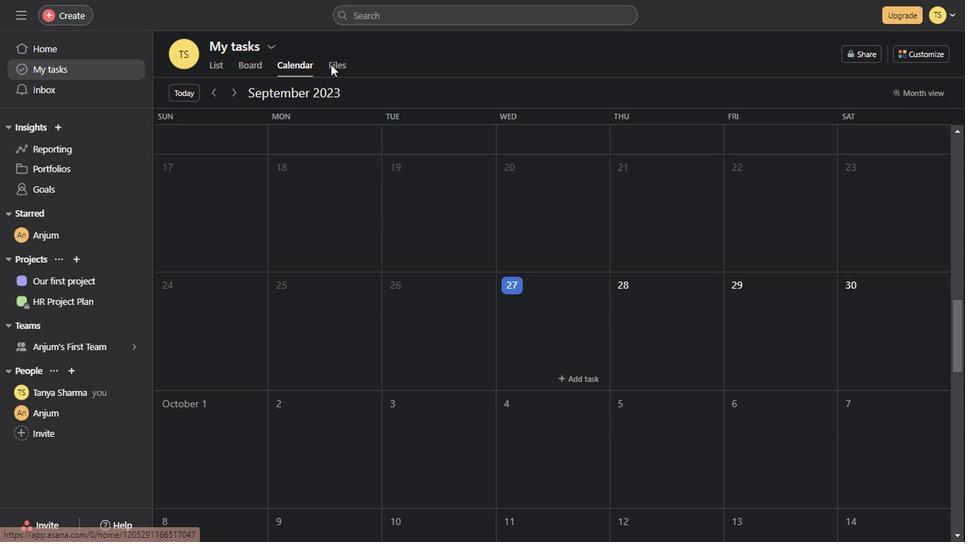 
Action: Mouse pressed left at (340, 64)
Screenshot: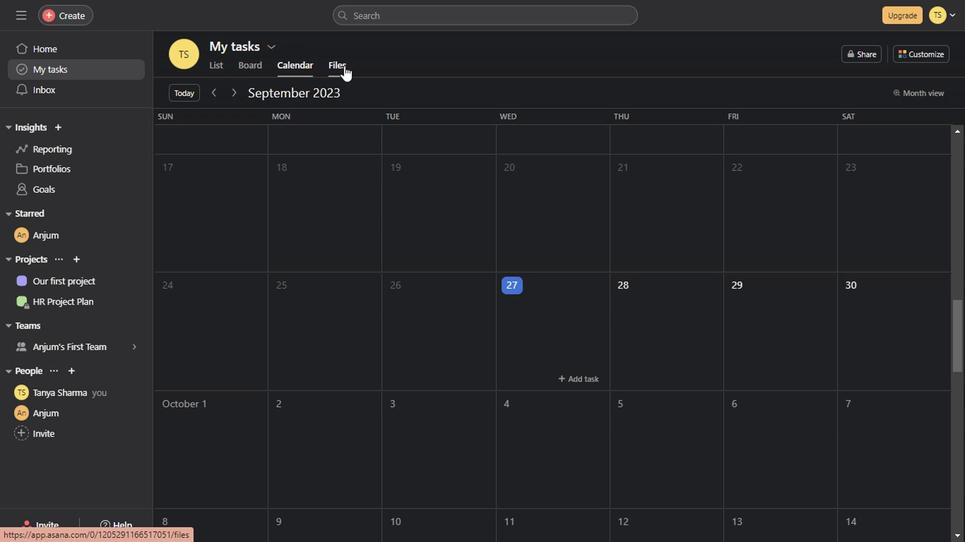 
Action: Mouse moved to (102, 88)
Screenshot: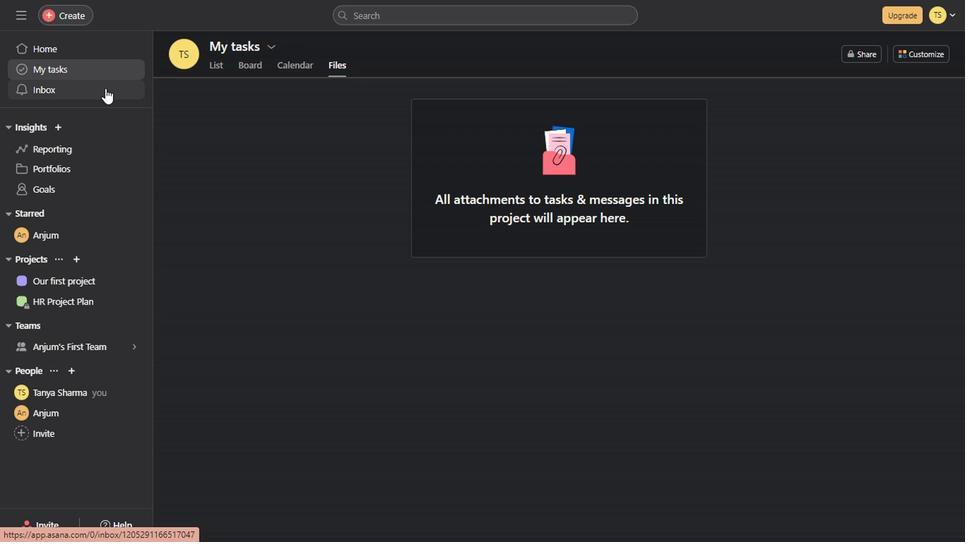 
Action: Mouse pressed left at (102, 88)
